 Task: Create new customer invoice with Date Opened: 25-May-23, Select Customer: Sorelle, Terms: Net 15. Make invoice entry for item-1 with Date: 25-May-23, Description: Eze Royale Majestic Shave Ingrown Hair & Razor Bumps Post Shave Toner Spray
, Income Account: Income:Sales, Quantity: 1, Unit Price: 9.29, Sales Tax: Y, Sales Tax Included: Y, Tax Table: Sales Tax. Make entry for item-2 with Date: 25-May-23, Description: Wet n Wild Perfect Pout So Pouty Lip Gloss Balm
, Income Account: Income:Sales, Quantity: 4, Unit Price: 15.99, Sales Tax: Y, Sales Tax Included: Y, Tax Table: Sales Tax. Post Invoice with Post Date: 25-May-23, Post to Accounts: Assets:Accounts Receivable. Pay / Process Payment with Transaction Date: 08-Jun-23, Amount: 73.25, Transfer Account: Checking Account. Go to 'Print Invoice'.
Action: Mouse moved to (178, 96)
Screenshot: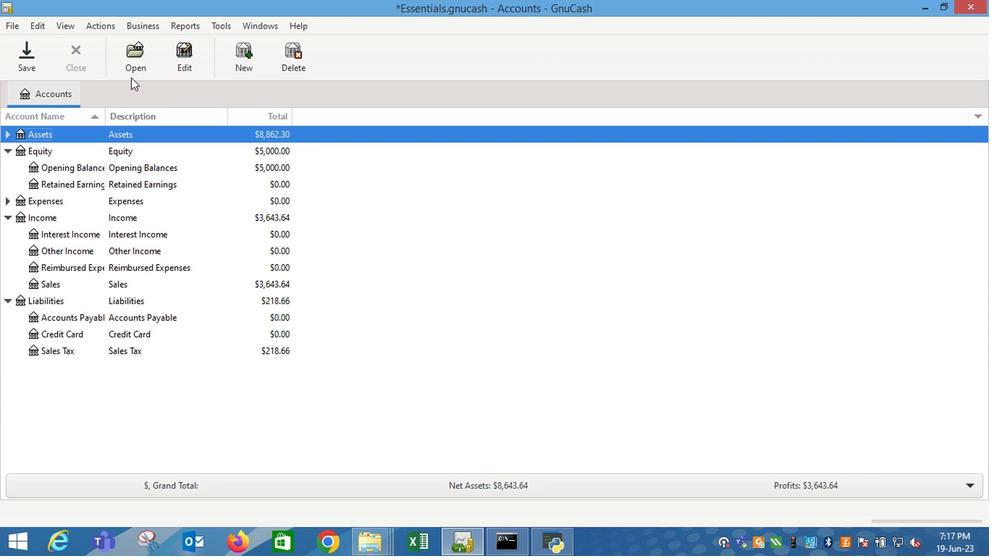 
Action: Mouse pressed left at (178, 96)
Screenshot: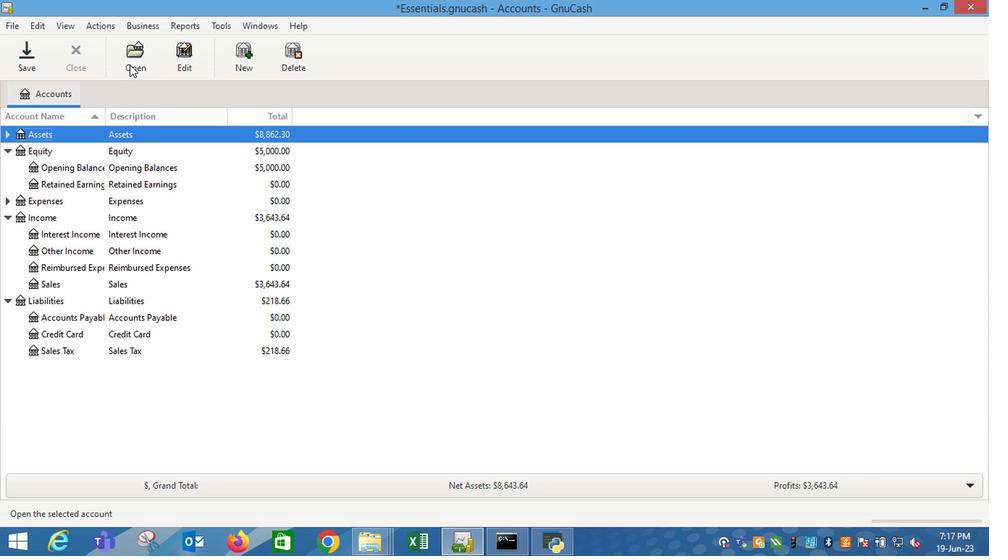 
Action: Mouse moved to (307, 145)
Screenshot: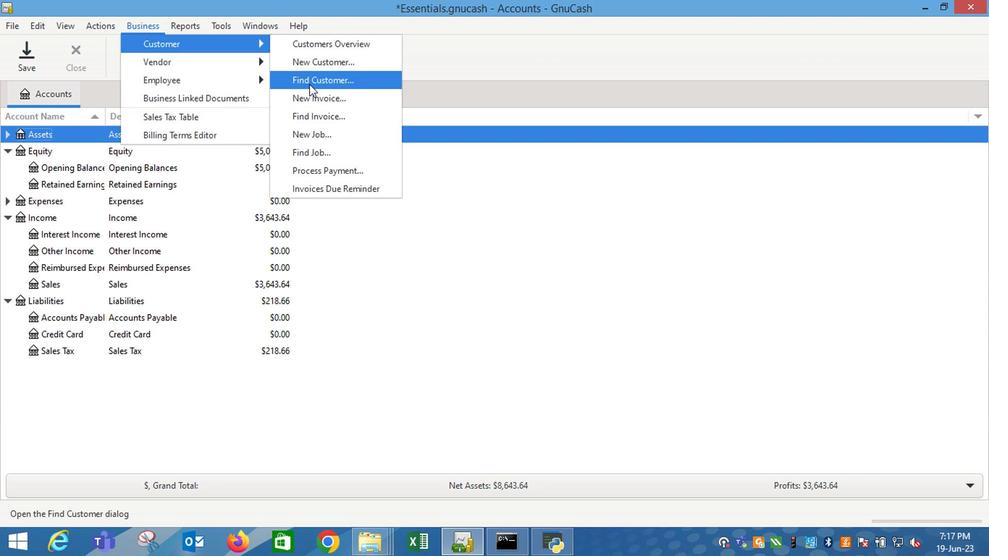 
Action: Mouse pressed left at (307, 145)
Screenshot: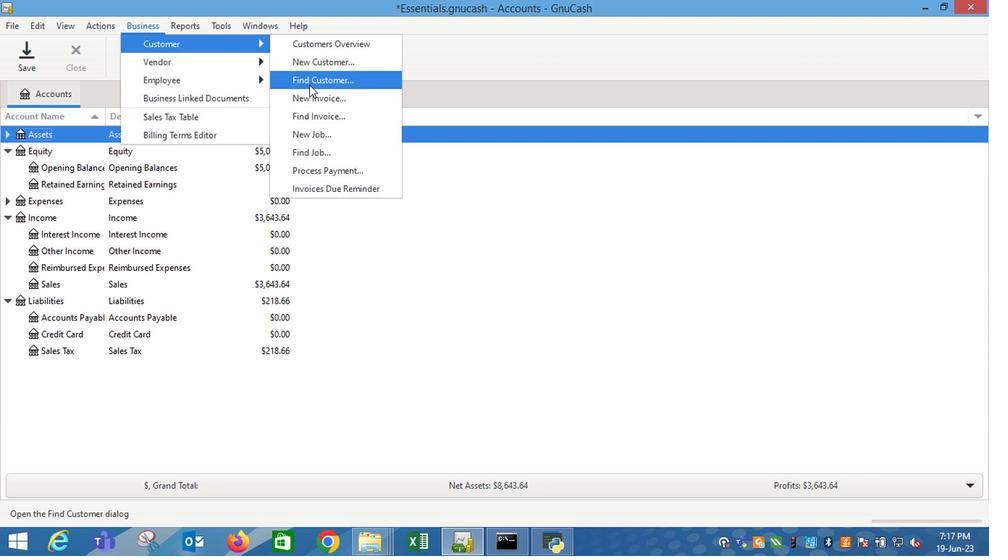 
Action: Mouse moved to (491, 227)
Screenshot: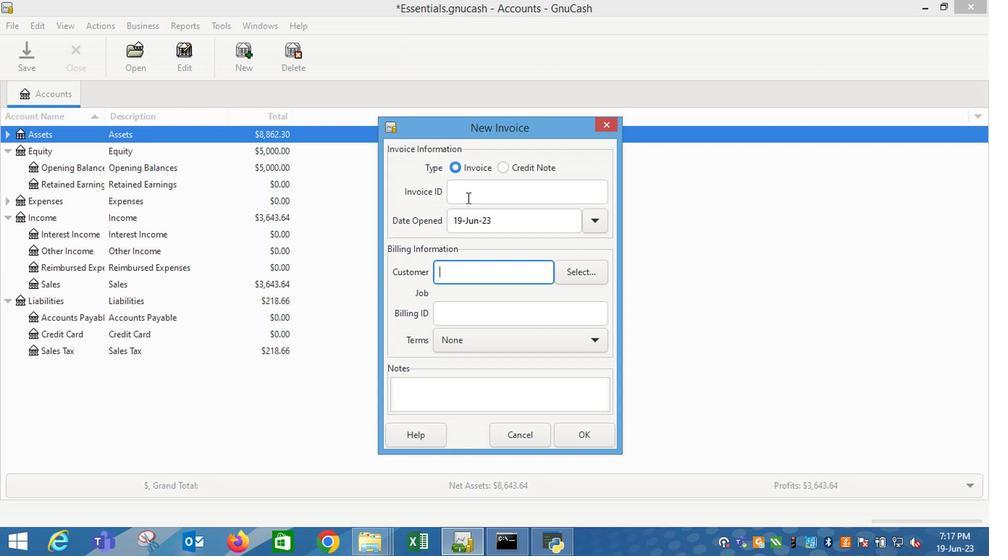 
Action: Mouse pressed left at (491, 227)
Screenshot: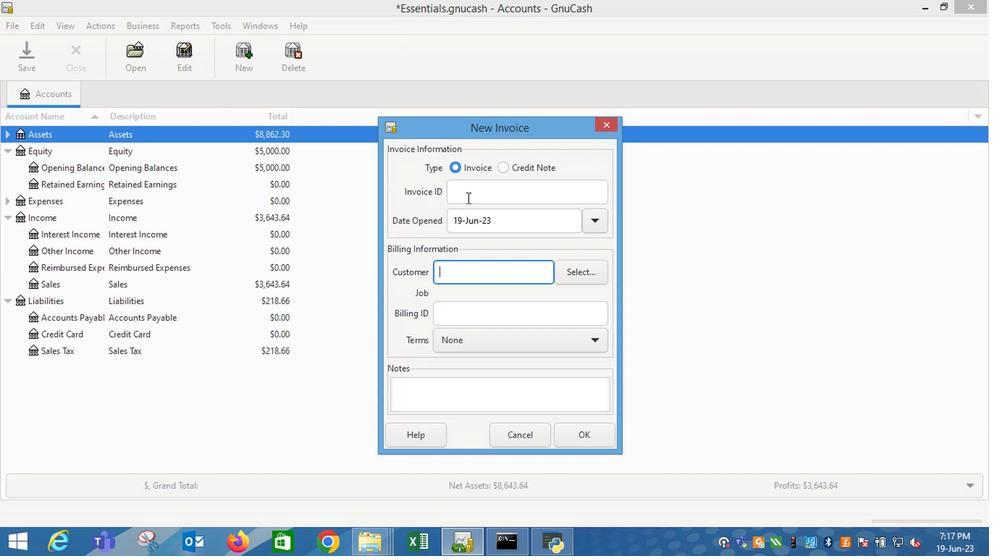 
Action: Mouse moved to (417, 244)
Screenshot: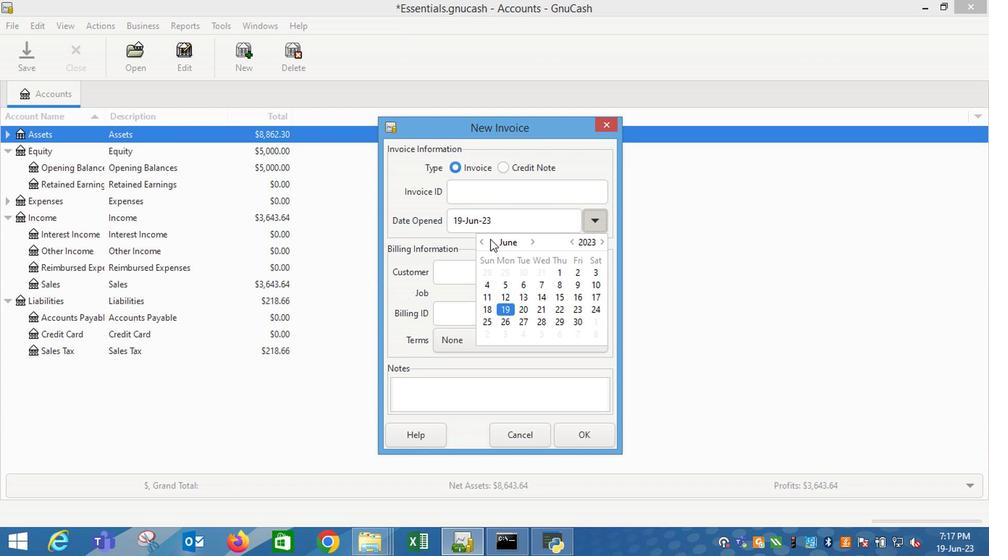 
Action: Mouse pressed left at (417, 244)
Screenshot: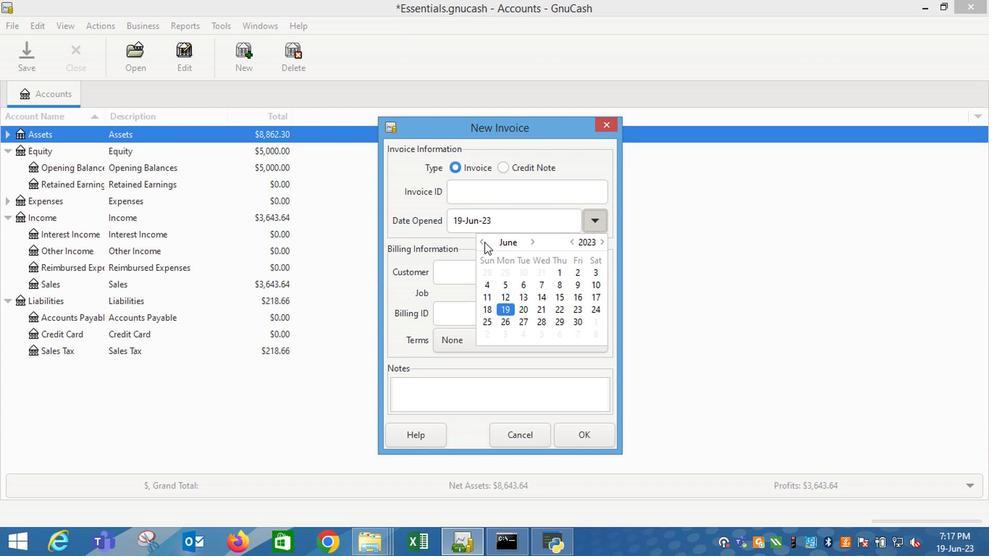 
Action: Mouse moved to (468, 292)
Screenshot: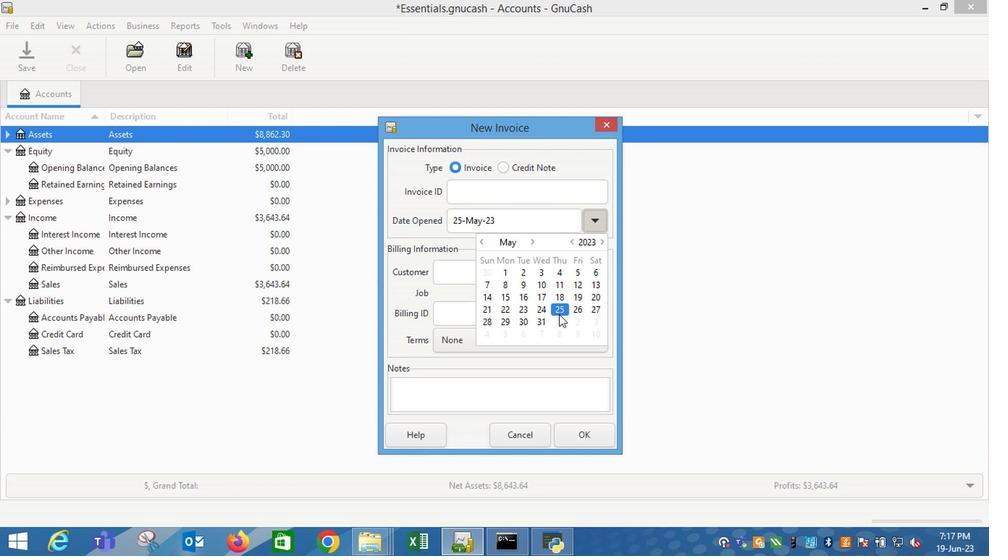 
Action: Mouse pressed left at (468, 292)
Screenshot: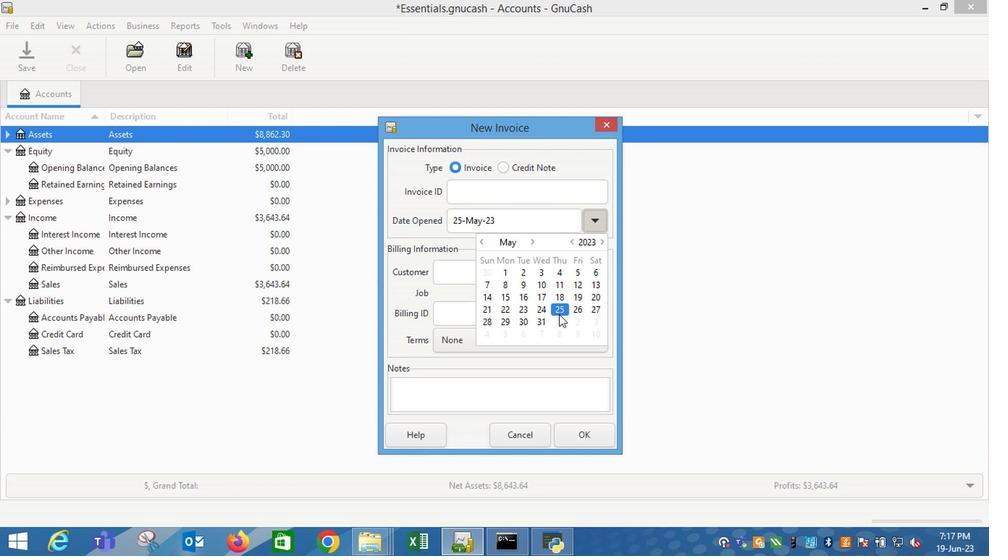 
Action: Mouse moved to (393, 267)
Screenshot: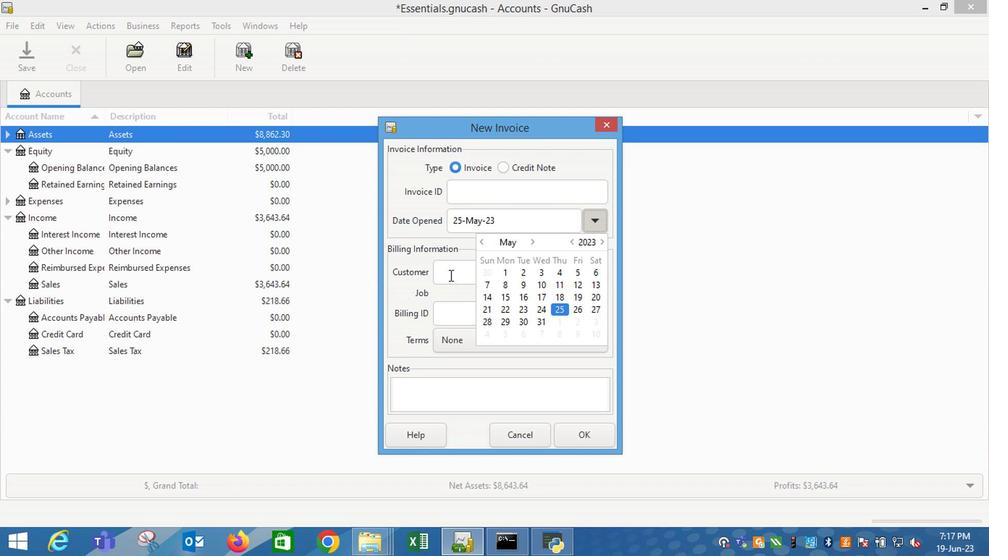 
Action: Mouse pressed left at (393, 267)
Screenshot: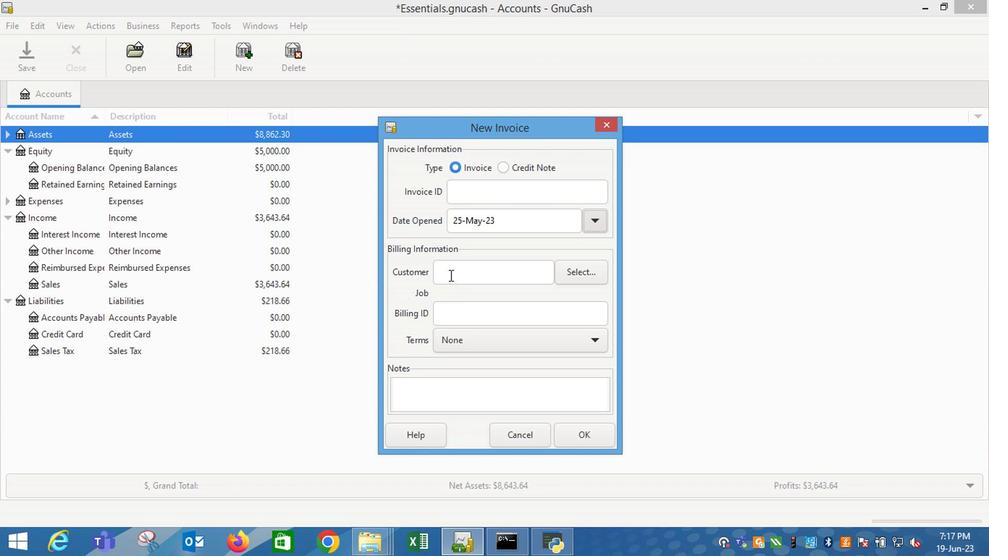 
Action: Mouse moved to (401, 269)
Screenshot: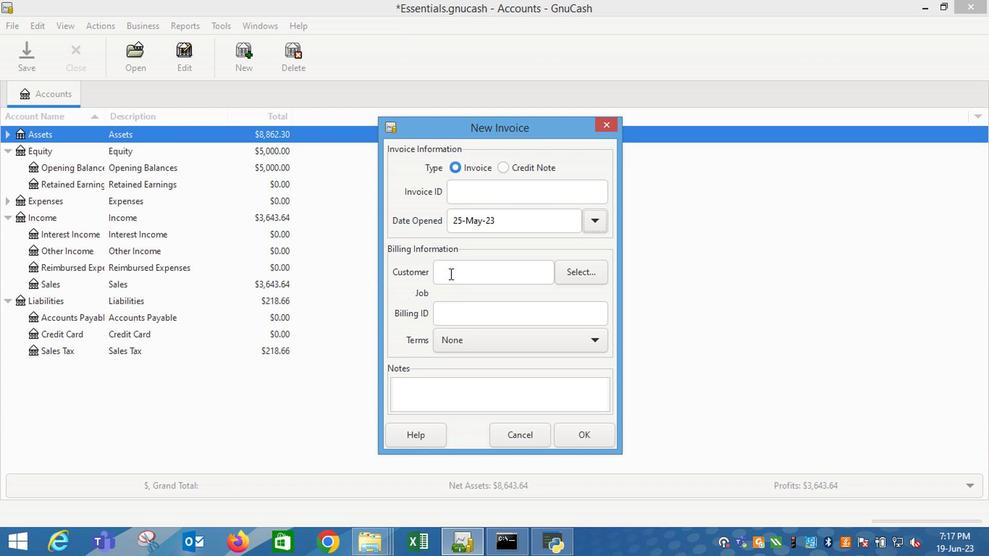 
Action: Mouse pressed left at (401, 269)
Screenshot: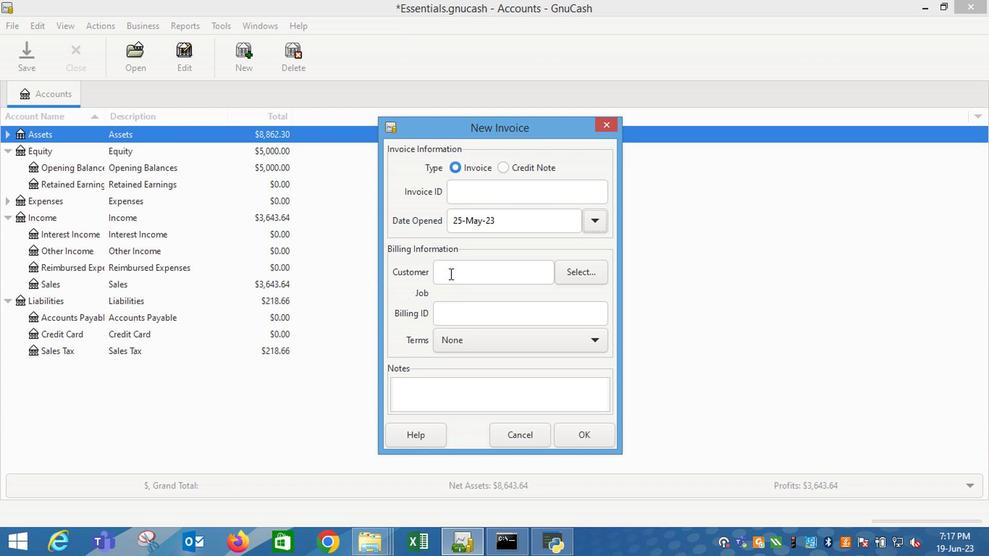 
Action: Mouse moved to (402, 257)
Screenshot: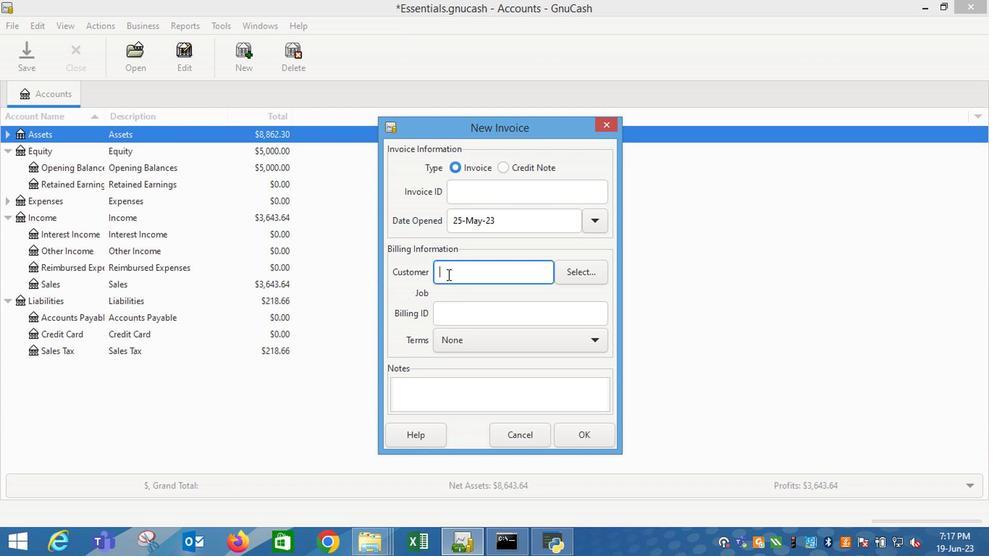 
Action: Key pressed <Key.shift_r>So
Screenshot: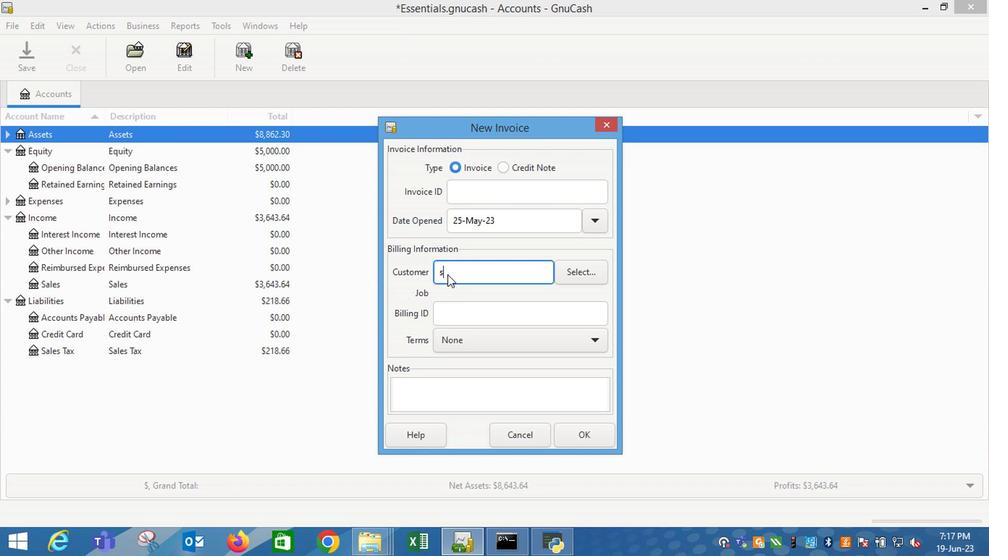
Action: Mouse moved to (402, 287)
Screenshot: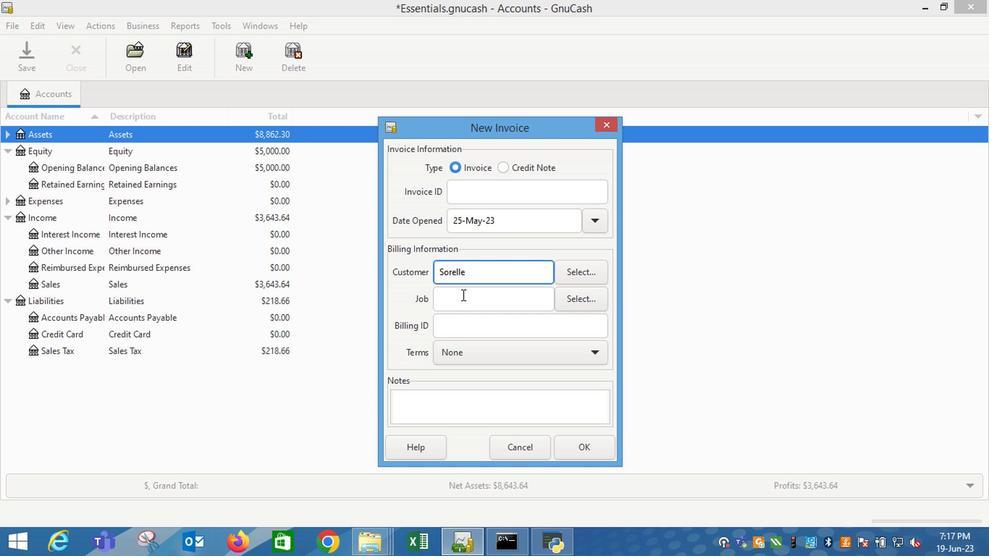 
Action: Mouse pressed left at (402, 287)
Screenshot: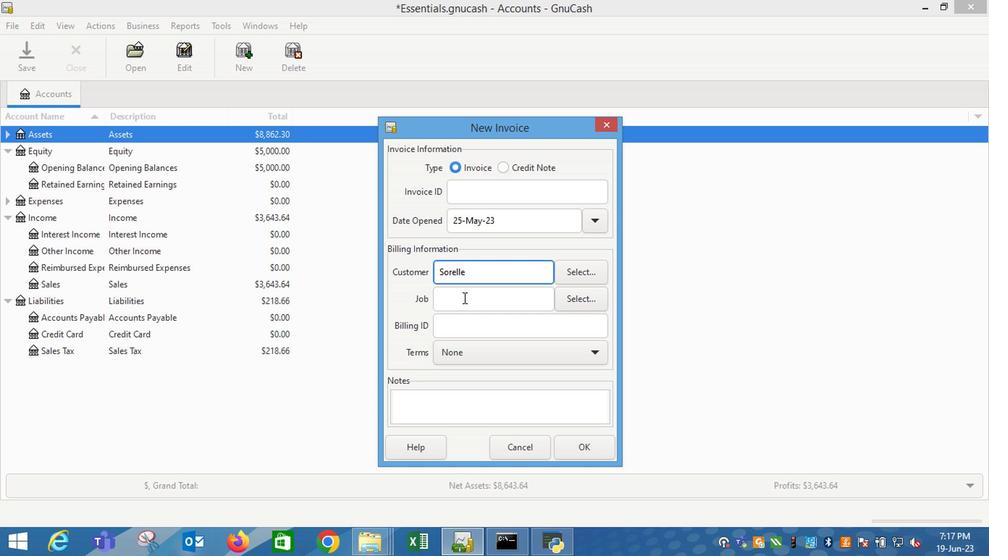 
Action: Mouse moved to (398, 330)
Screenshot: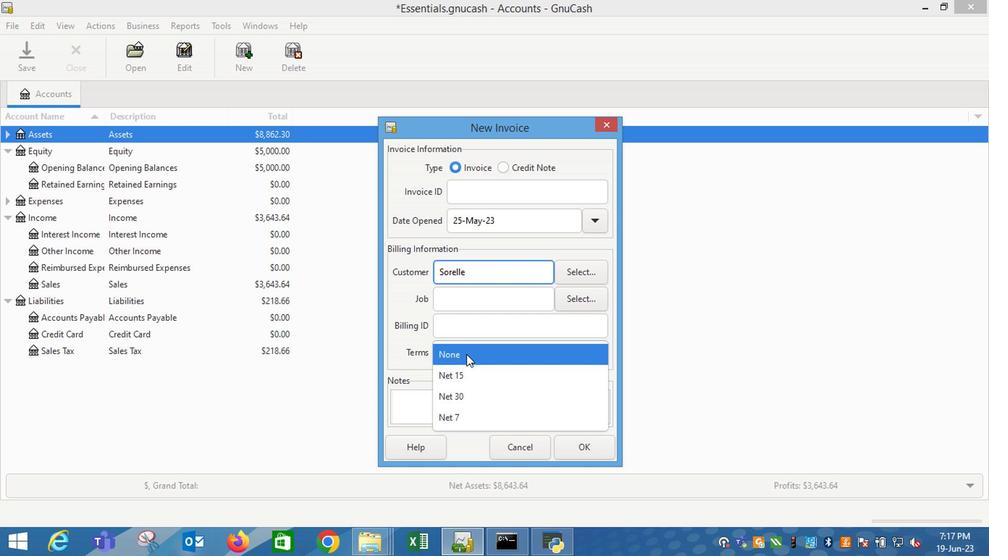 
Action: Mouse pressed left at (398, 330)
Screenshot: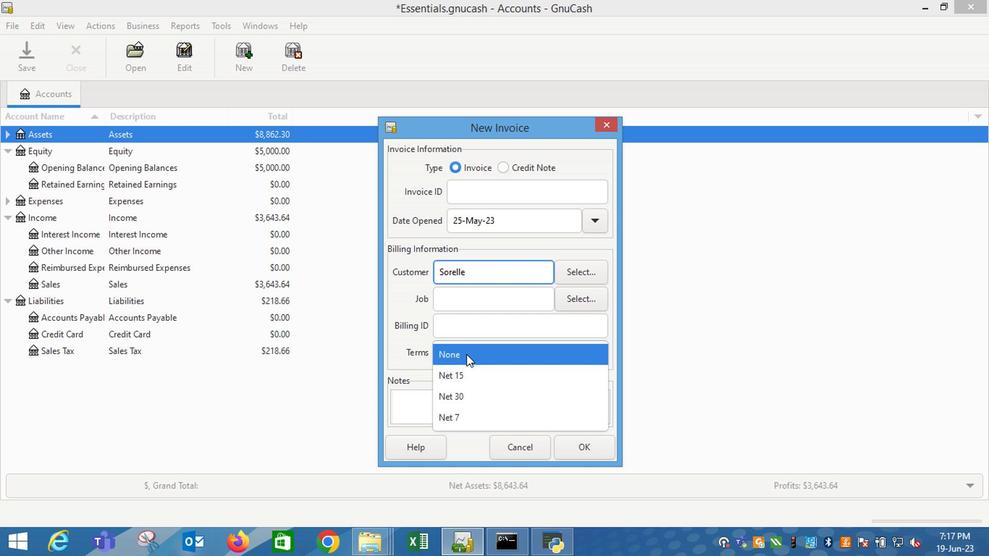
Action: Mouse moved to (405, 318)
Screenshot: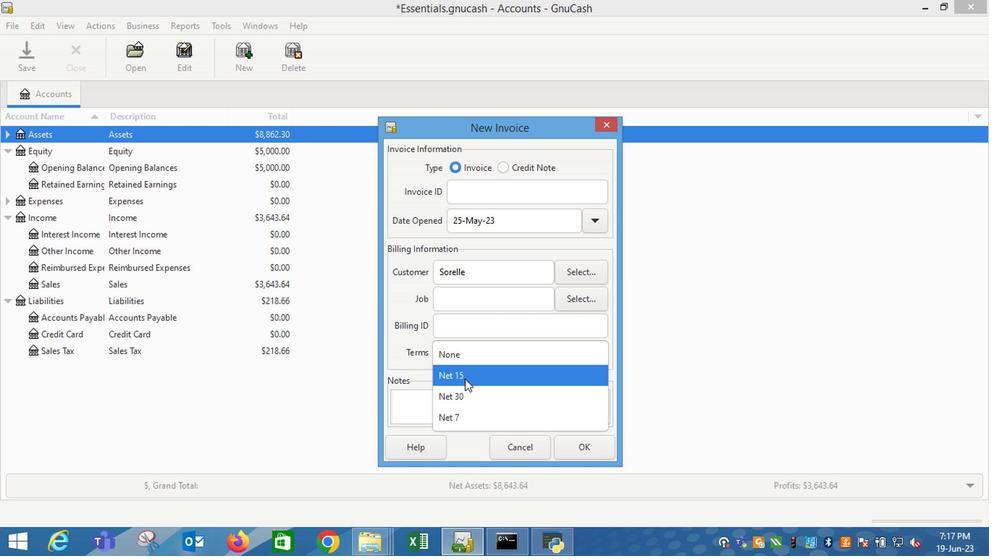 
Action: Mouse pressed left at (405, 318)
Screenshot: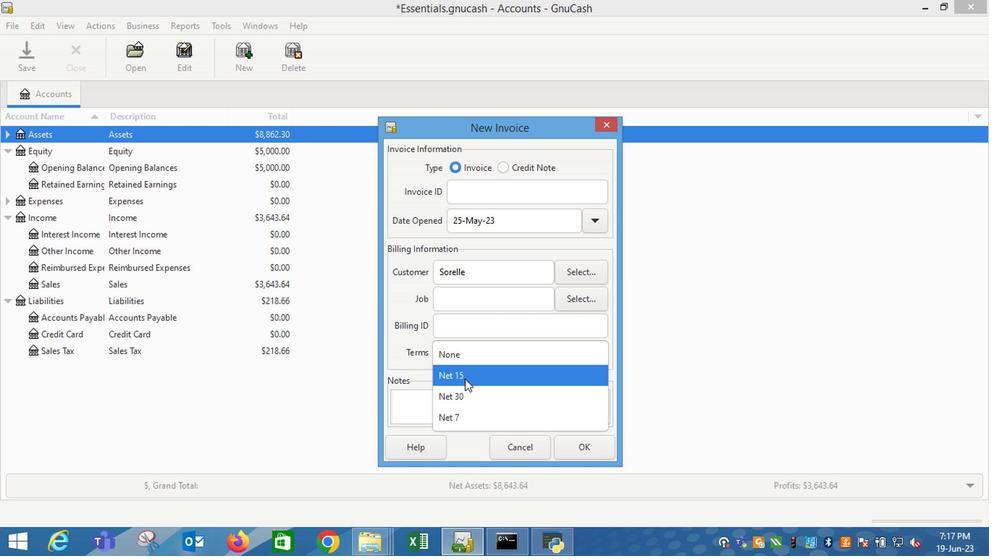 
Action: Mouse moved to (406, 322)
Screenshot: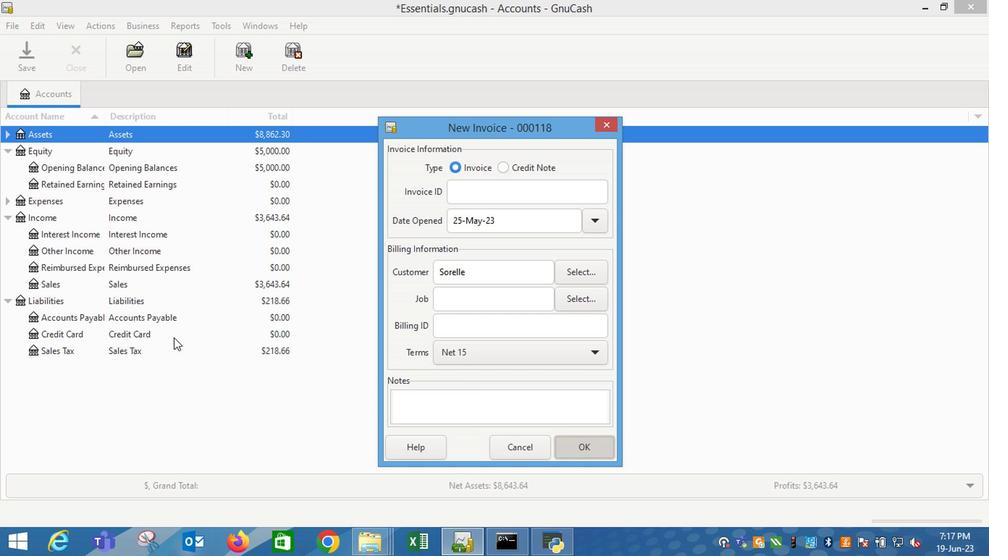 
Action: Mouse pressed left at (406, 322)
Screenshot: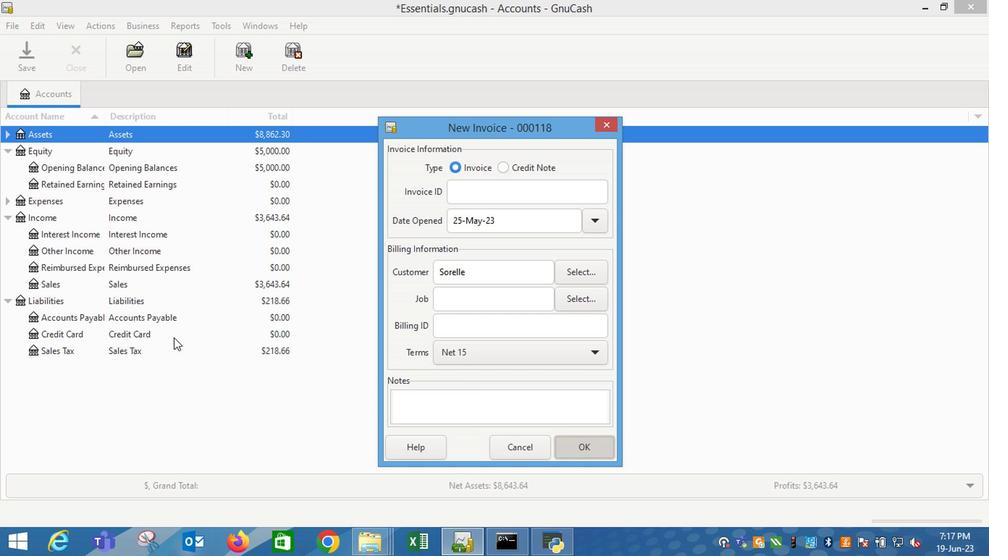 
Action: Mouse moved to (402, 342)
Screenshot: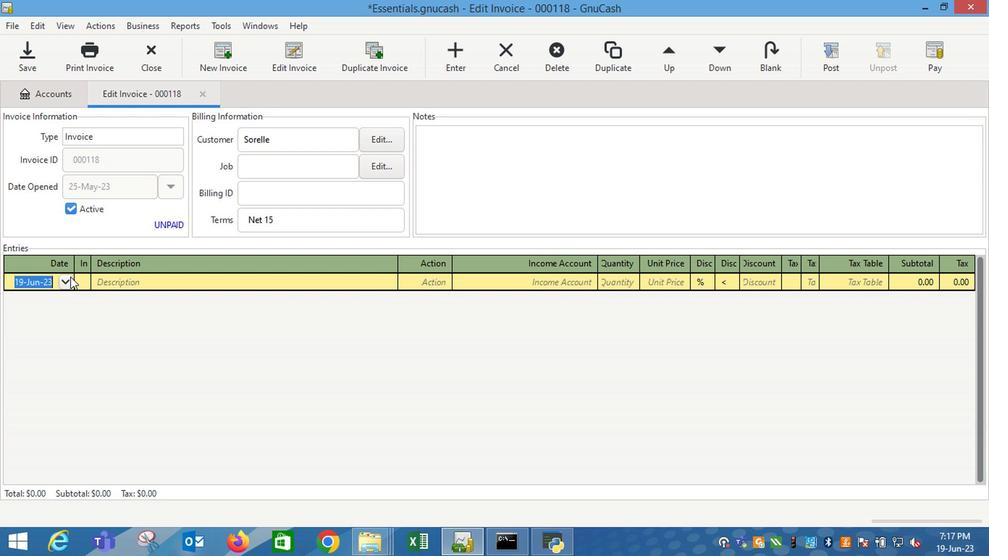 
Action: Mouse pressed left at (402, 342)
Screenshot: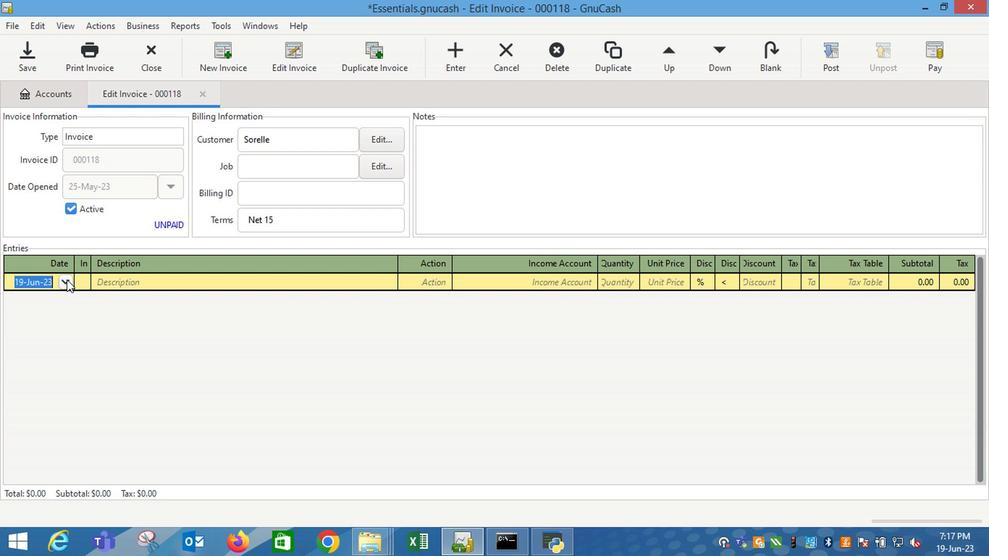 
Action: Mouse moved to (486, 390)
Screenshot: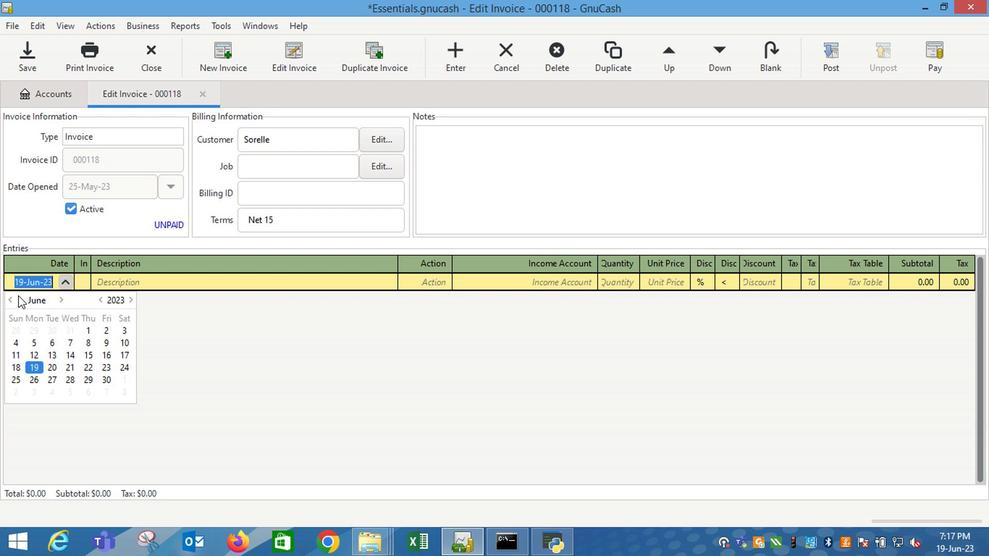 
Action: Mouse pressed left at (486, 390)
Screenshot: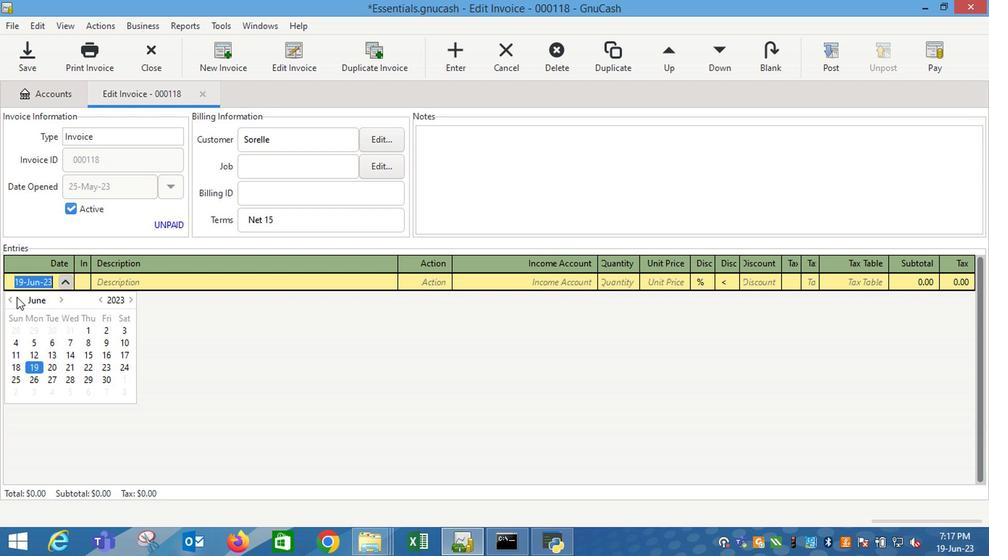 
Action: Mouse moved to (118, 275)
Screenshot: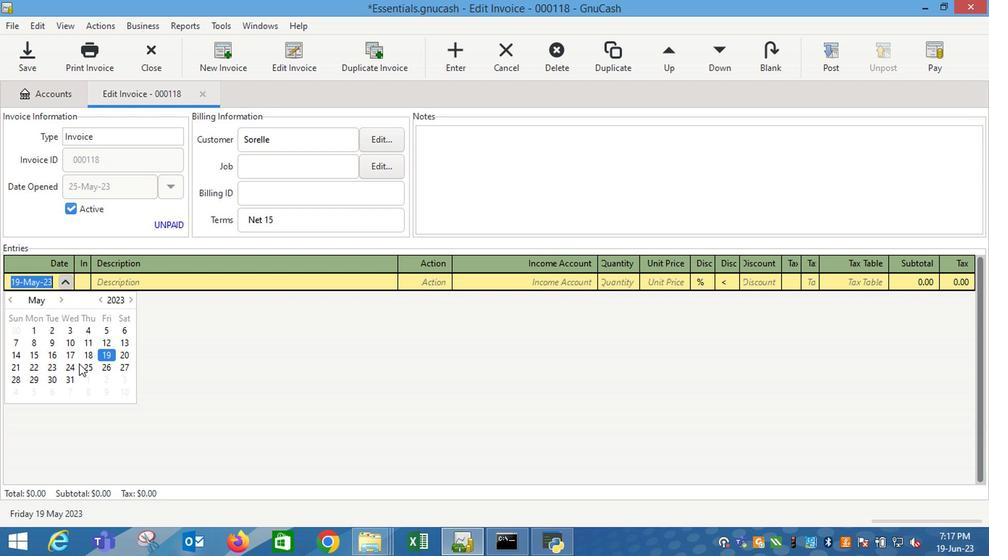 
Action: Mouse pressed left at (117, 274)
Screenshot: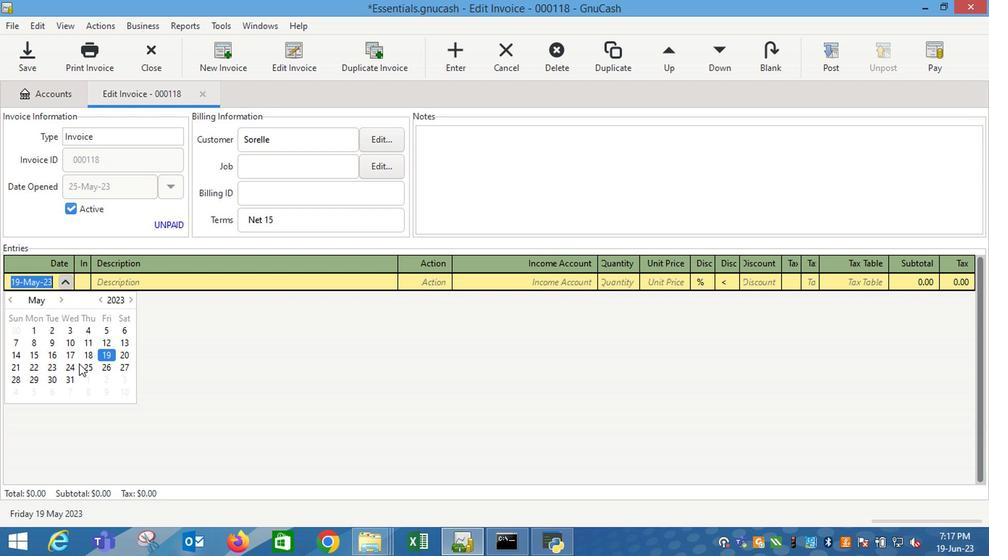 
Action: Mouse moved to (79, 287)
Screenshot: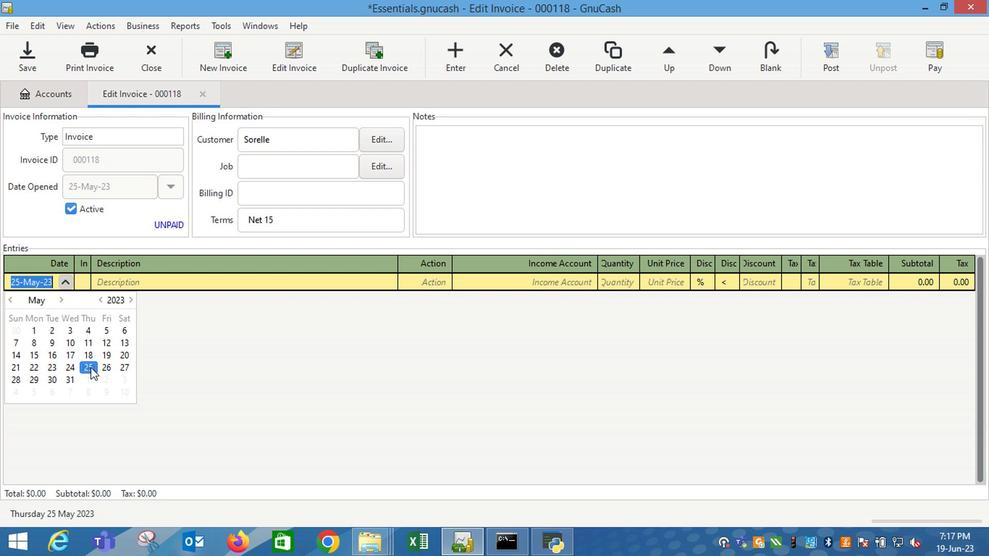 
Action: Mouse pressed left at (79, 287)
Screenshot: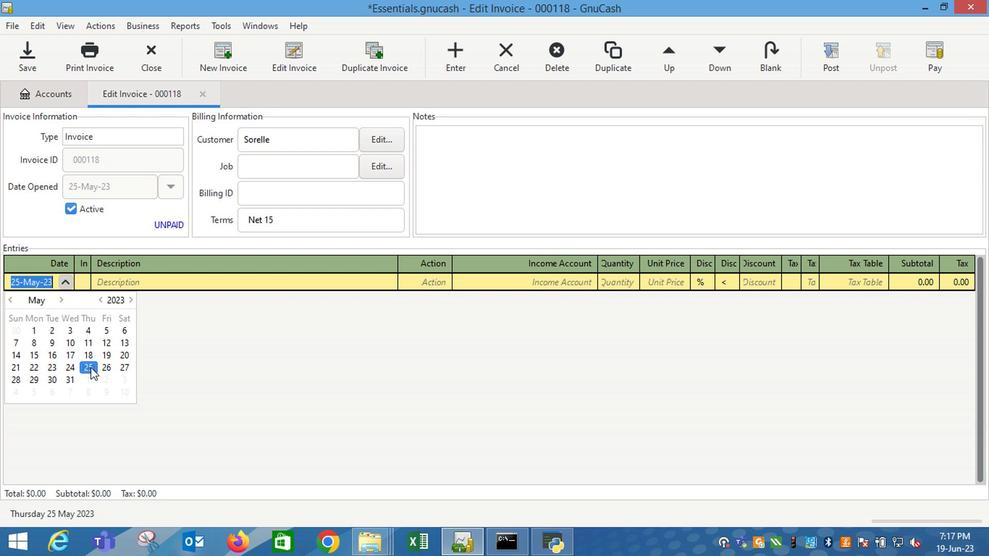 
Action: Mouse moved to (136, 335)
Screenshot: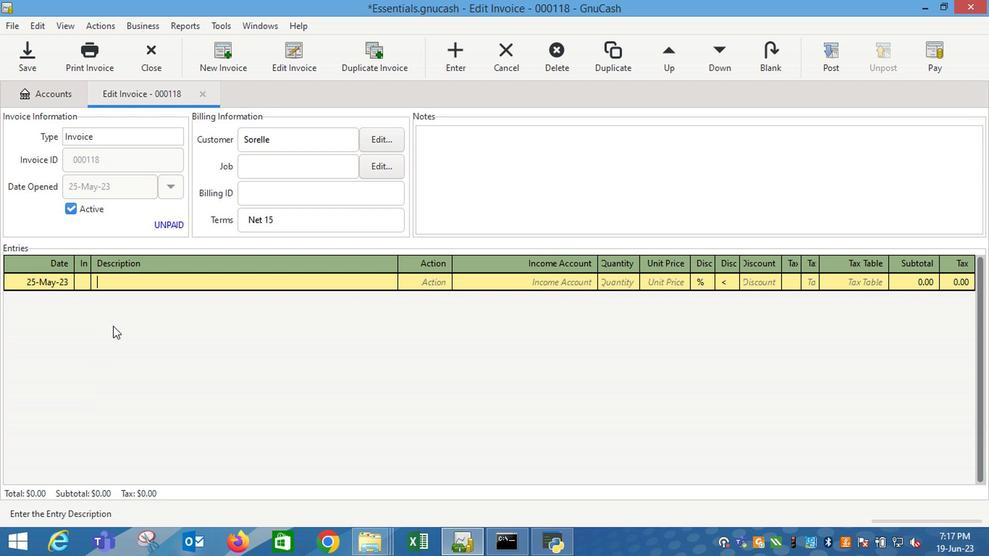 
Action: Mouse pressed left at (136, 335)
Screenshot: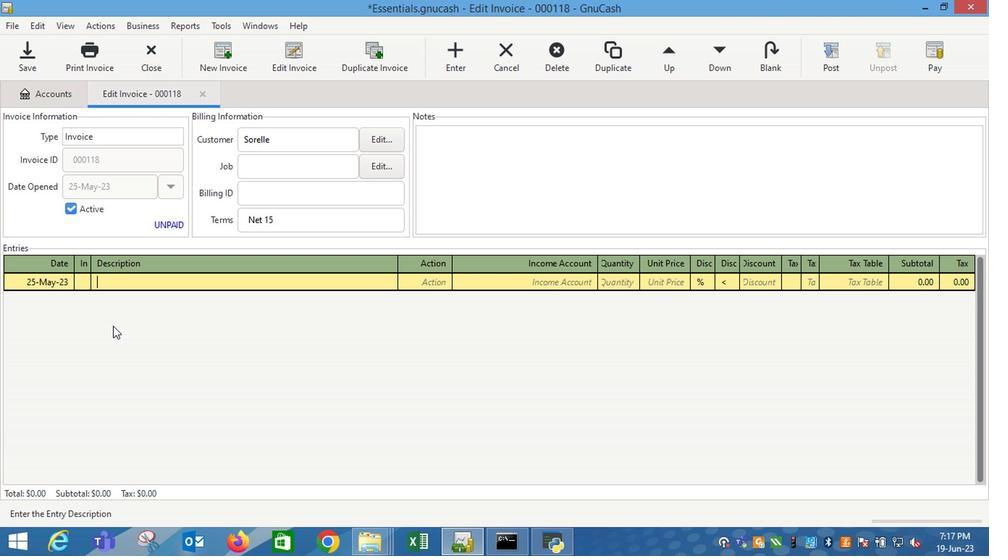 
Action: Mouse moved to (135, 334)
Screenshot: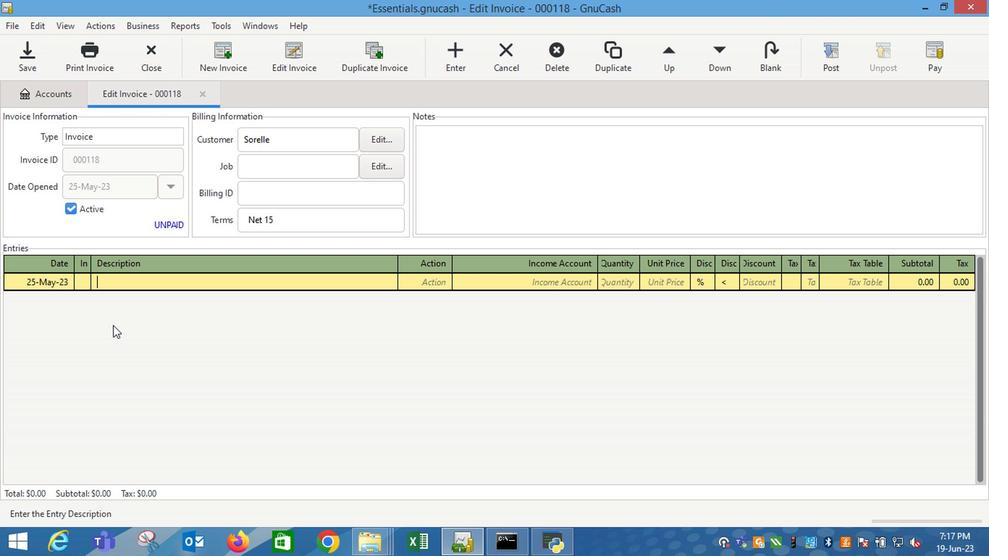 
Action: Key pressed <Key.tab>
Screenshot: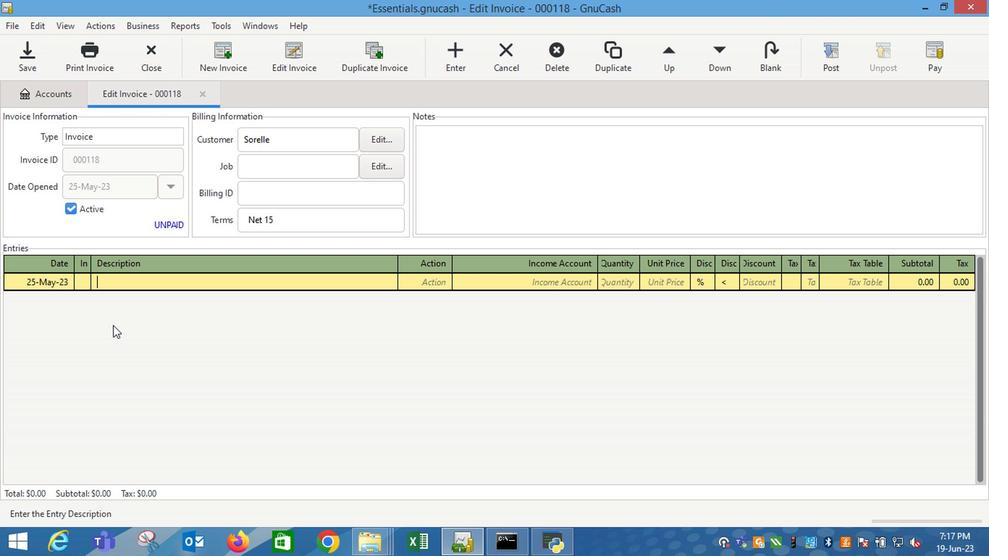 
Action: Mouse moved to (160, 308)
Screenshot: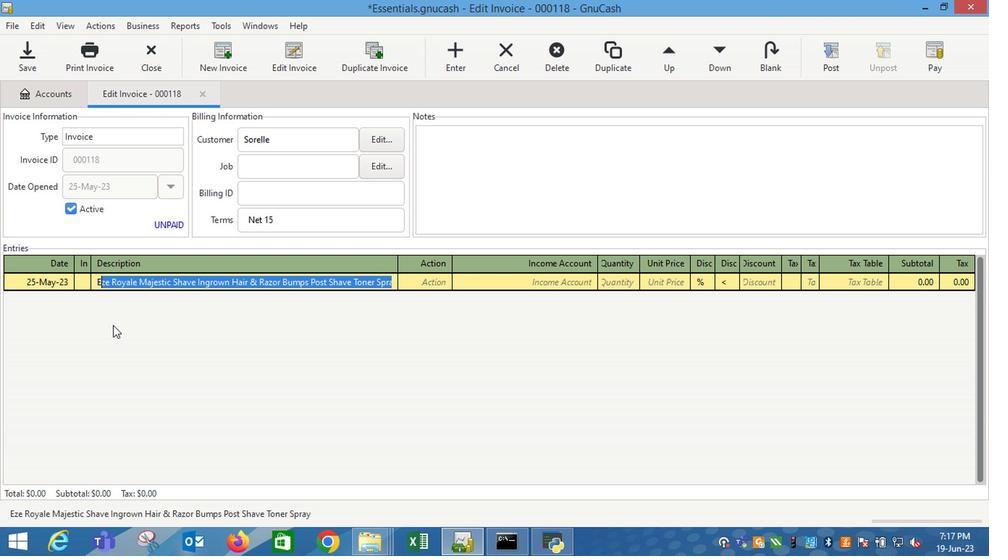 
Action: Key pressed <Key.shift_r>Eze<Key.space><Key.shift_r>Royale<Key.space><Key.shift_r>Majestic<Key.space><Key.shift_r>Shave<Key.space><Key.shift_r>Ingrown<Key.space><Key.shift_r>Hair<Key.space><Key.shift_r>&<Key.space><Key.shift_r>Razor<Key.space><Key.shift_r>Bumps<Key.space><Key.shift_r>Post<Key.space><Key.shift_r>Shave<Key.space><Key.shift_r>Toner<Key.space><Key.shift_r>Spray<Key.tab><Key.tab>i<Key.down><Key.down><Key.down><Key.tab>1<Key.tab>9.29<Key.tab>
Screenshot: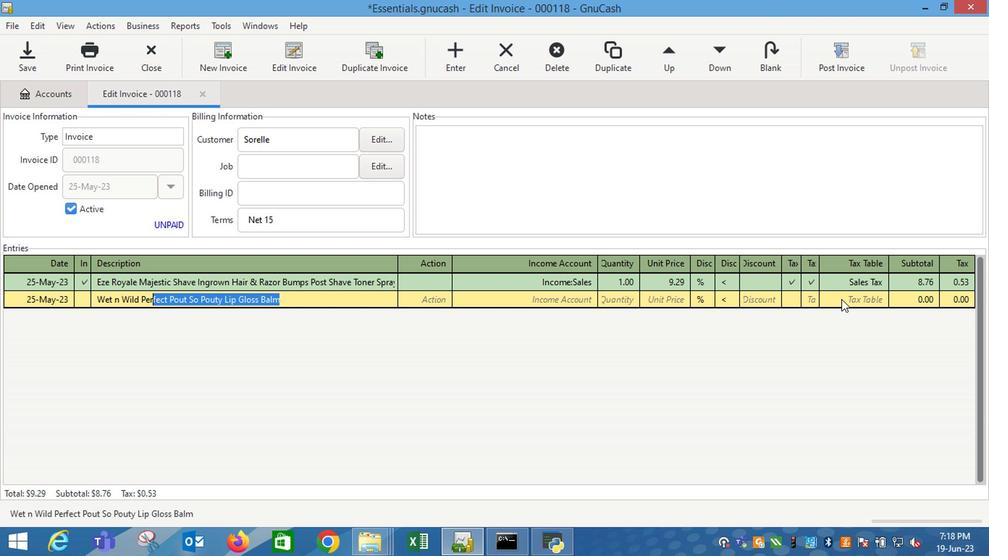 
Action: Mouse moved to (633, 269)
Screenshot: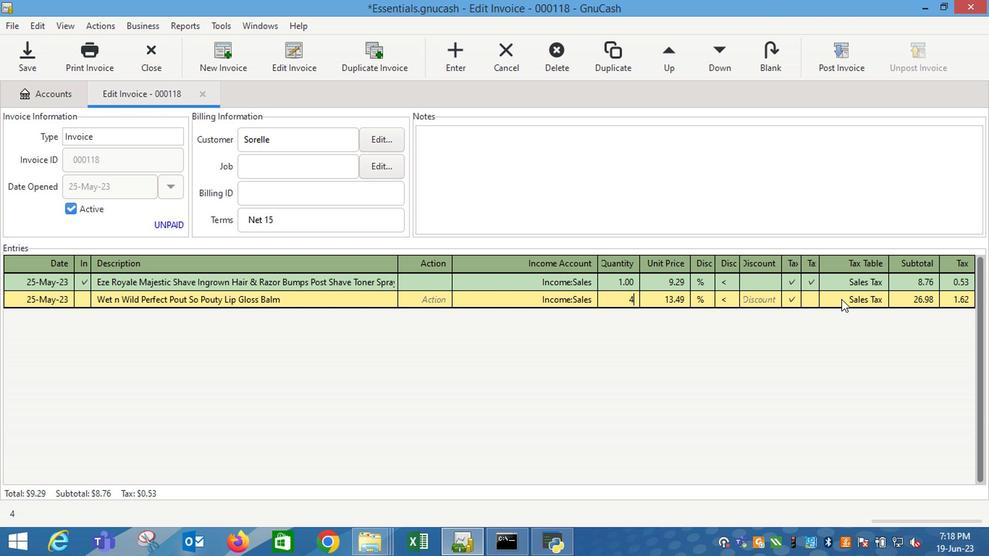 
Action: Mouse pressed left at (633, 269)
Screenshot: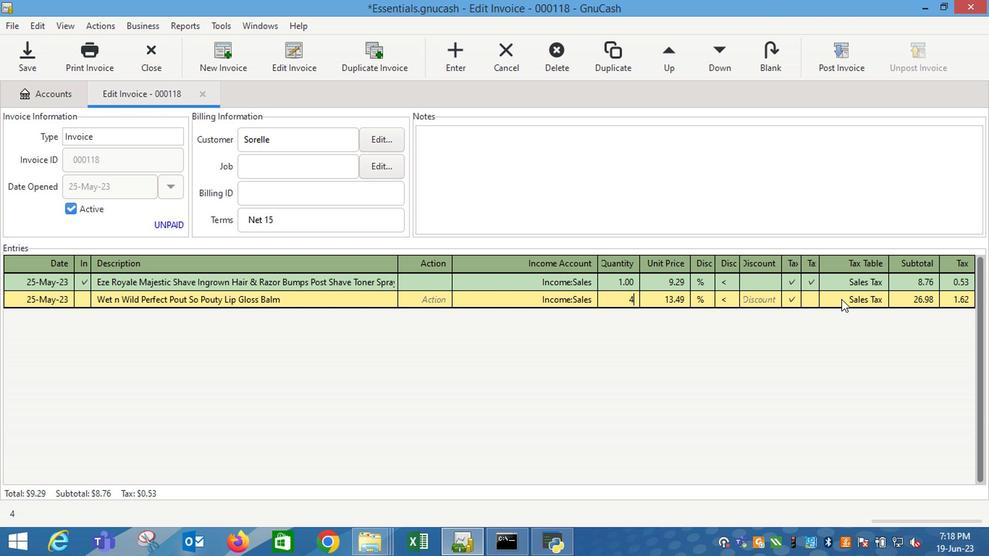 
Action: Mouse moved to (654, 272)
Screenshot: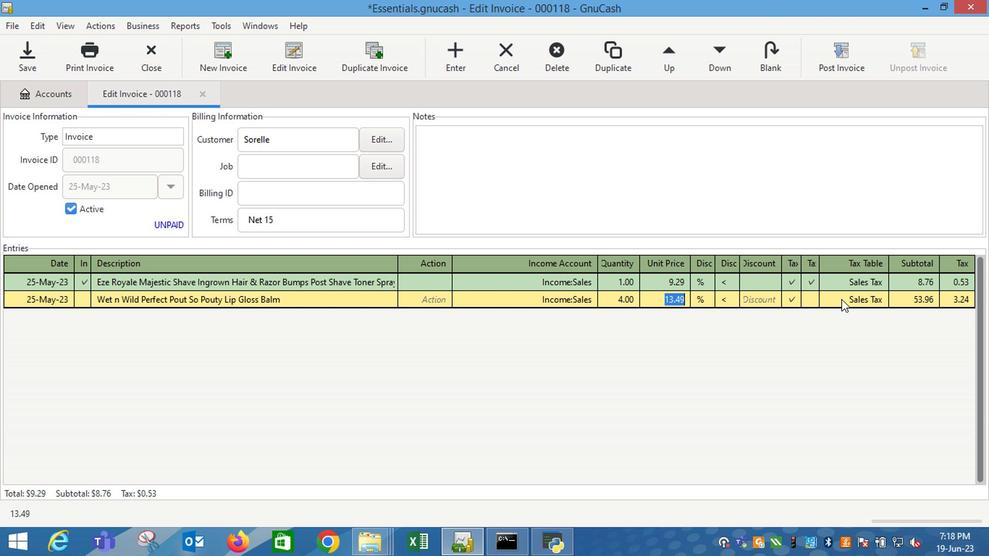 
Action: Mouse pressed left at (654, 272)
Screenshot: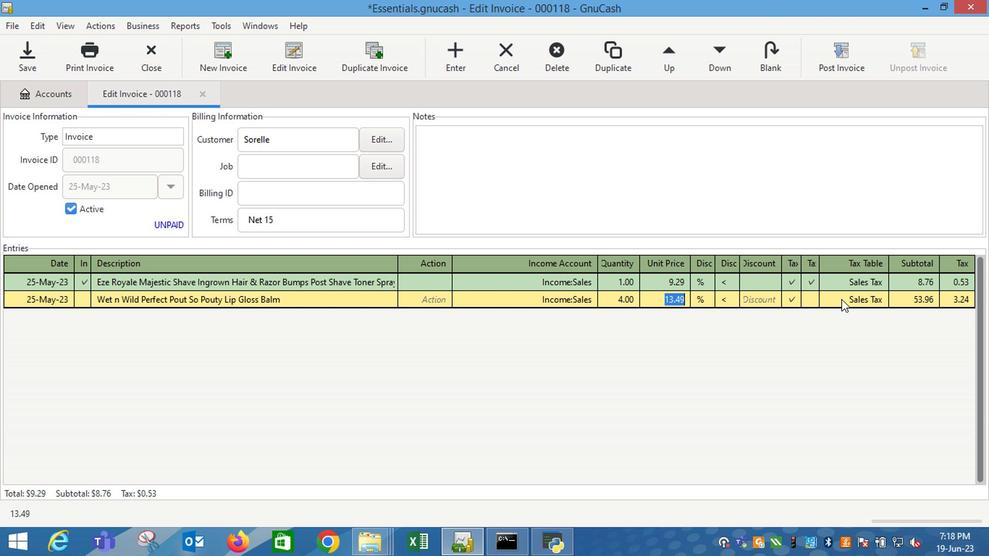 
Action: Mouse moved to (690, 273)
Screenshot: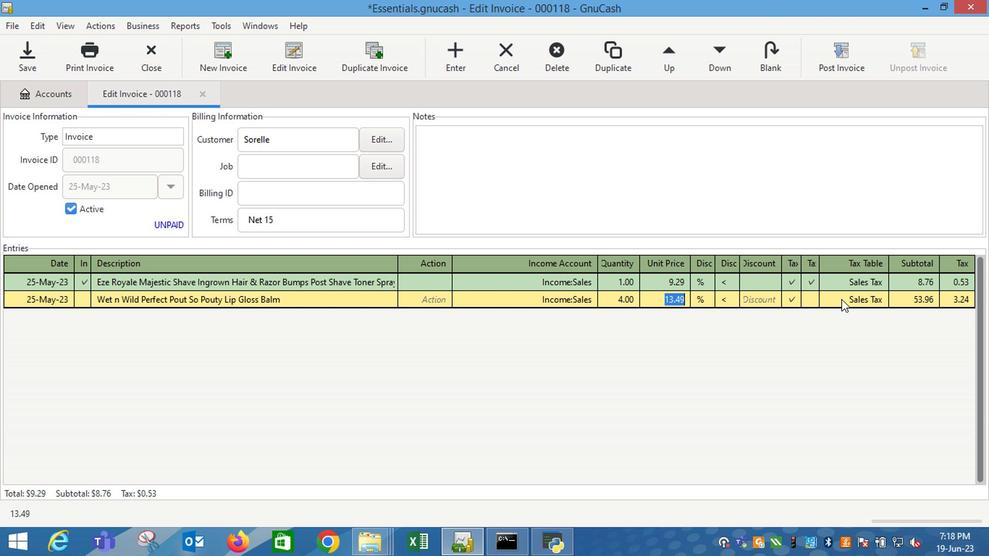 
Action: Mouse pressed left at (690, 273)
Screenshot: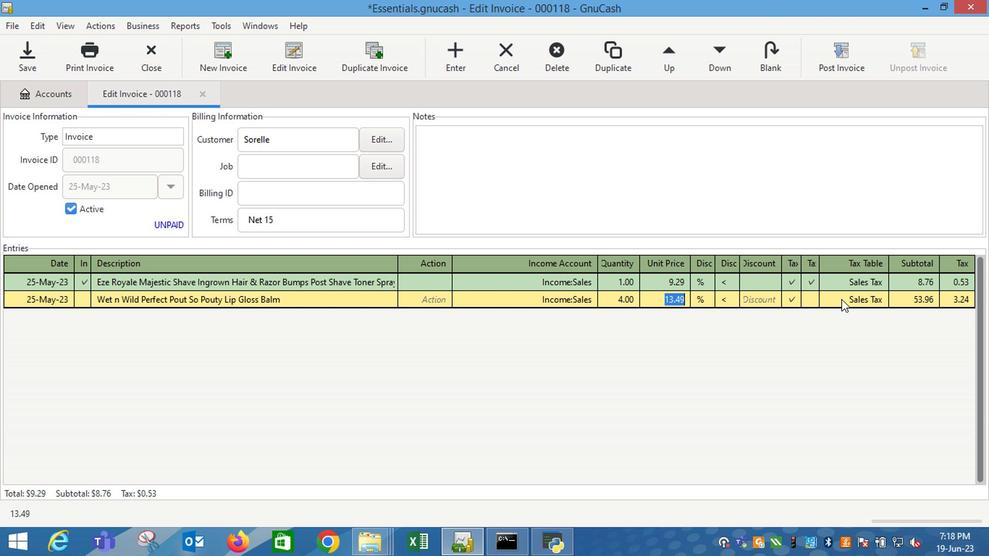 
Action: Mouse moved to (700, 274)
Screenshot: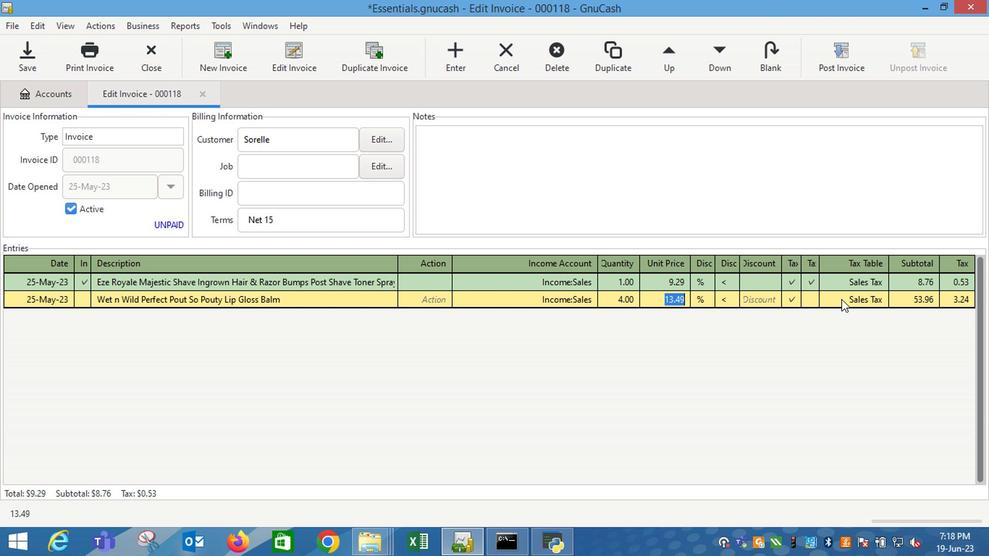 
Action: Mouse pressed left at (700, 274)
Screenshot: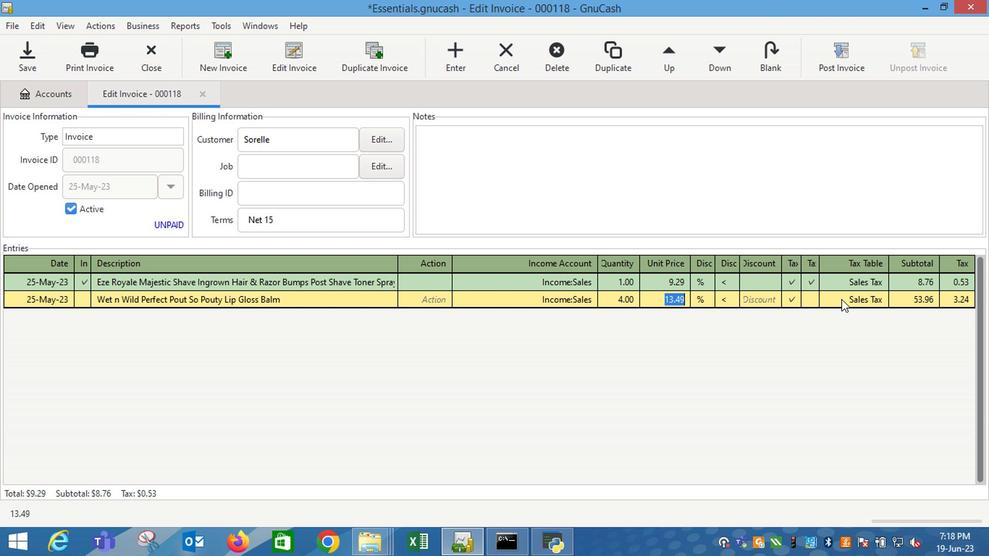 
Action: Mouse moved to (677, 288)
Screenshot: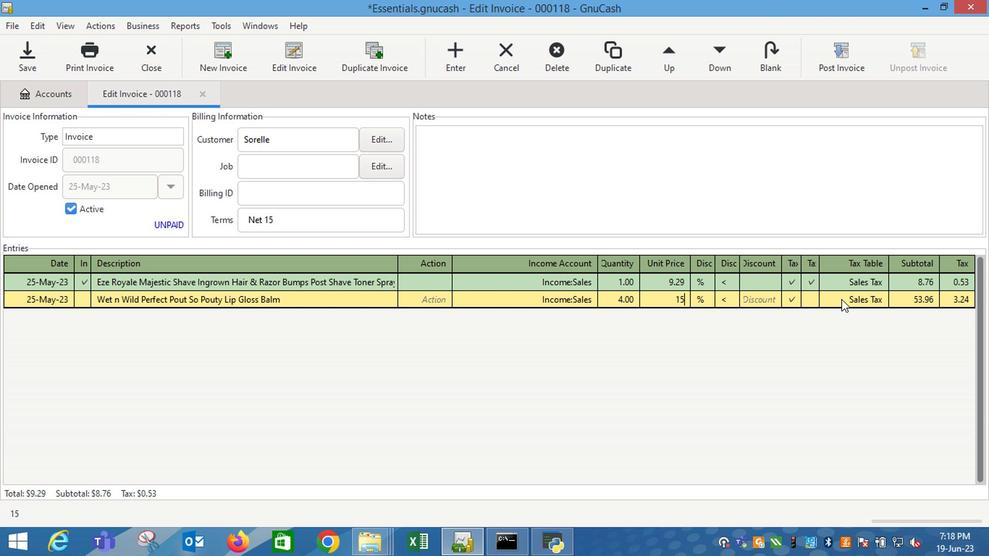 
Action: Mouse pressed left at (677, 288)
Screenshot: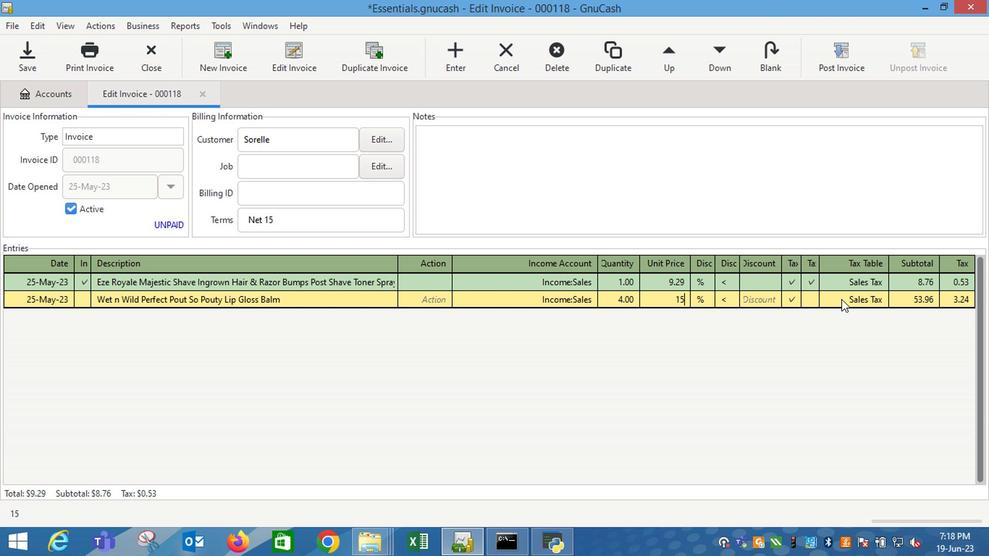 
Action: Mouse moved to (675, 288)
Screenshot: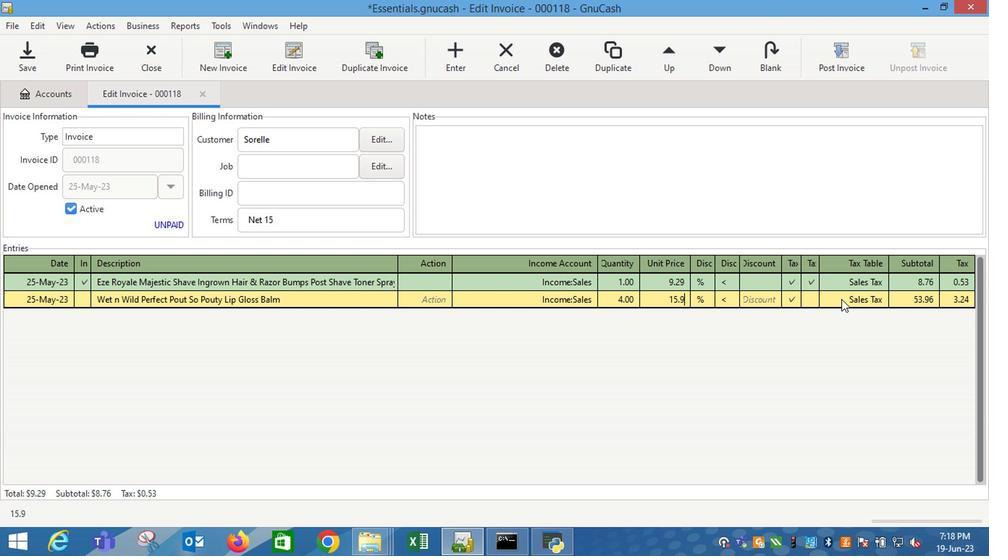 
Action: Key pressed <Key.enter>
Screenshot: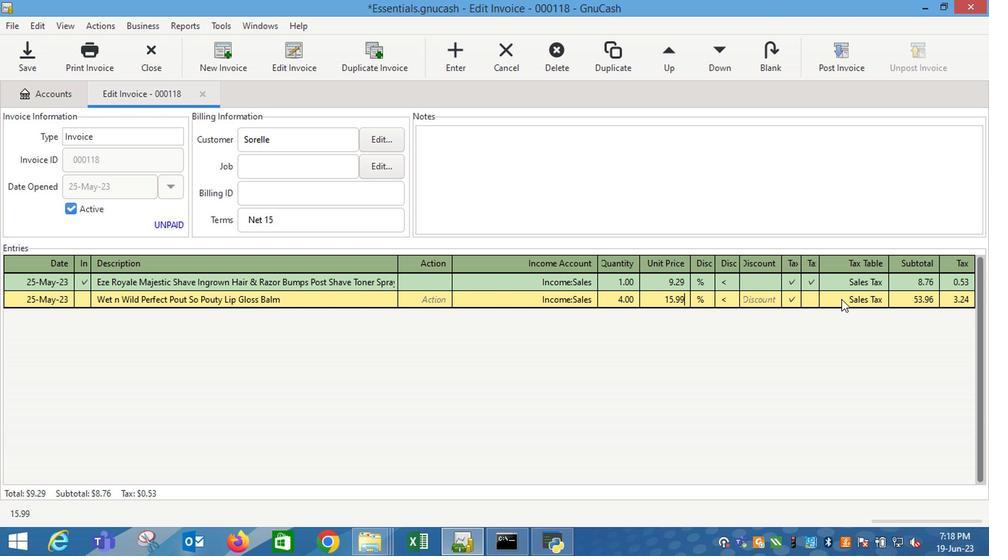 
Action: Mouse moved to (669, 115)
Screenshot: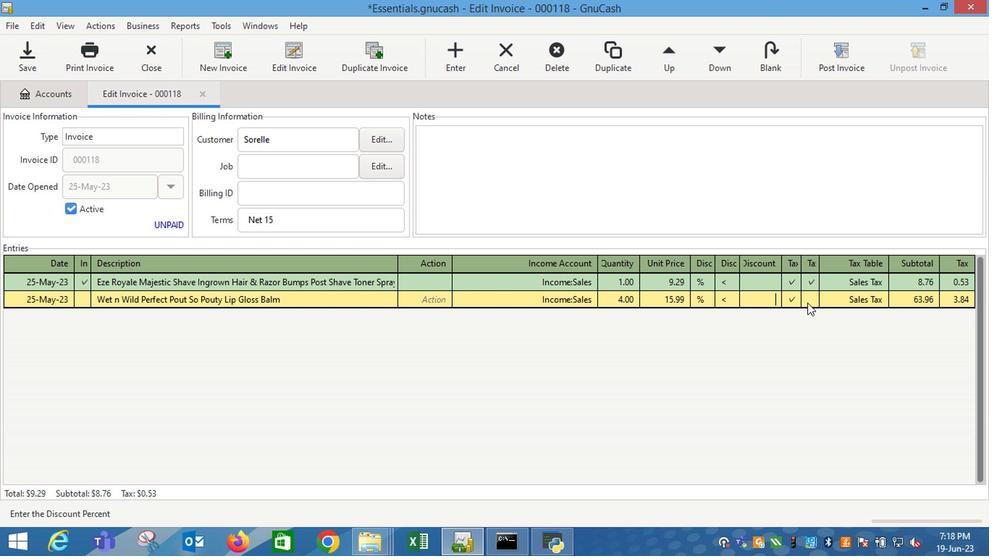 
Action: Mouse pressed left at (669, 115)
Screenshot: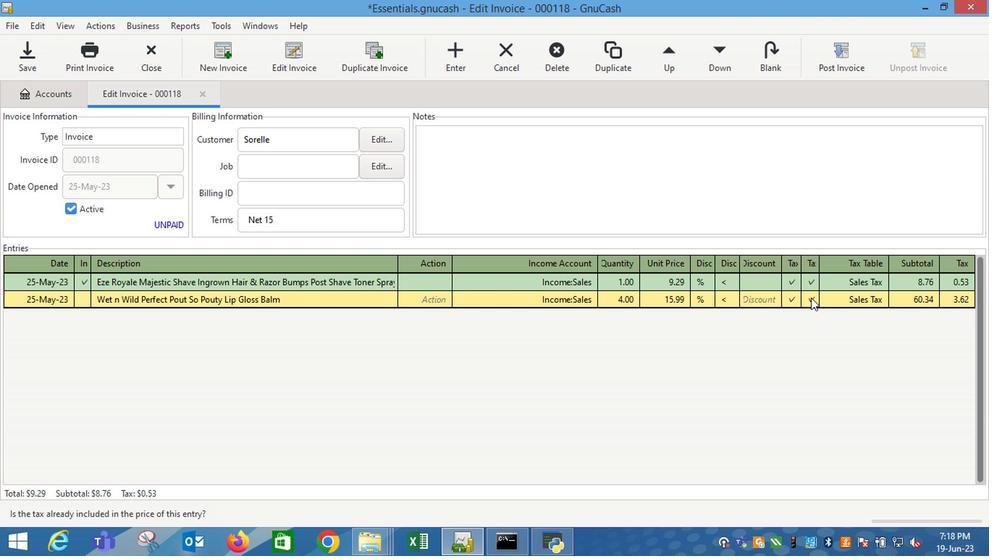 
Action: Mouse moved to (461, 337)
Screenshot: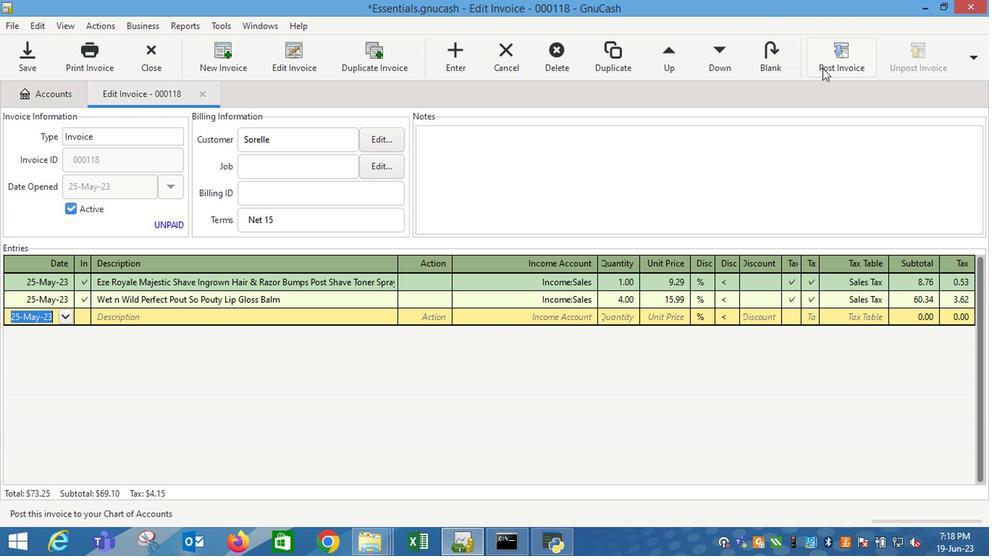 
Action: Mouse pressed left at (461, 337)
Screenshot: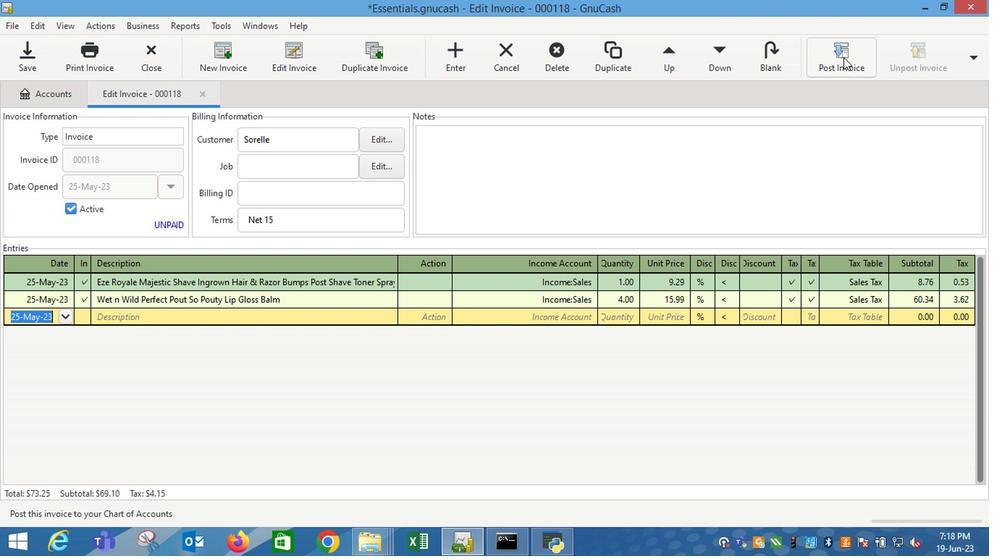 
Action: Mouse moved to (160, 288)
Screenshot: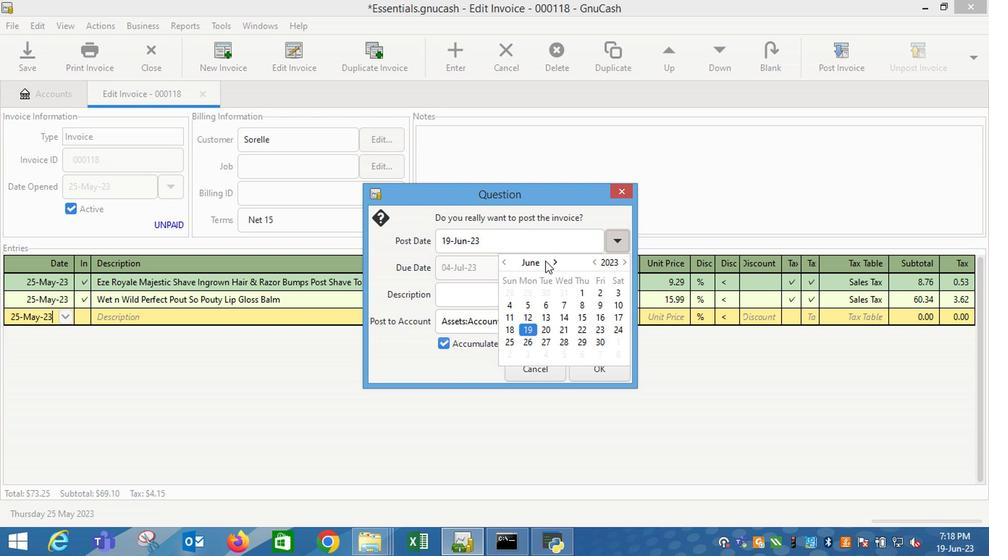 
Action: Key pressed <Key.tab>
Screenshot: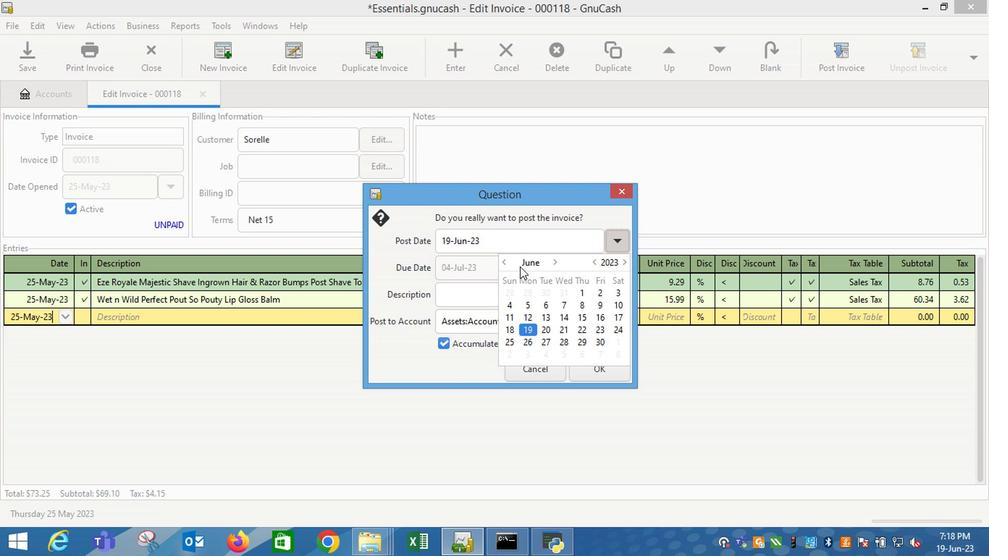 
Action: Mouse moved to (176, 92)
Screenshot: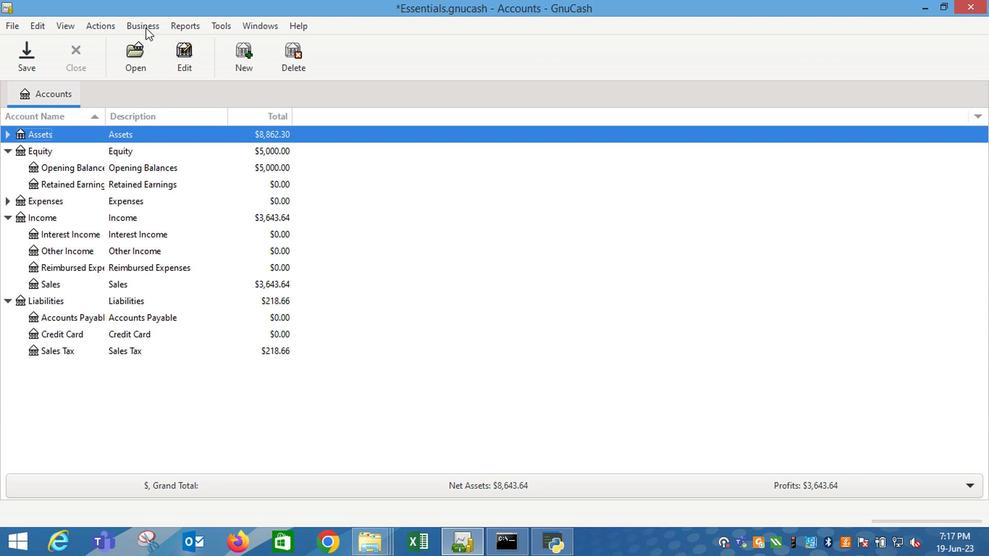 
Action: Mouse pressed left at (176, 92)
Screenshot: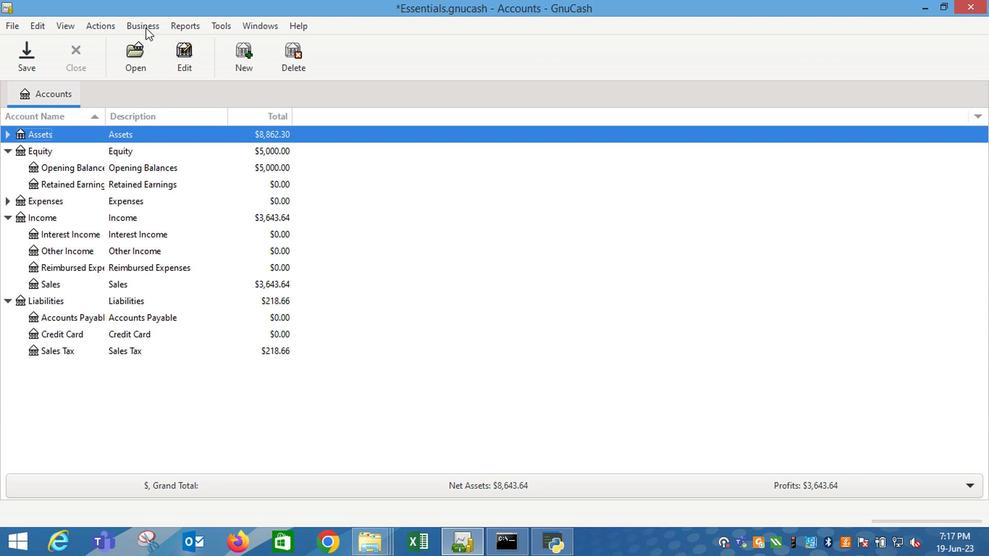 
Action: Mouse moved to (293, 143)
Screenshot: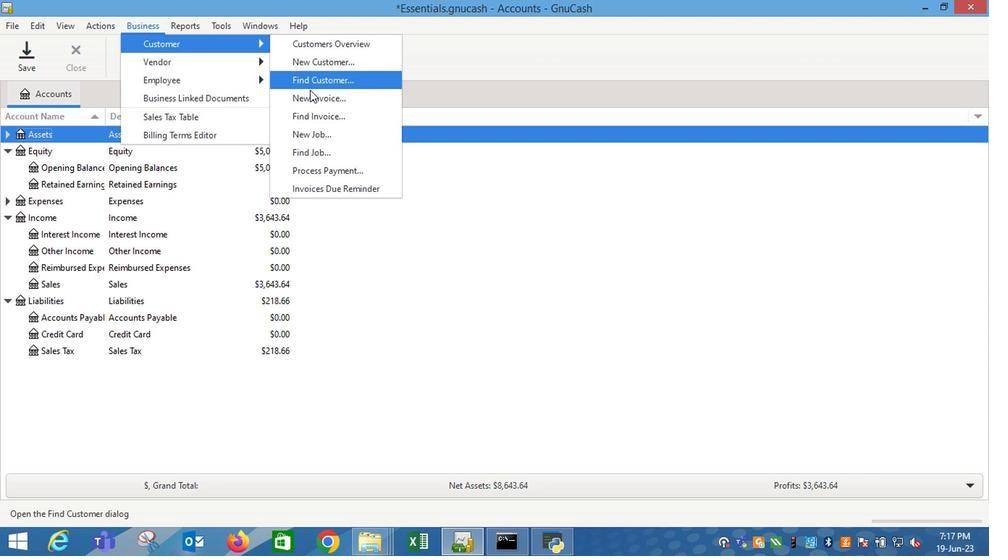 
Action: Mouse pressed left at (293, 143)
Screenshot: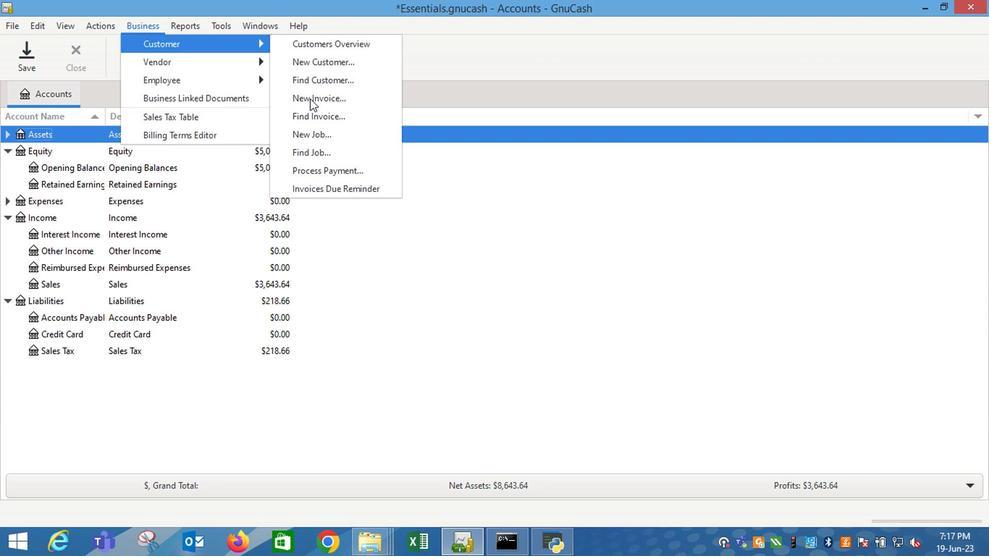 
Action: Mouse moved to (501, 229)
Screenshot: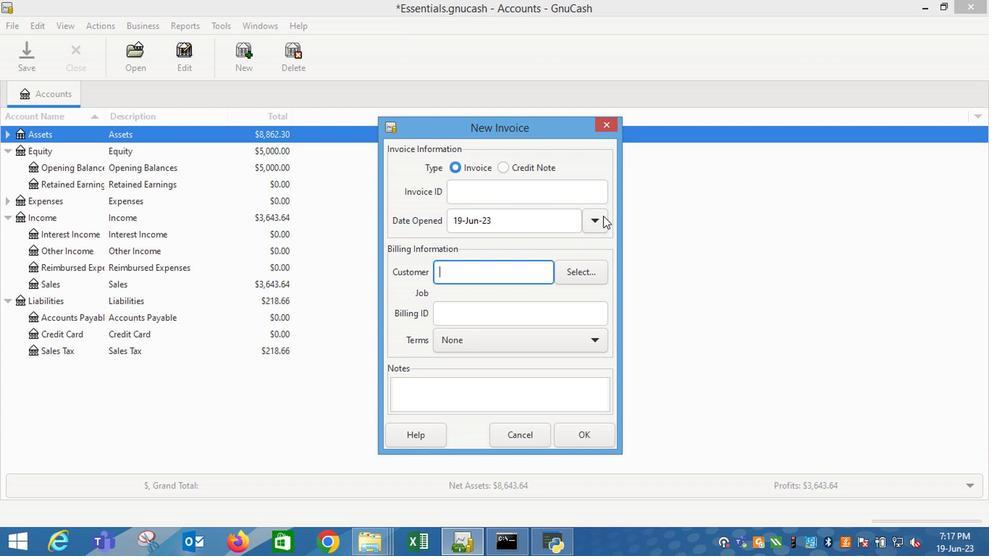 
Action: Mouse pressed left at (501, 229)
Screenshot: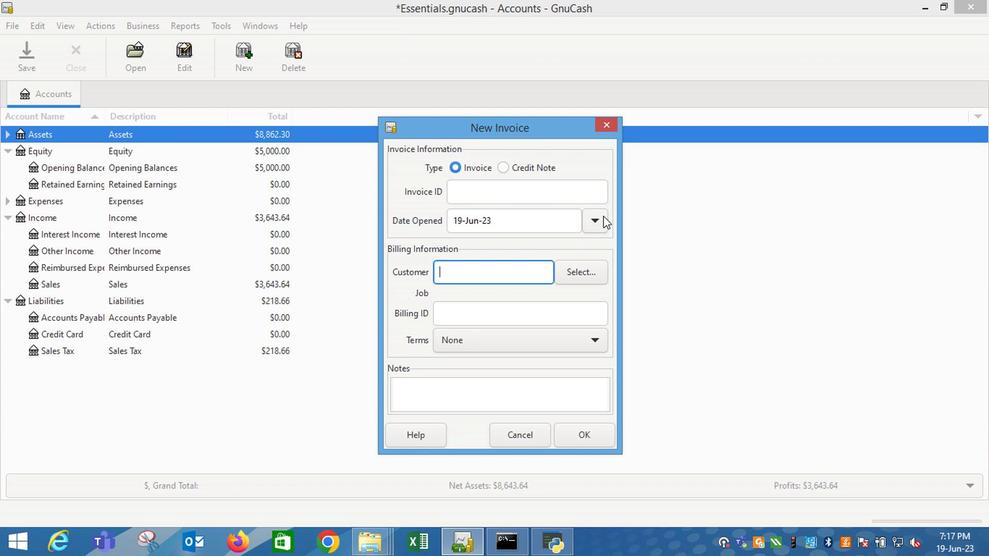 
Action: Mouse moved to (414, 244)
Screenshot: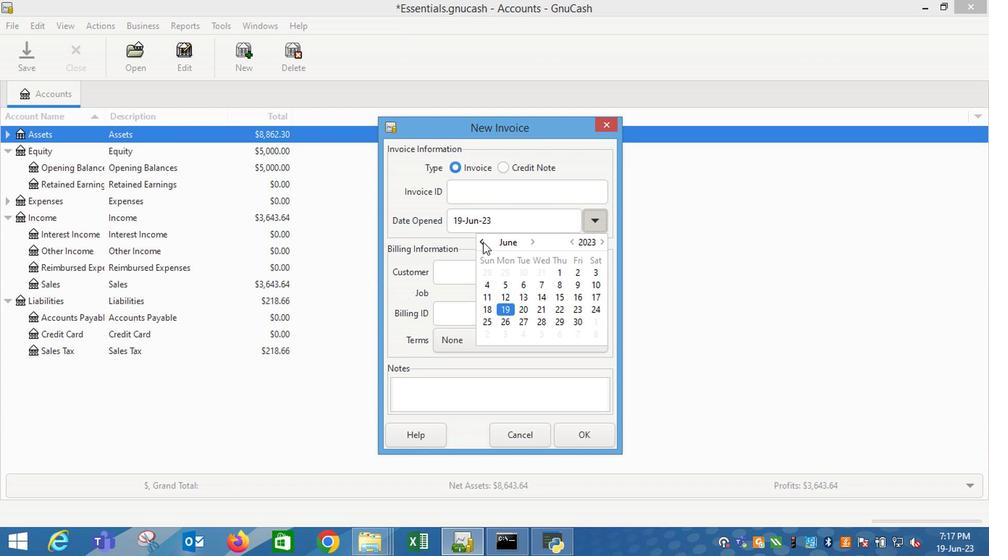 
Action: Mouse pressed left at (414, 244)
Screenshot: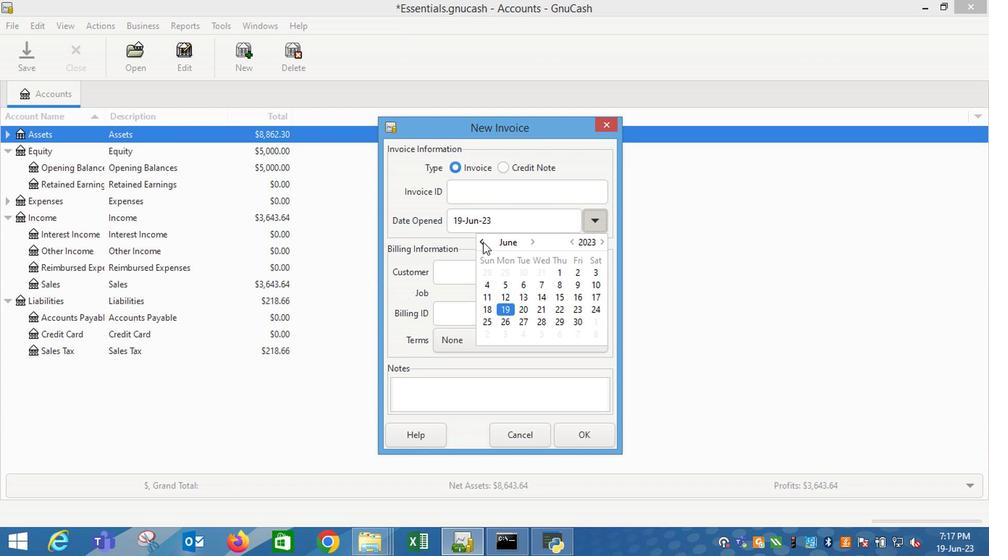 
Action: Mouse moved to (470, 296)
Screenshot: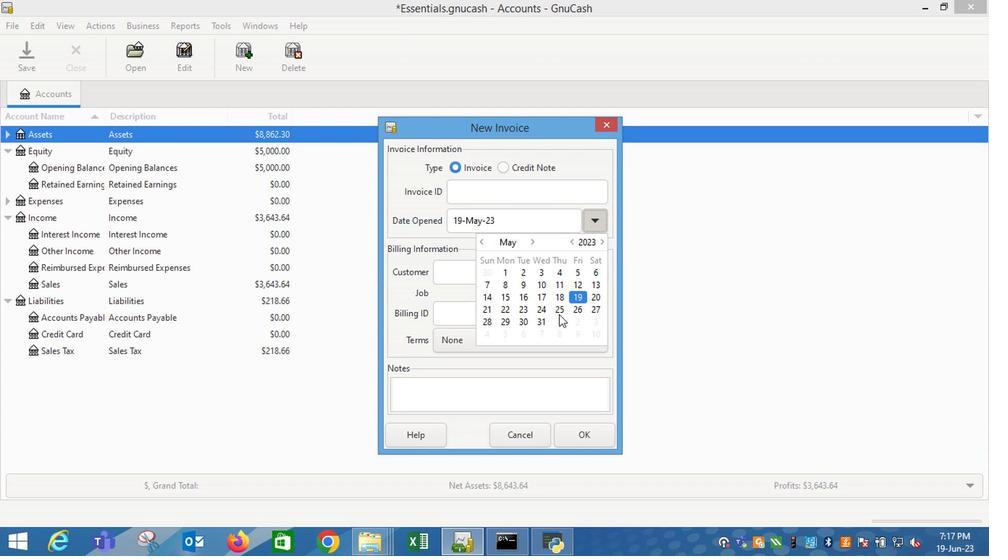 
Action: Mouse pressed left at (470, 296)
Screenshot: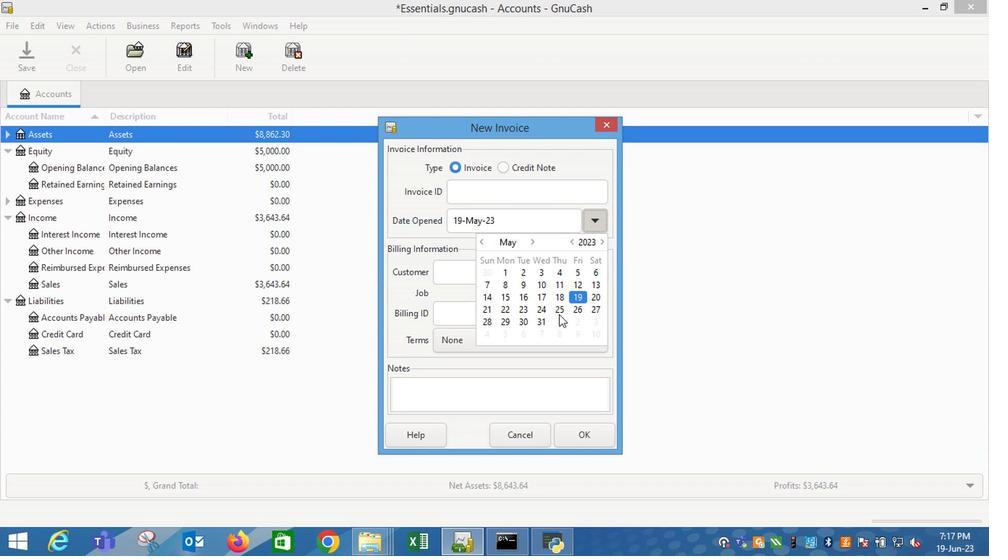 
Action: Mouse moved to (393, 268)
Screenshot: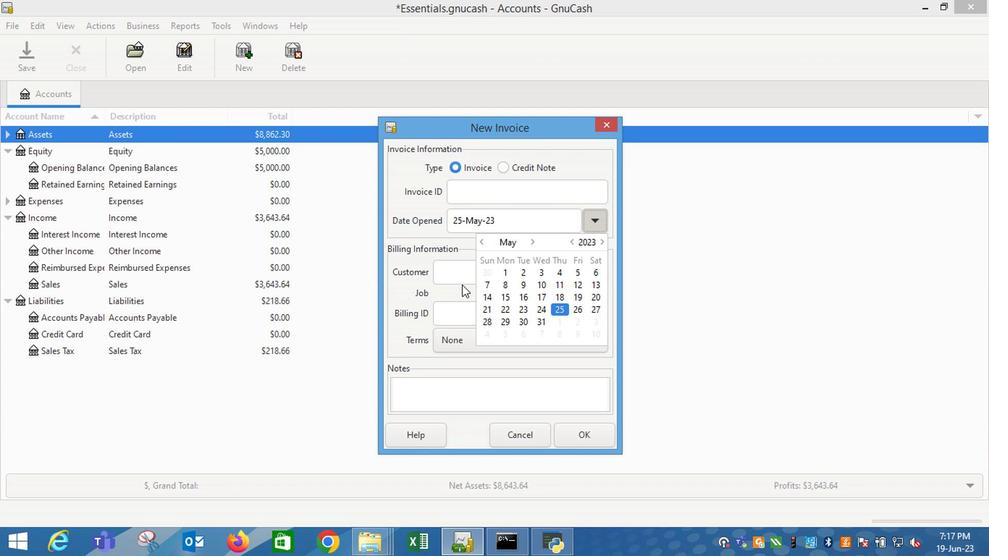 
Action: Mouse pressed left at (393, 268)
Screenshot: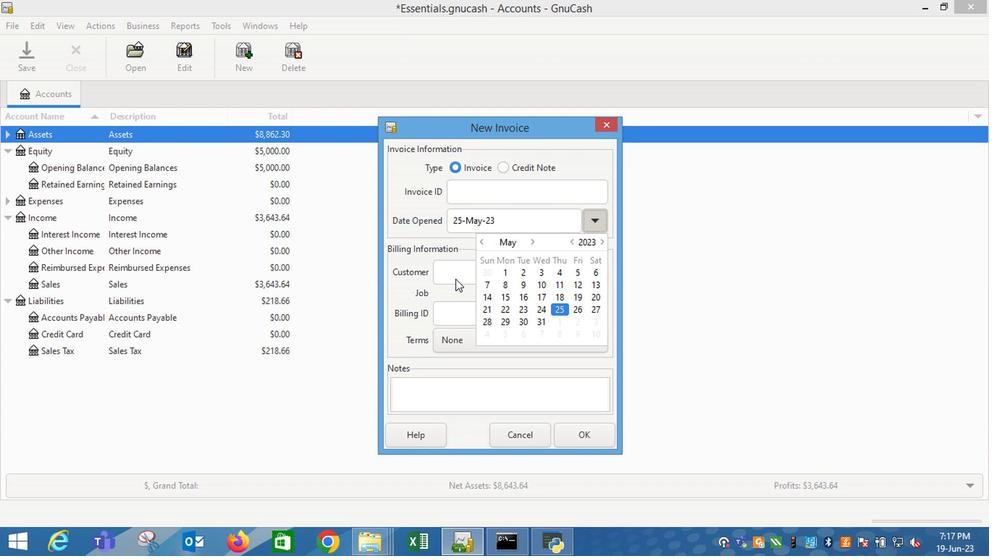 
Action: Mouse moved to (391, 268)
Screenshot: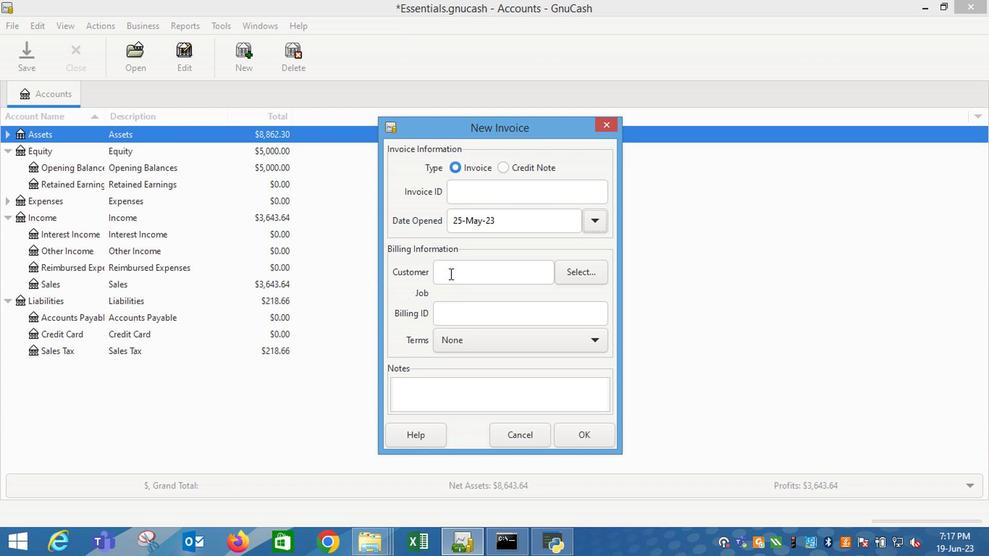 
Action: Mouse pressed left at (393, 267)
Screenshot: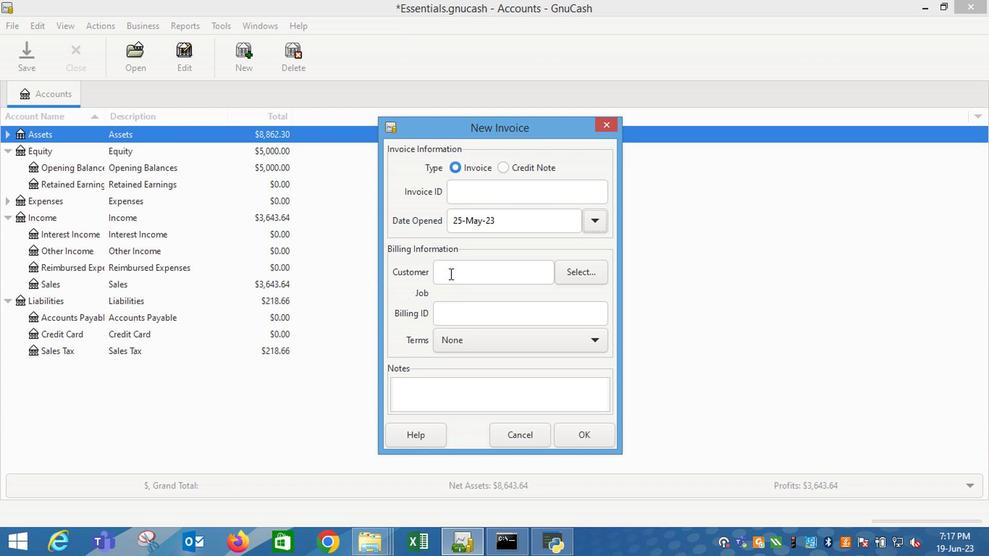 
Action: Key pressed so
Screenshot: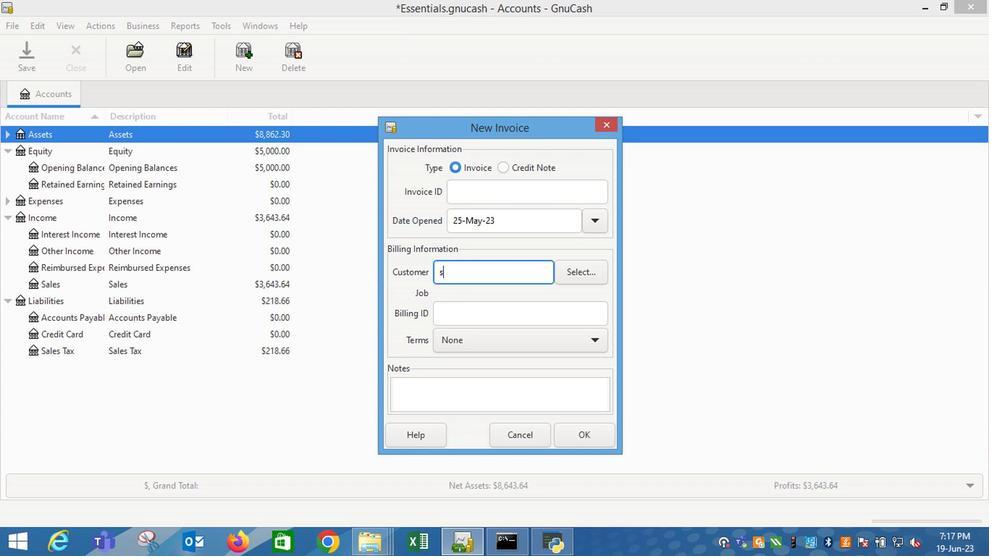 
Action: Mouse moved to (401, 282)
Screenshot: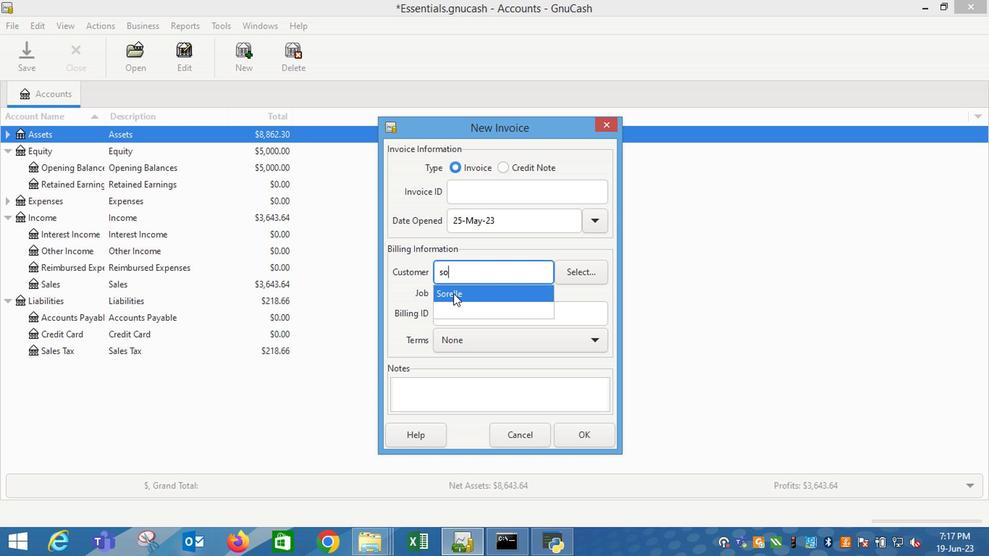 
Action: Mouse pressed left at (401, 282)
Screenshot: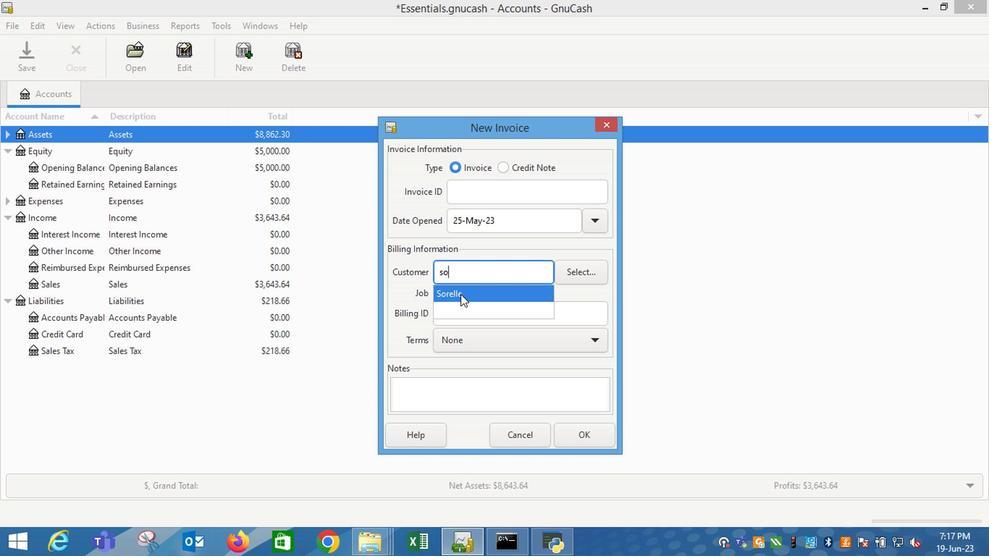 
Action: Mouse moved to (404, 325)
Screenshot: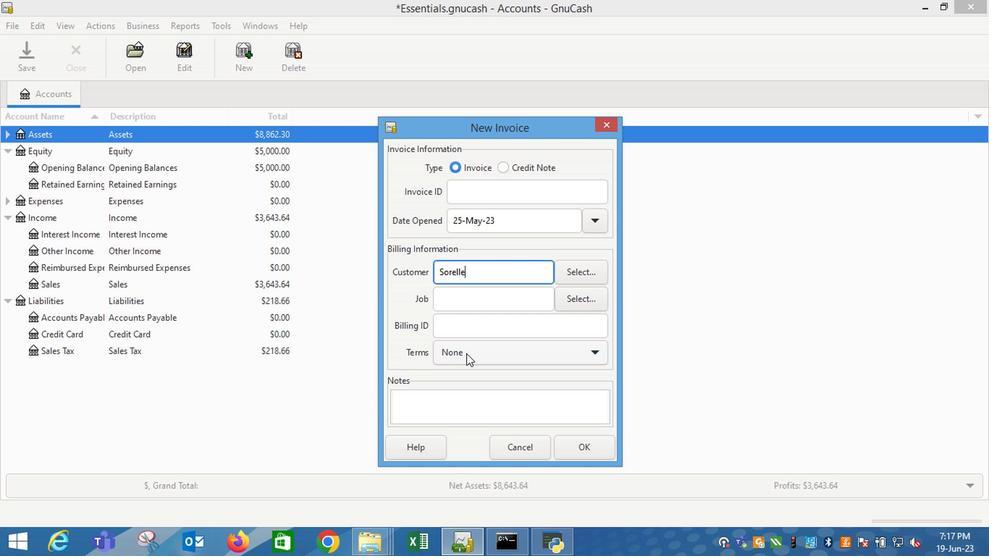 
Action: Mouse pressed left at (404, 325)
Screenshot: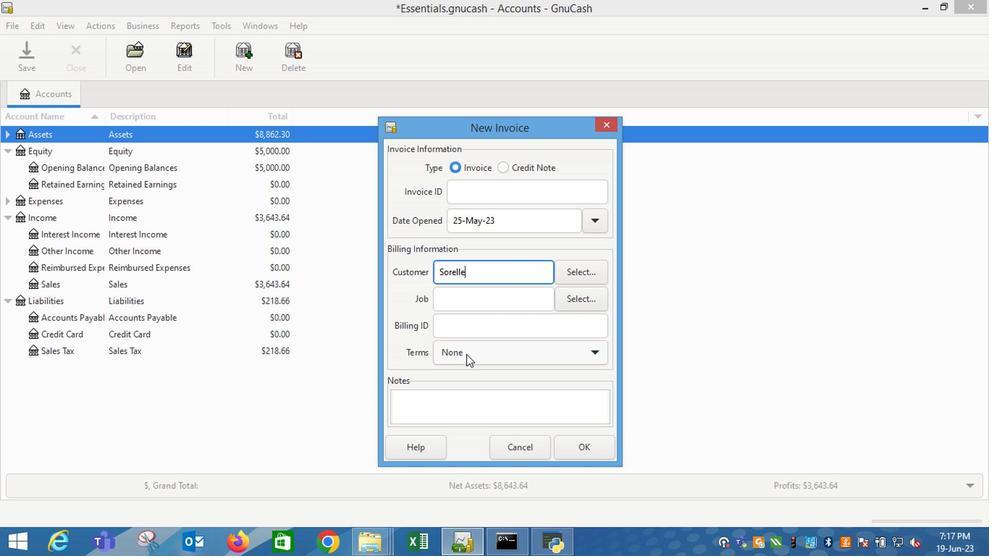 
Action: Mouse moved to (403, 342)
Screenshot: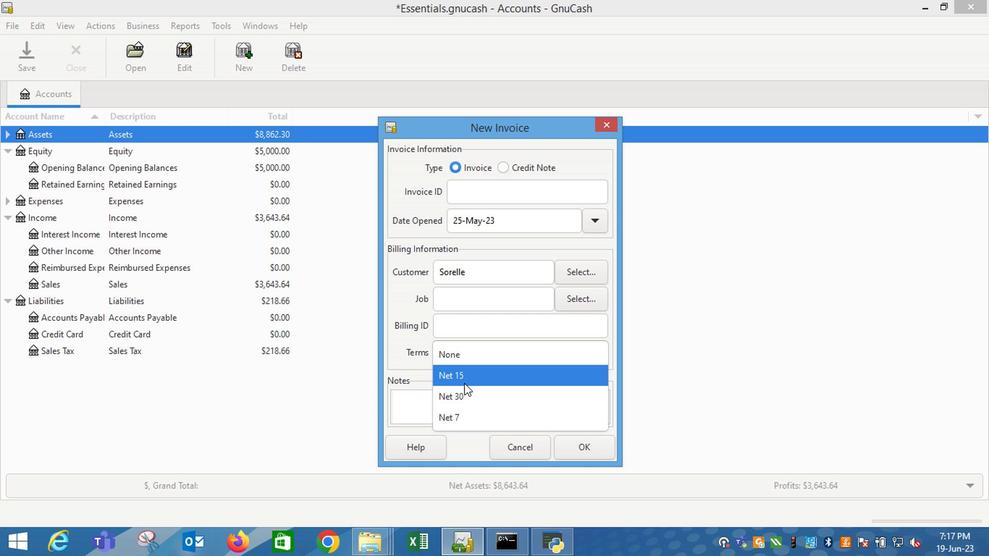 
Action: Mouse pressed left at (403, 342)
Screenshot: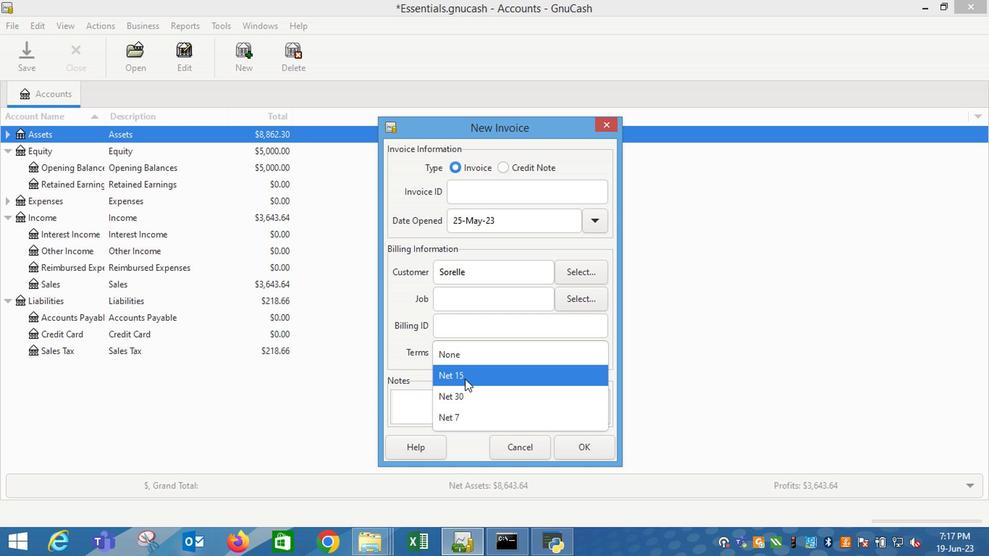 
Action: Mouse moved to (481, 392)
Screenshot: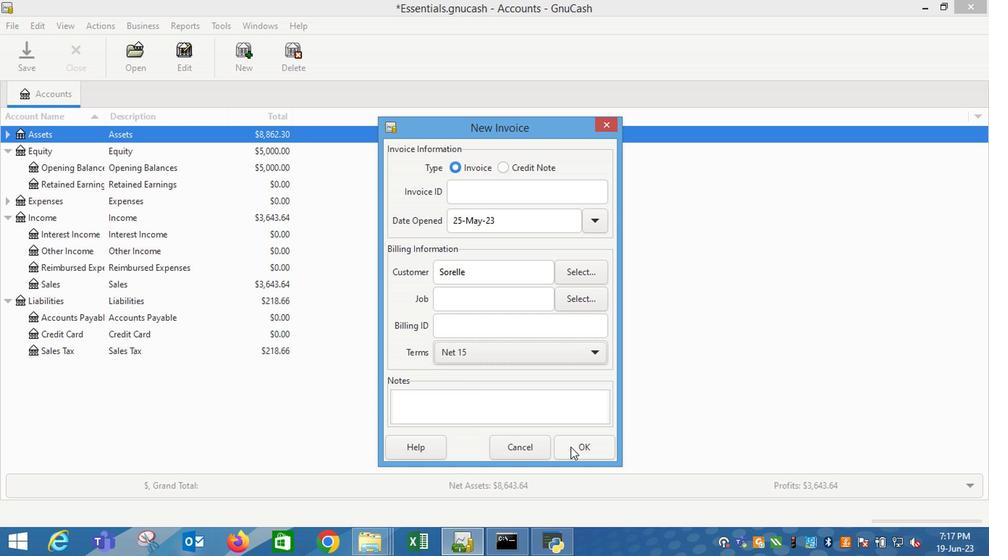 
Action: Mouse pressed left at (481, 392)
Screenshot: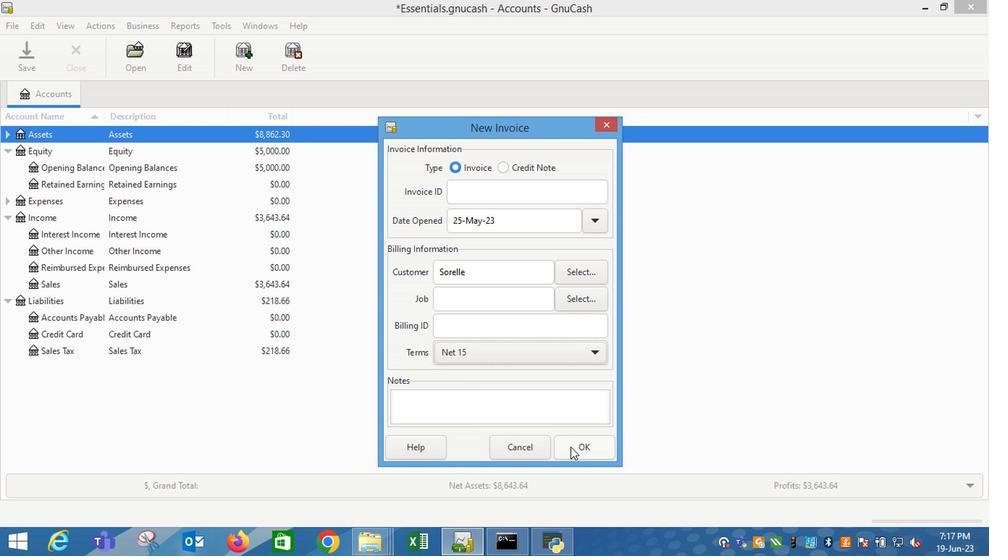 
Action: Mouse moved to (119, 272)
Screenshot: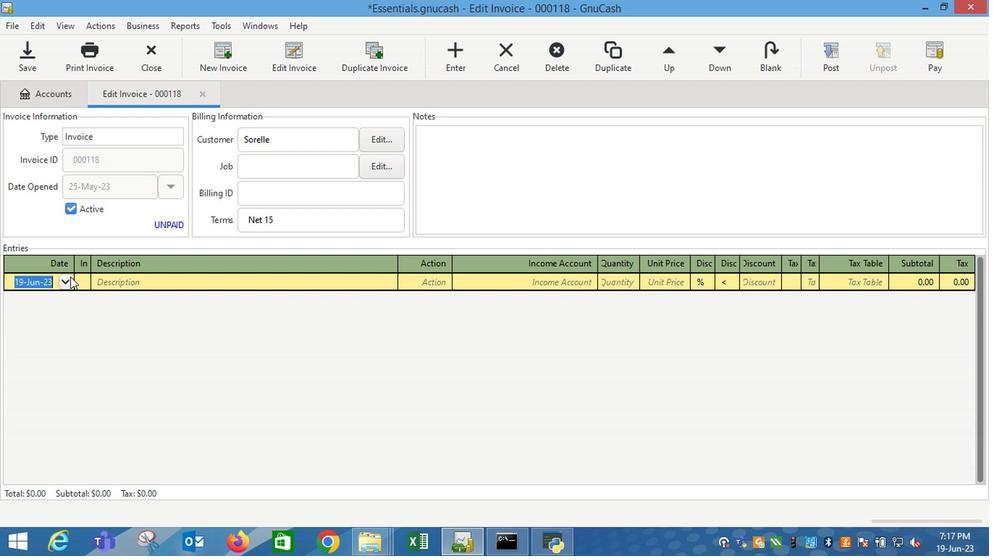
Action: Mouse pressed left at (119, 272)
Screenshot: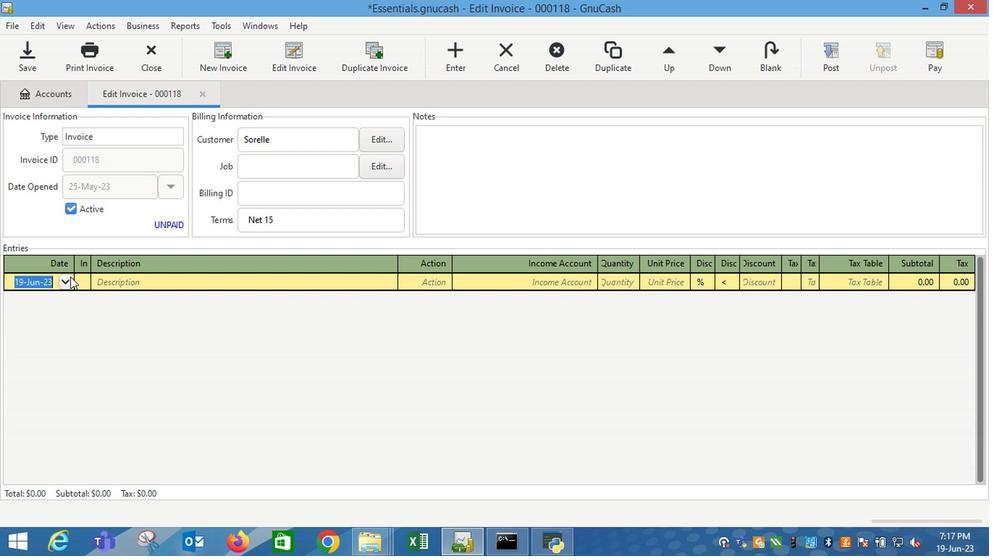 
Action: Mouse moved to (80, 288)
Screenshot: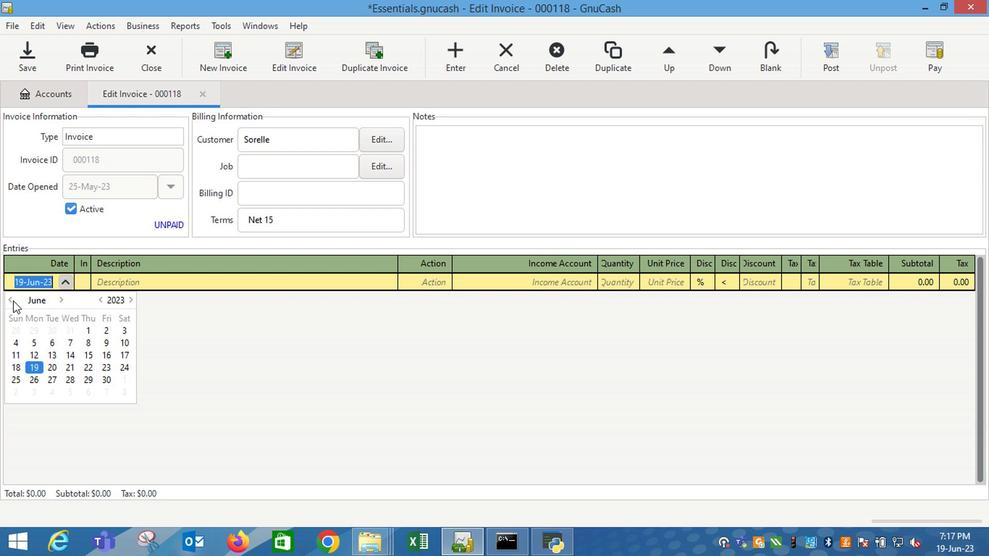 
Action: Mouse pressed left at (80, 288)
Screenshot: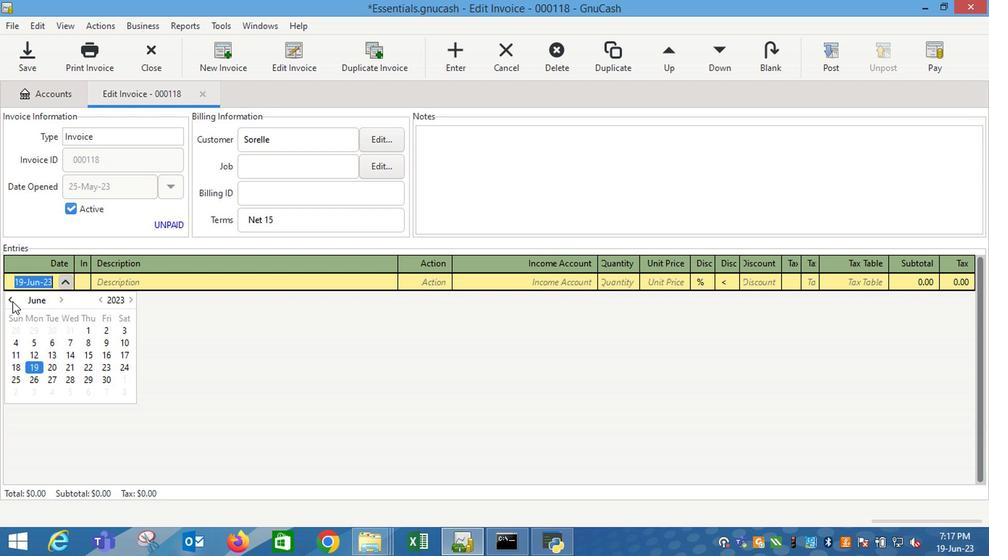 
Action: Mouse moved to (137, 334)
Screenshot: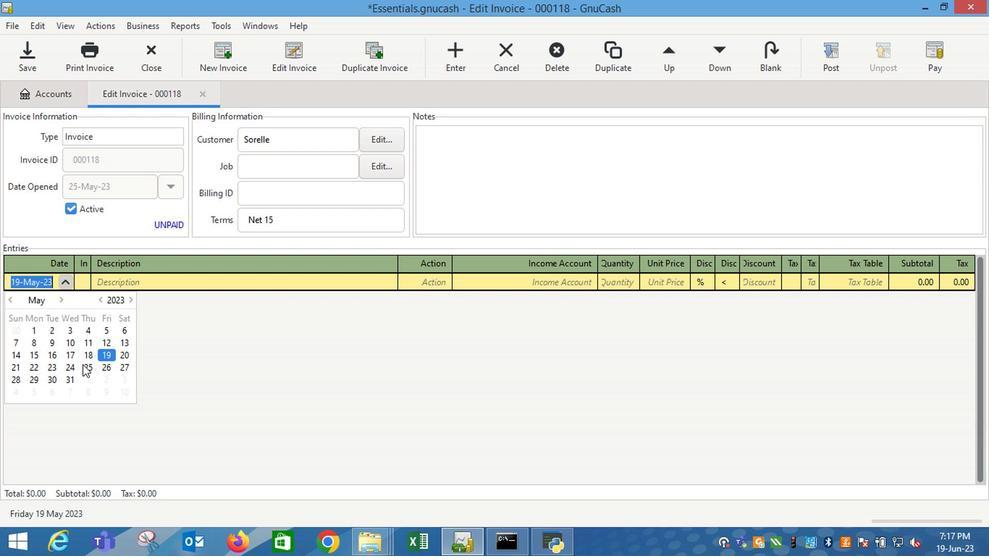 
Action: Mouse pressed left at (137, 334)
Screenshot: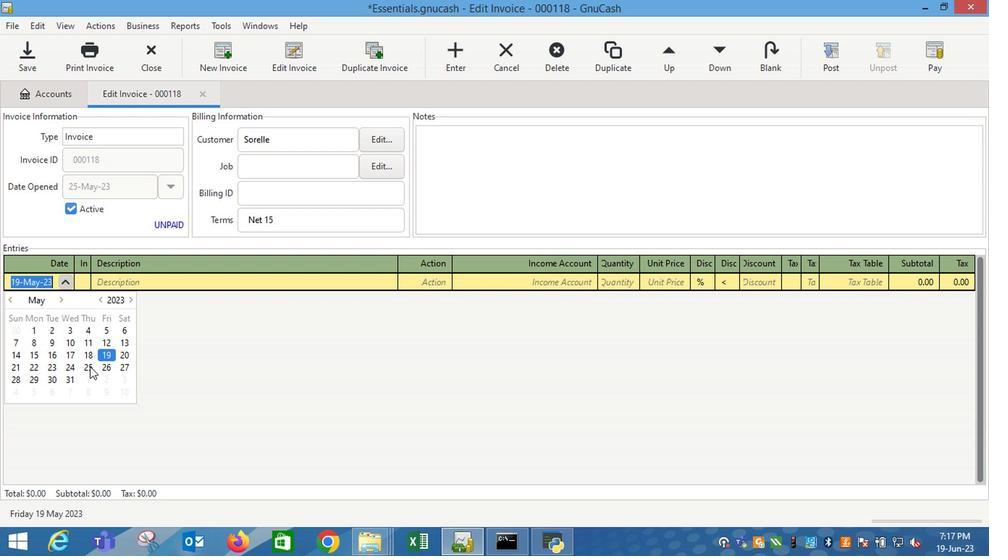 
Action: Key pressed <Key.tab>
Screenshot: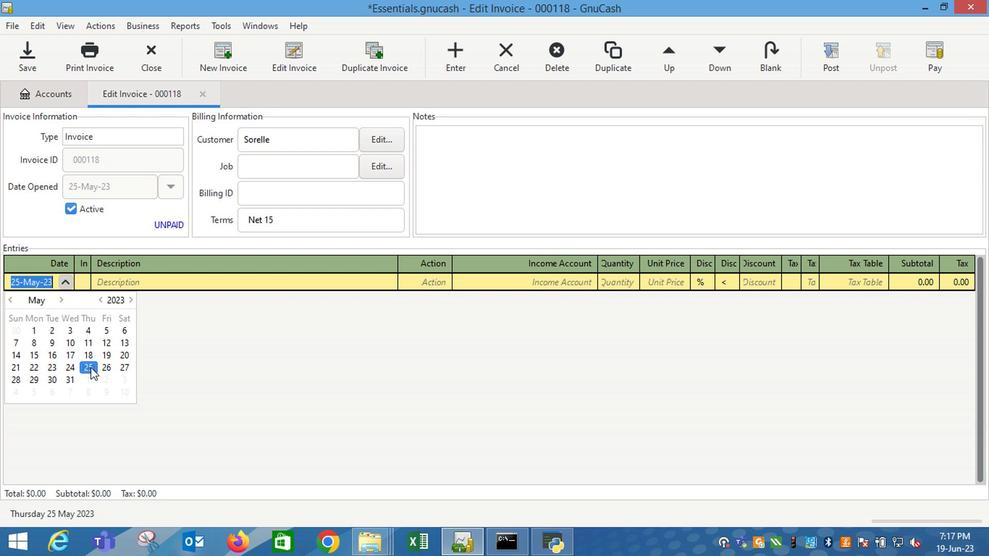 
Action: Mouse moved to (153, 304)
Screenshot: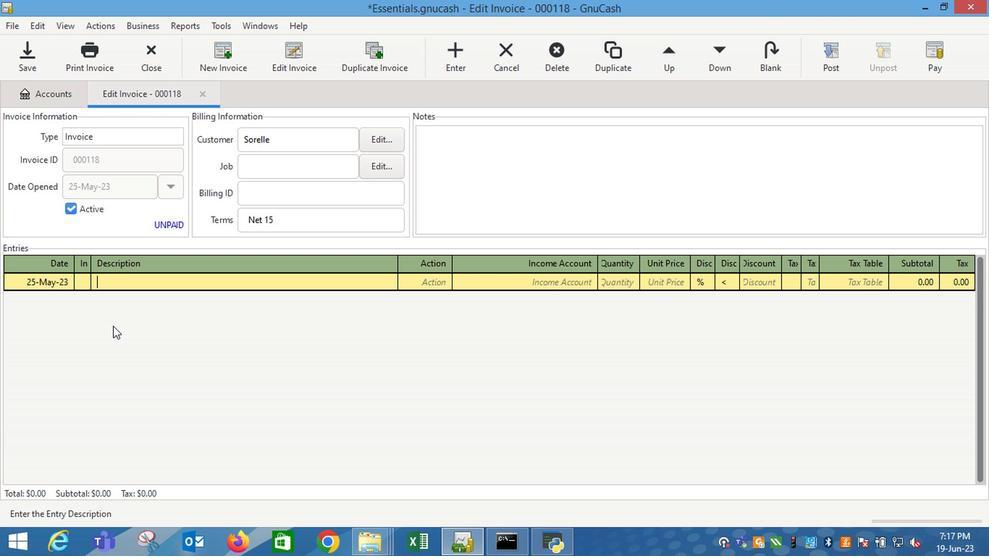 
Action: Key pressed <Key.shift_r>Eze<Key.space><Key.shift_r>Royale<Key.tab><Key.tab>i<Key.down><Key.down><Key.down><Key.tab>1<Key.tab>9.29
Screenshot: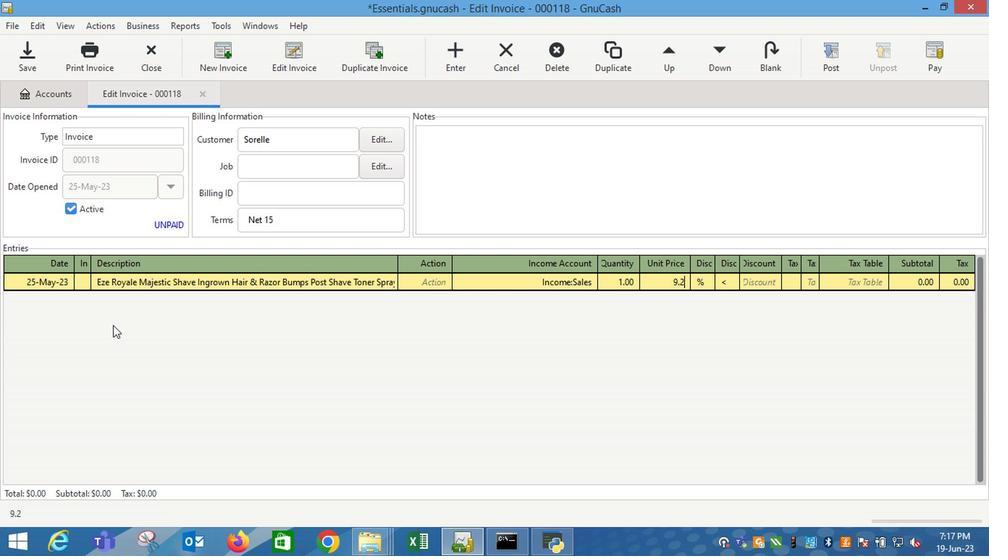 
Action: Mouse moved to (776, 250)
Screenshot: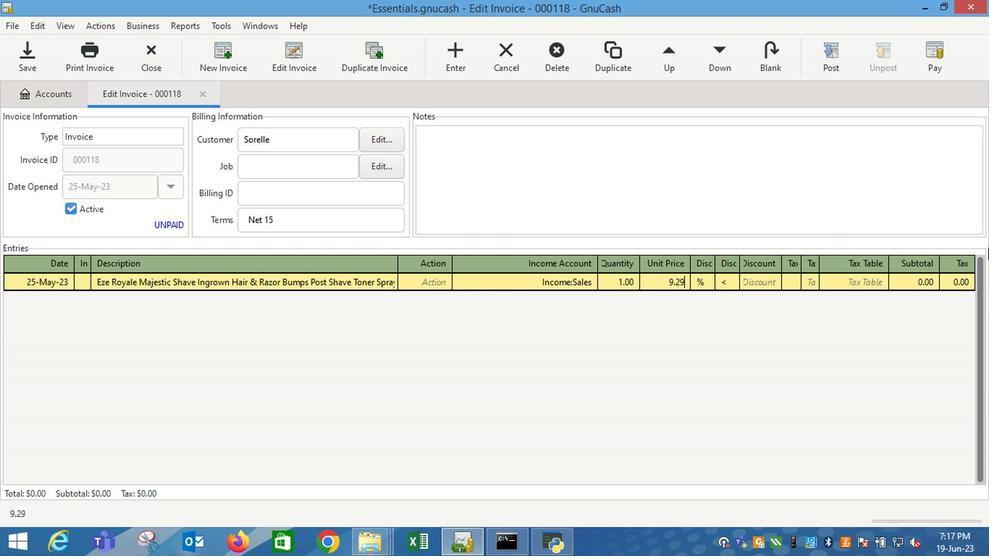 
Action: Key pressed <Key.tab>
Screenshot: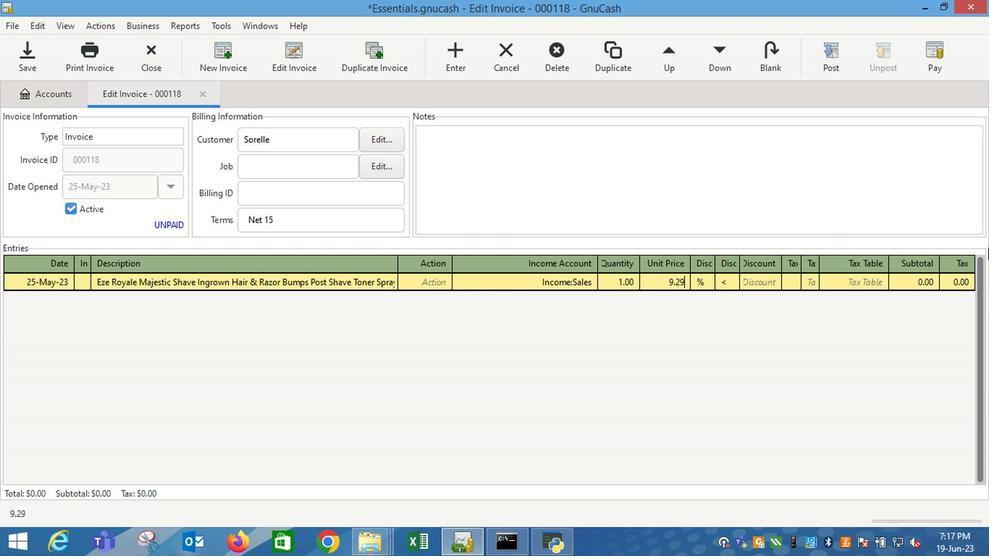 
Action: Mouse moved to (637, 271)
Screenshot: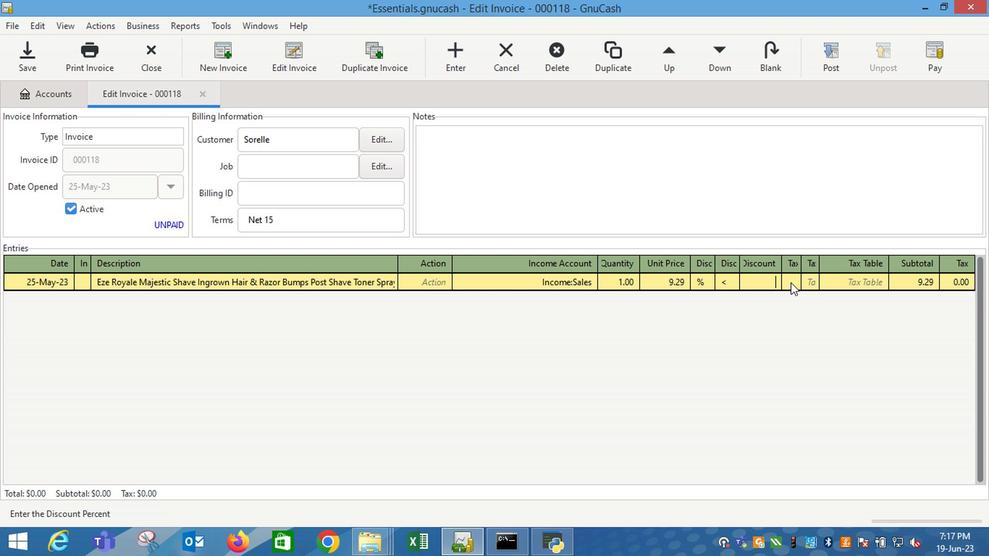 
Action: Mouse pressed left at (637, 271)
Screenshot: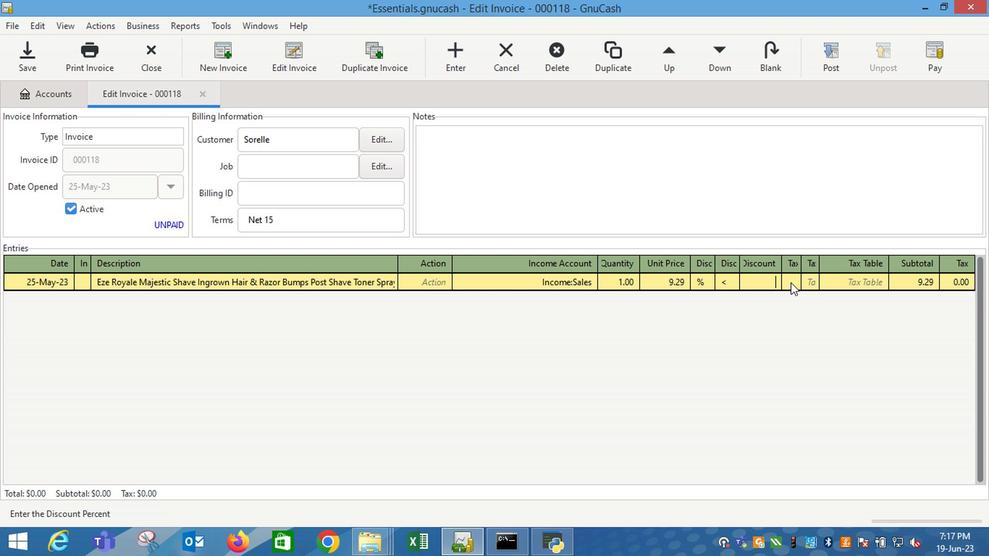 
Action: Mouse moved to (649, 271)
Screenshot: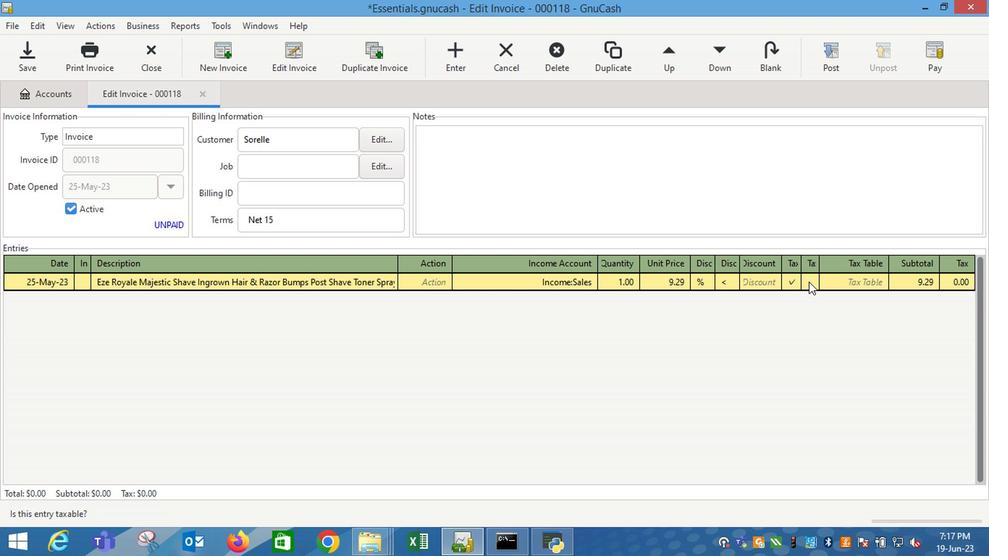 
Action: Mouse pressed left at (649, 271)
Screenshot: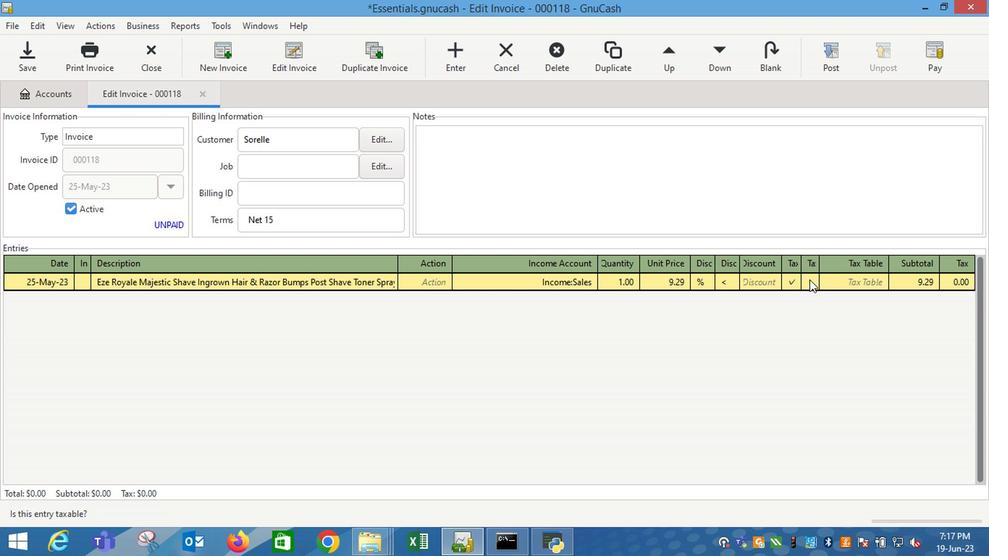 
Action: Mouse moved to (673, 272)
Screenshot: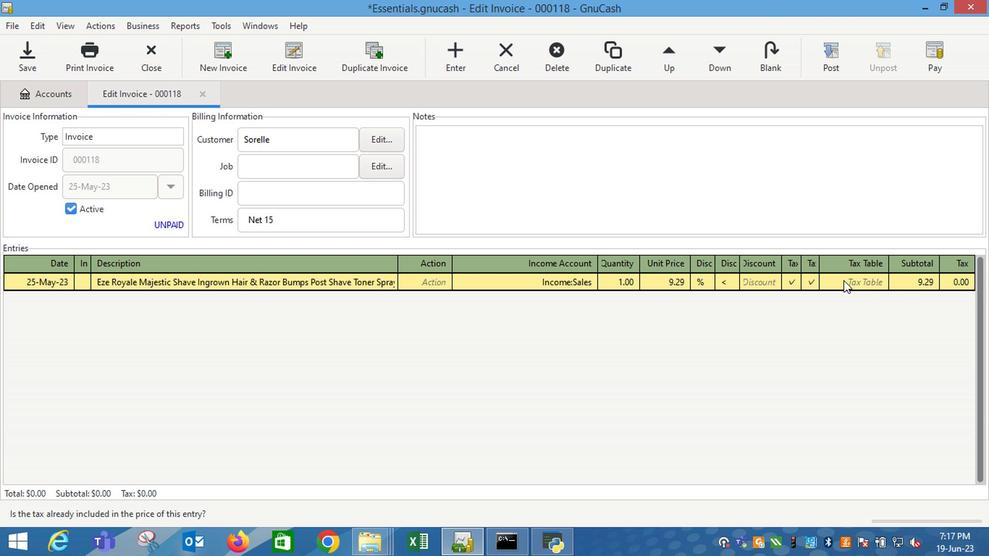 
Action: Mouse pressed left at (673, 272)
Screenshot: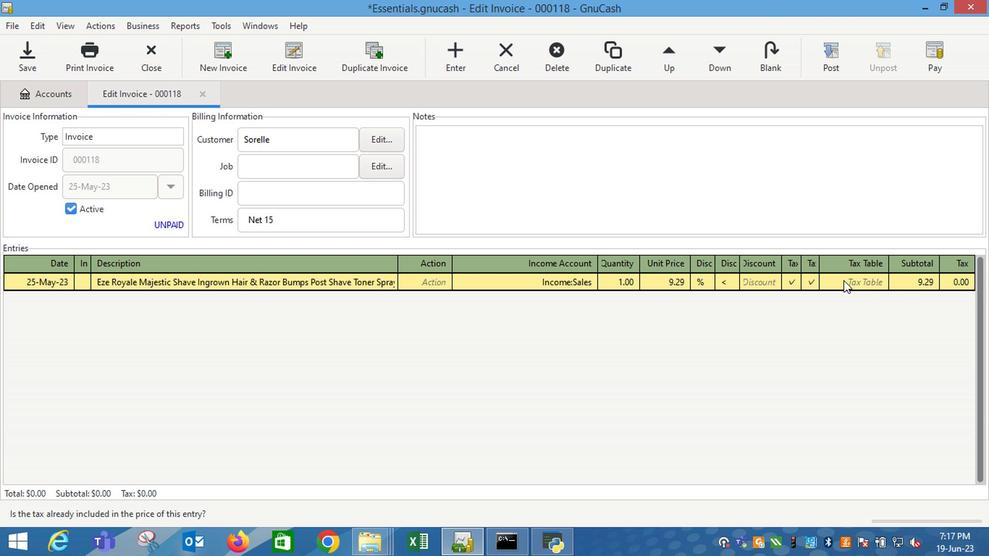 
Action: Mouse moved to (695, 271)
Screenshot: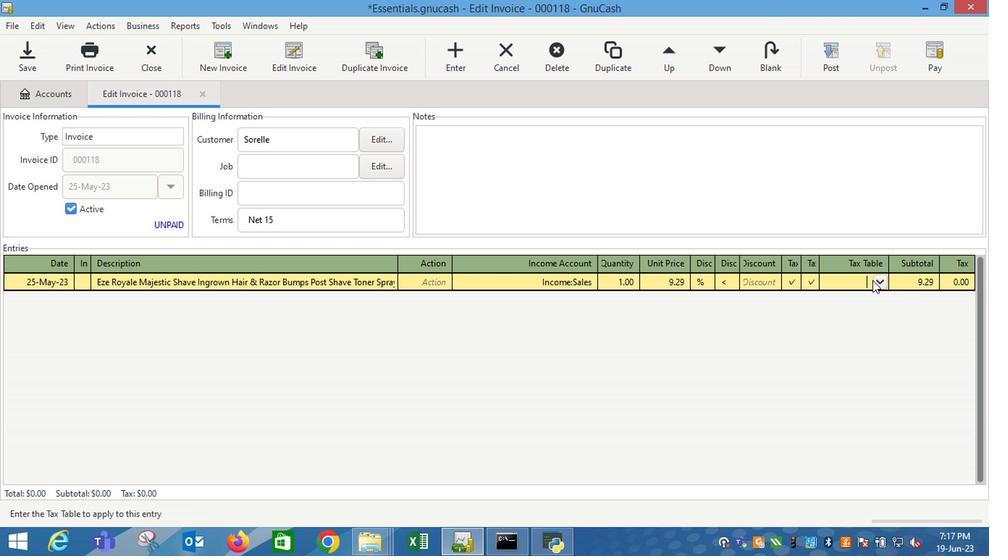 
Action: Mouse pressed left at (695, 271)
Screenshot: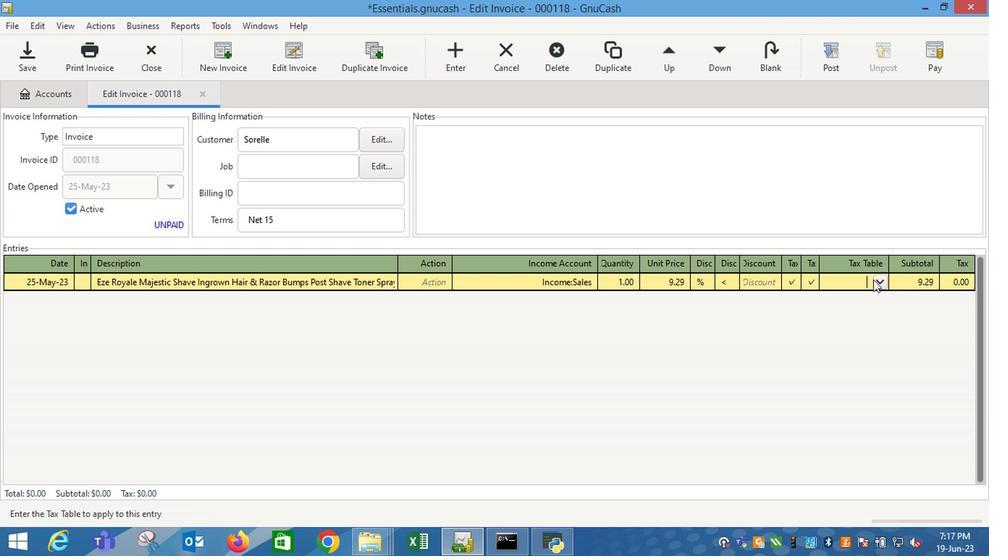 
Action: Mouse moved to (677, 286)
Screenshot: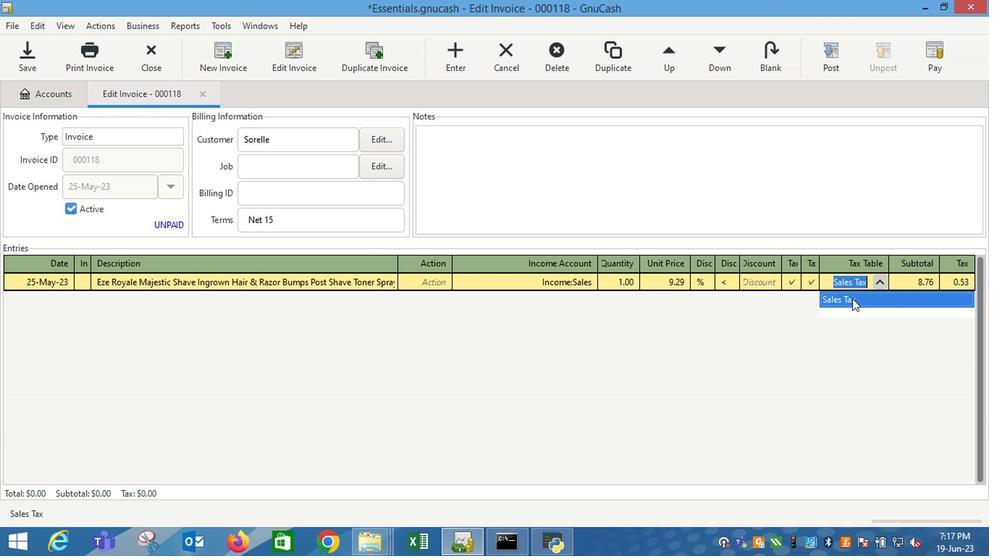 
Action: Mouse pressed left at (677, 286)
Screenshot: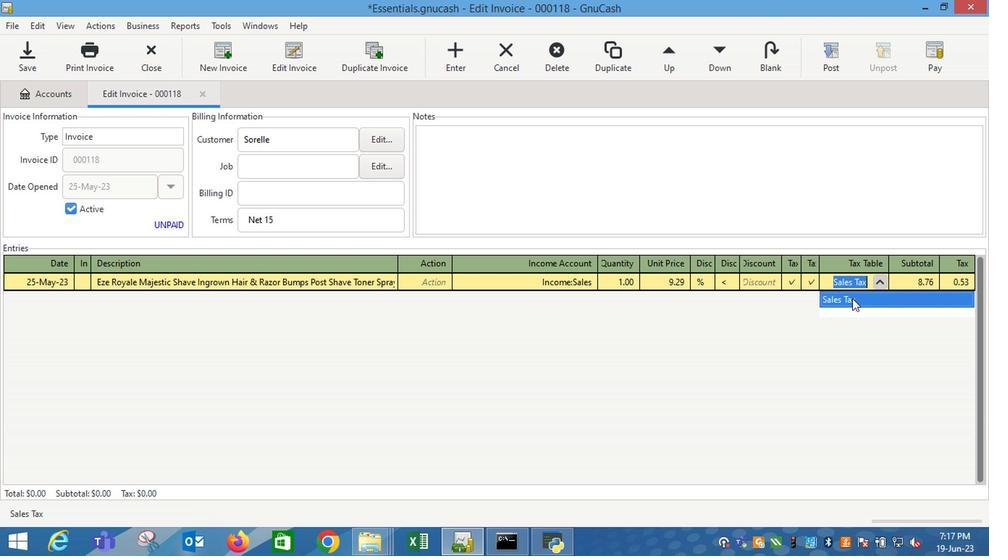 
Action: Mouse moved to (671, 285)
Screenshot: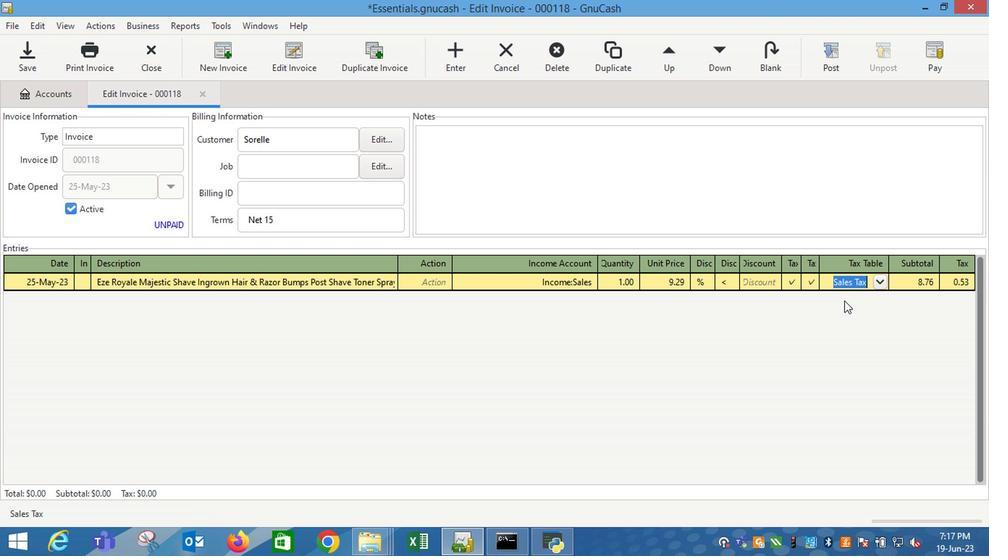
Action: Key pressed <Key.enter><Key.tab><Key.shift_r>Wet<Key.space><Key.shift_r>N<Key.space><Key.shift_r>Wils<Key.space><Key.backspace><Key.backspace>d<Key.space><Key.shift_r>Per<Key.tab>4<Key.tab>15.99<Key.tab>
Screenshot: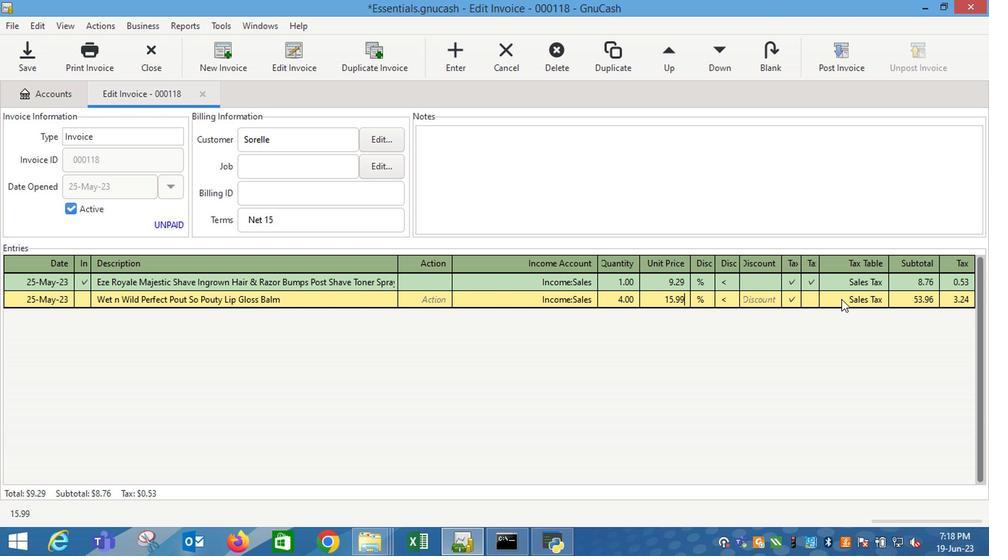 
Action: Mouse moved to (650, 284)
Screenshot: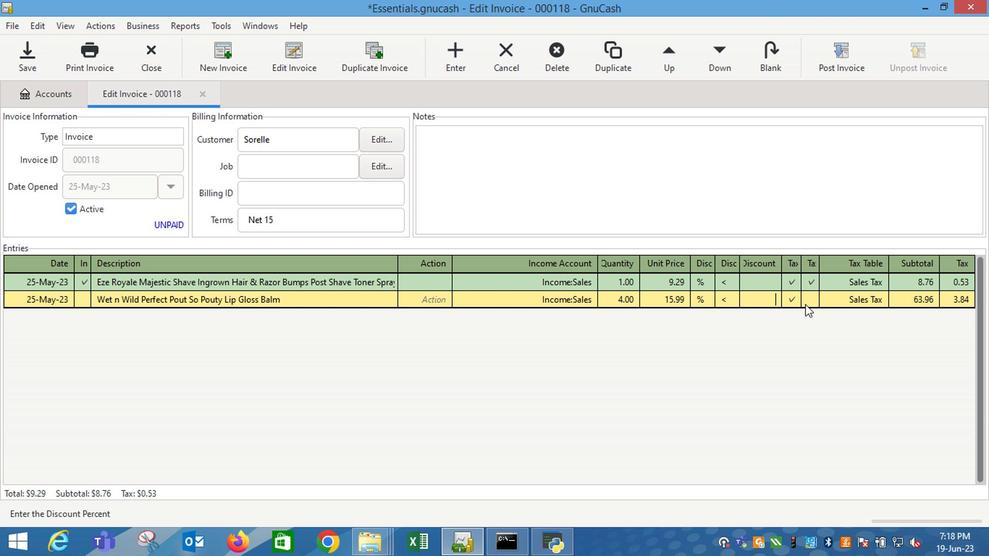 
Action: Mouse pressed left at (650, 284)
Screenshot: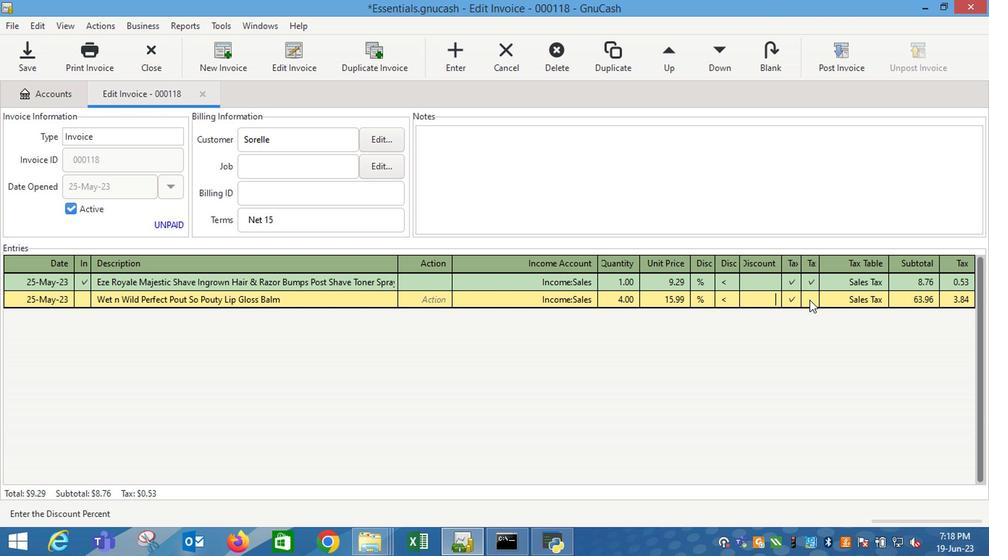 
Action: Mouse moved to (682, 286)
Screenshot: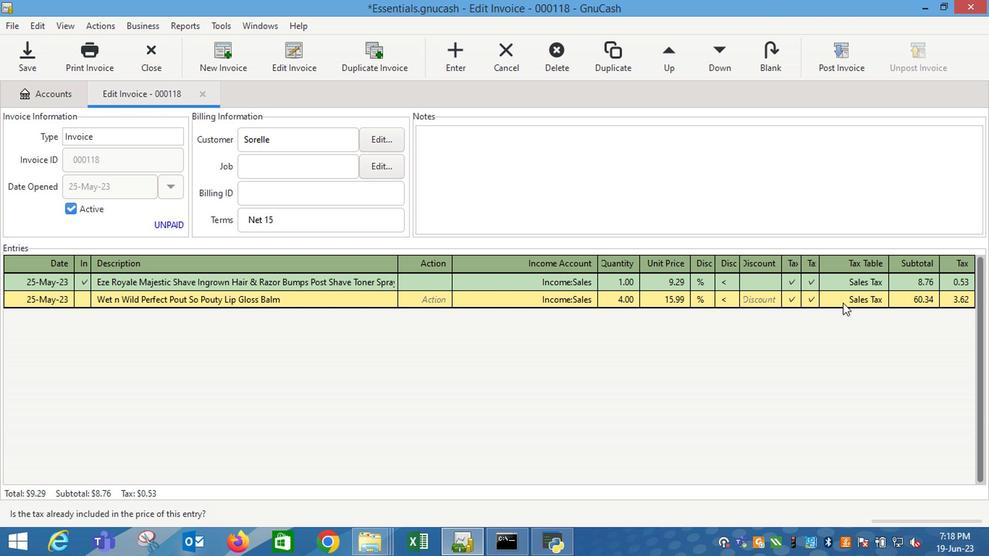 
Action: Mouse pressed left at (682, 286)
Screenshot: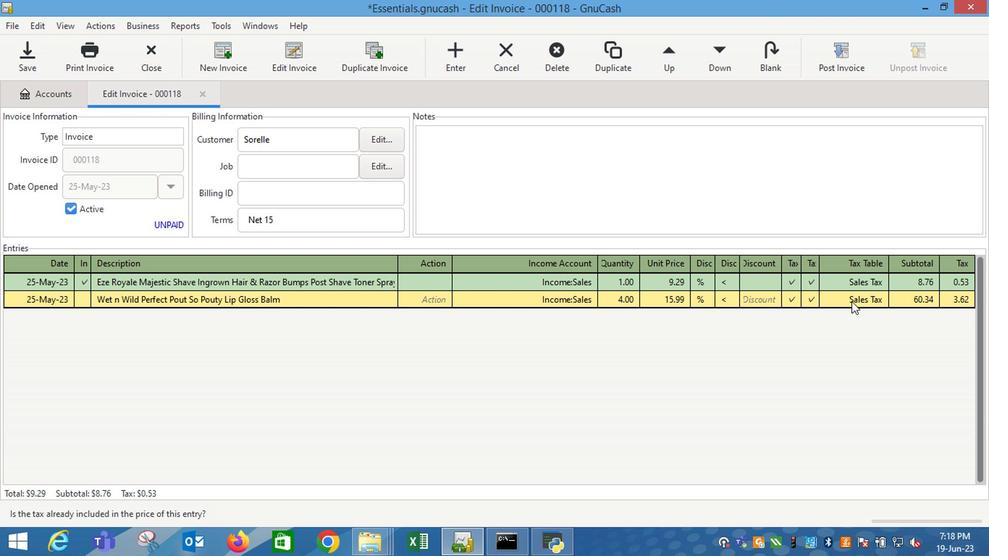 
Action: Mouse moved to (684, 285)
Screenshot: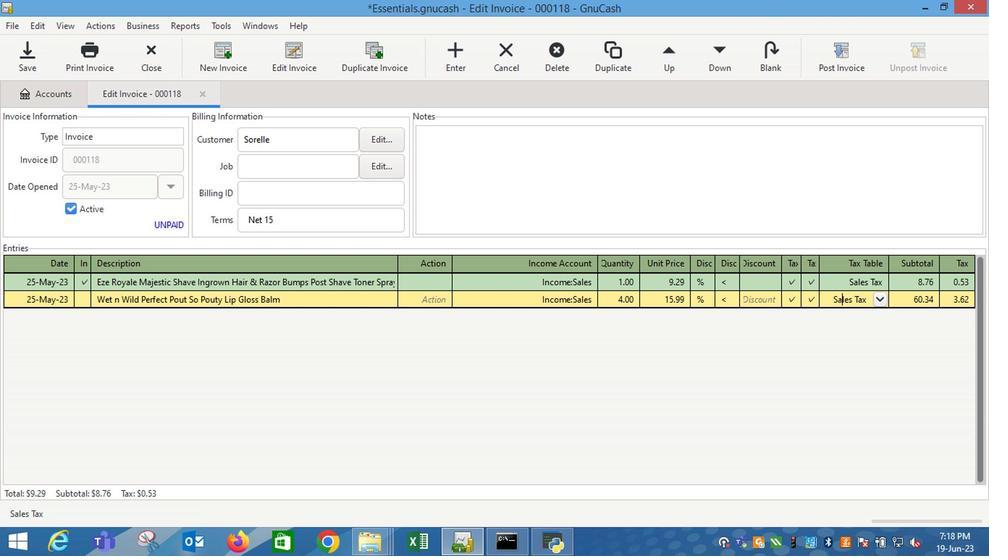 
Action: Key pressed <Key.enter>
Screenshot: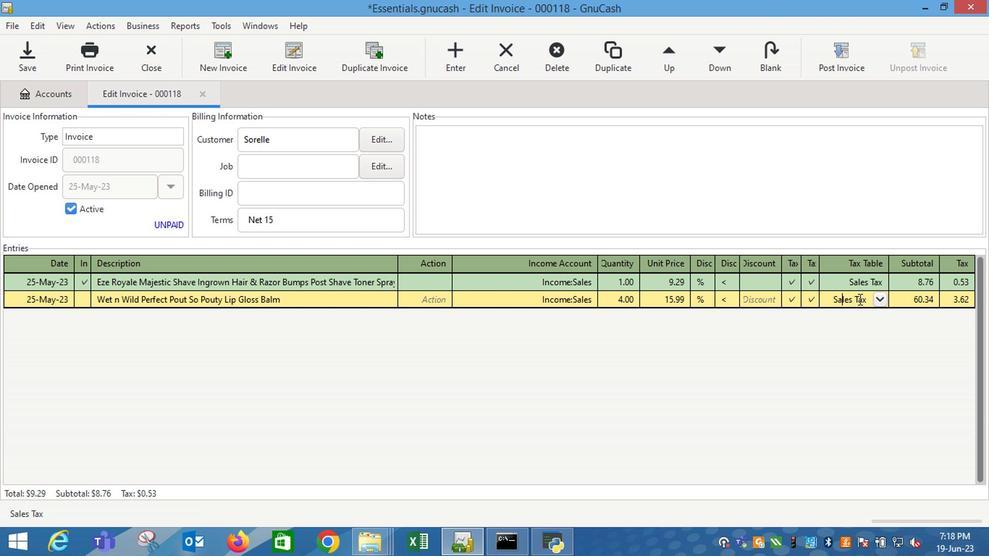 
Action: Mouse moved to (673, 113)
Screenshot: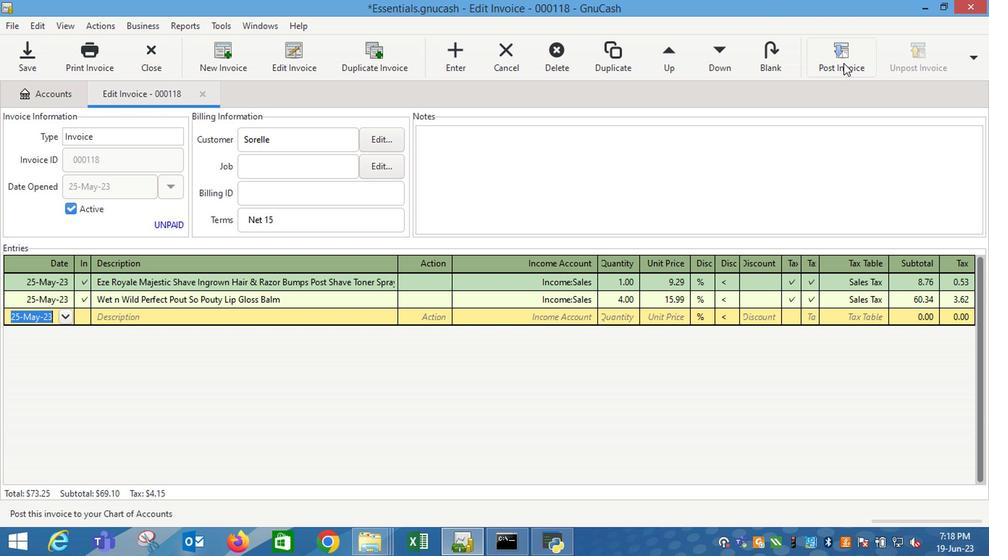 
Action: Mouse pressed left at (673, 113)
Screenshot: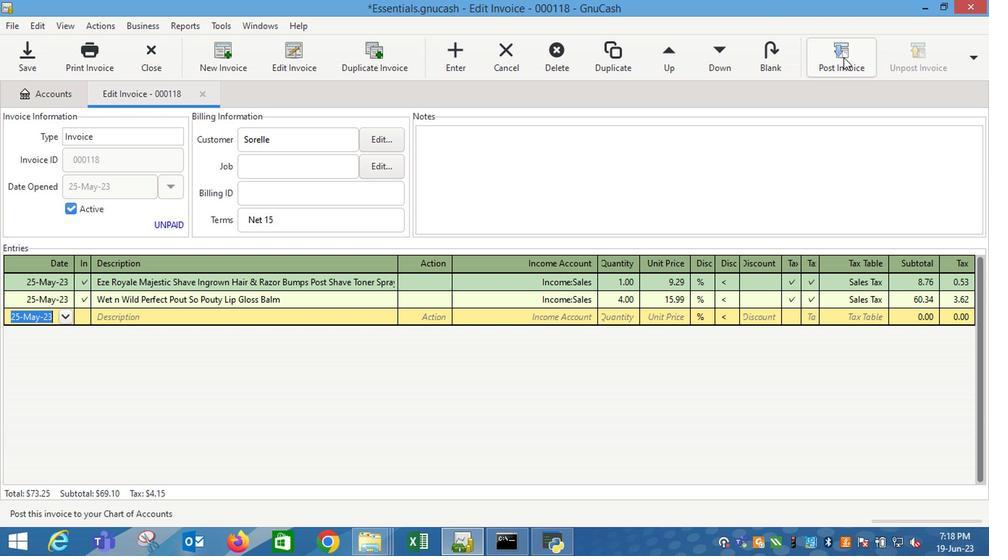 
Action: Mouse moved to (513, 243)
Screenshot: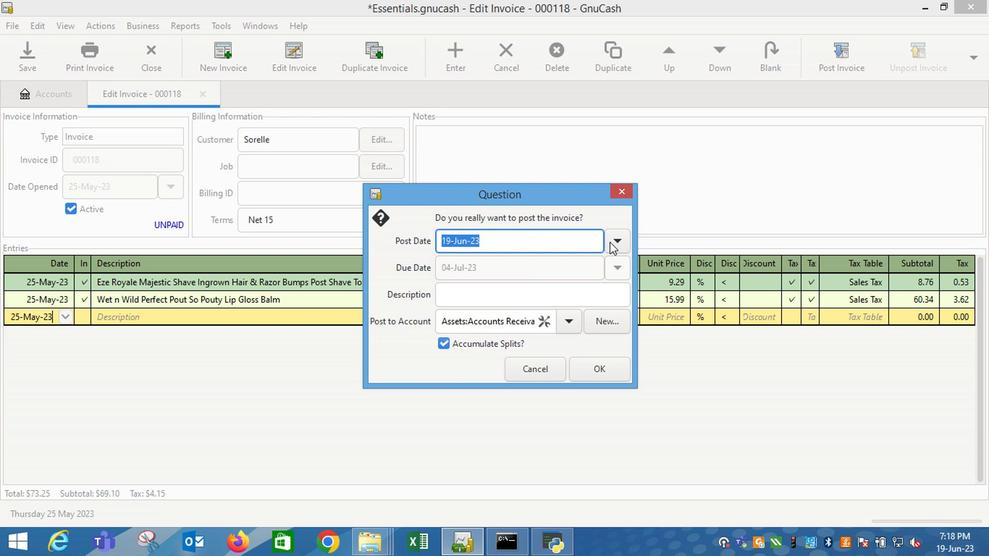 
Action: Mouse pressed left at (513, 243)
Screenshot: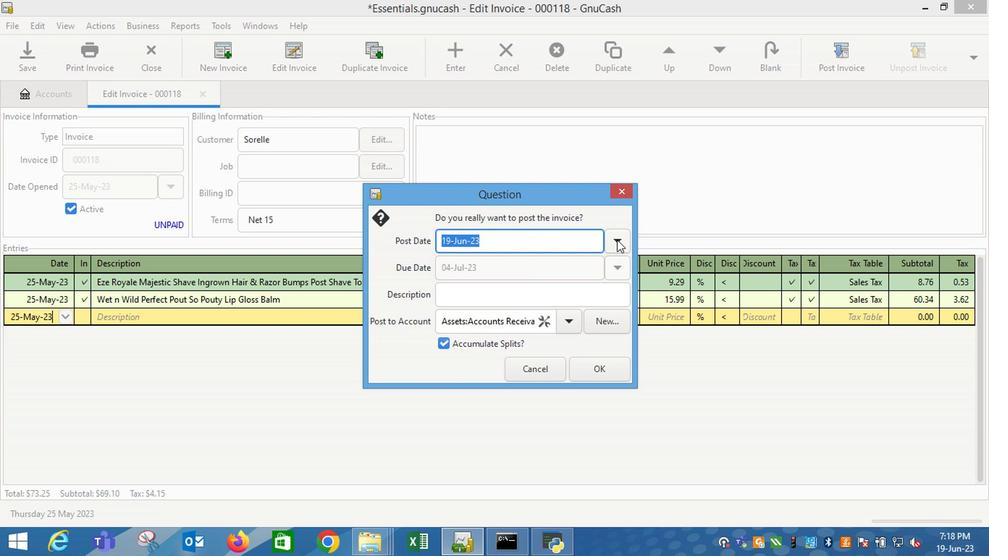
Action: Mouse moved to (432, 259)
Screenshot: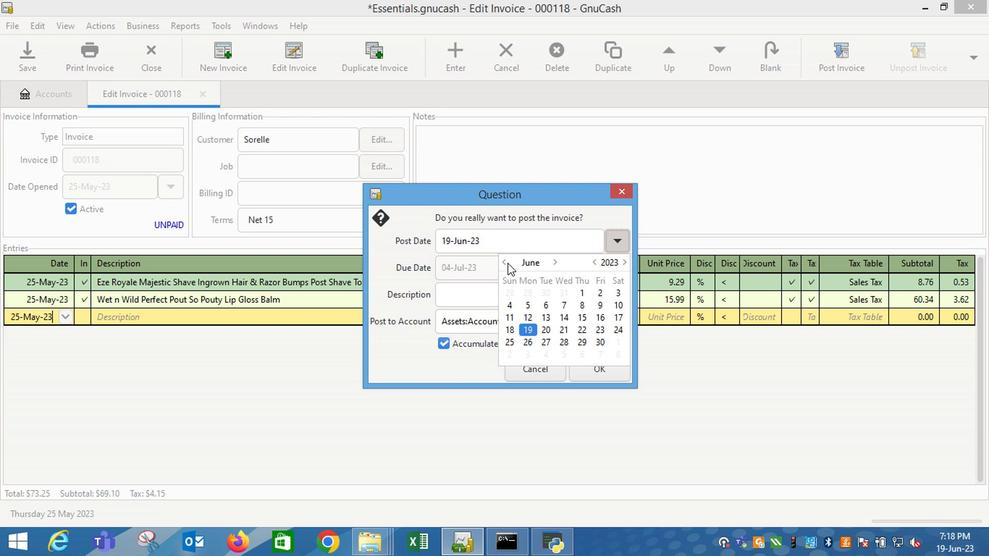 
Action: Mouse pressed left at (432, 259)
Screenshot: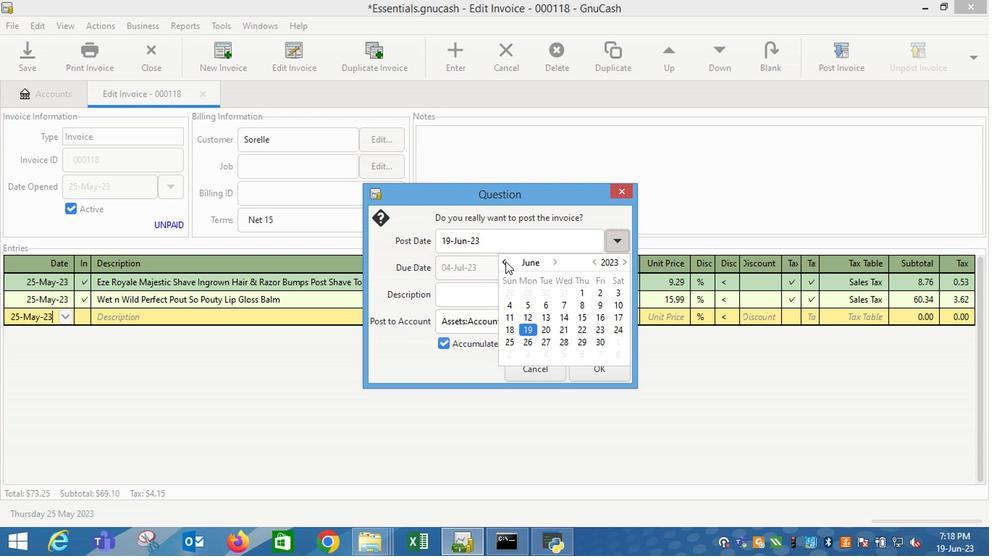 
Action: Mouse moved to (491, 305)
Screenshot: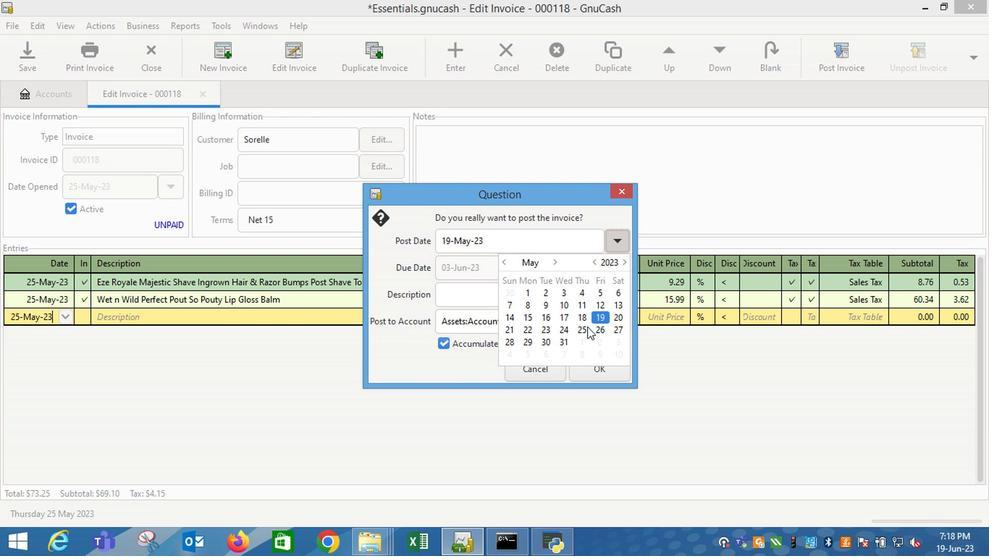 
Action: Mouse pressed left at (491, 305)
Screenshot: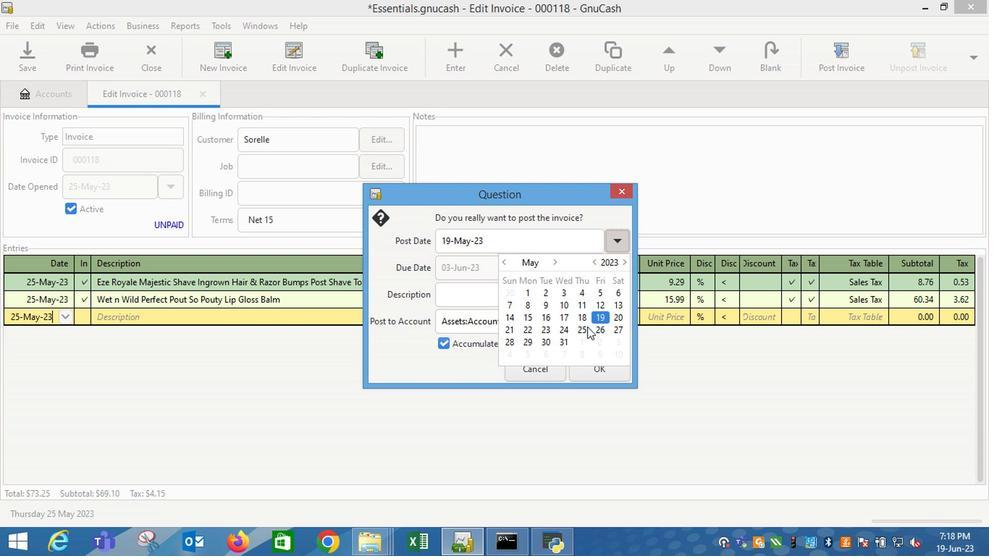 
Action: Mouse moved to (394, 290)
Screenshot: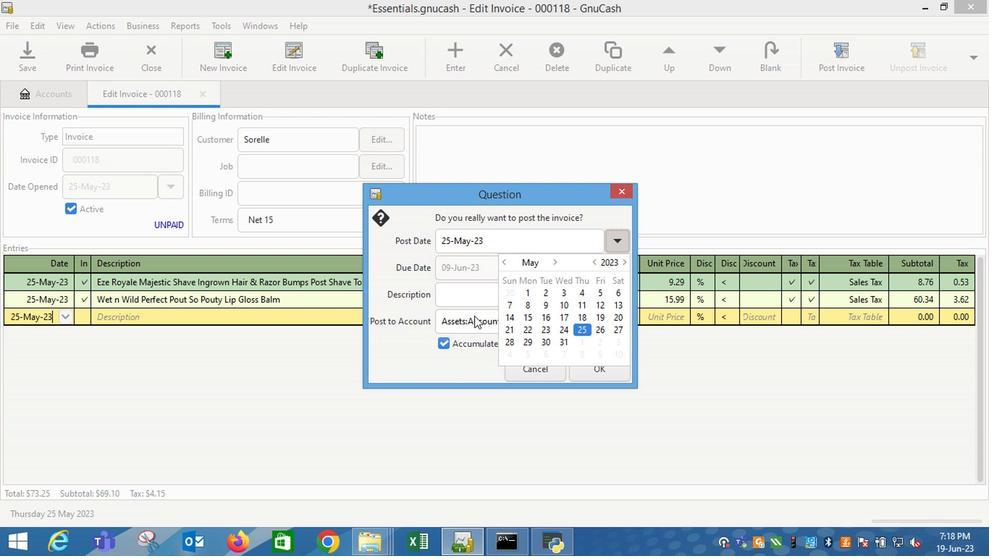 
Action: Mouse pressed left at (394, 290)
Screenshot: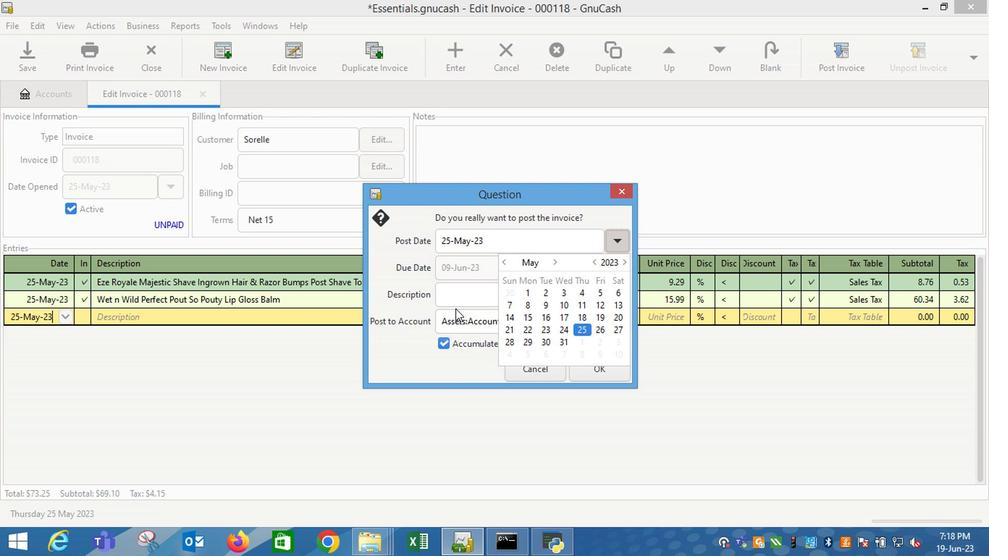 
Action: Mouse moved to (503, 333)
Screenshot: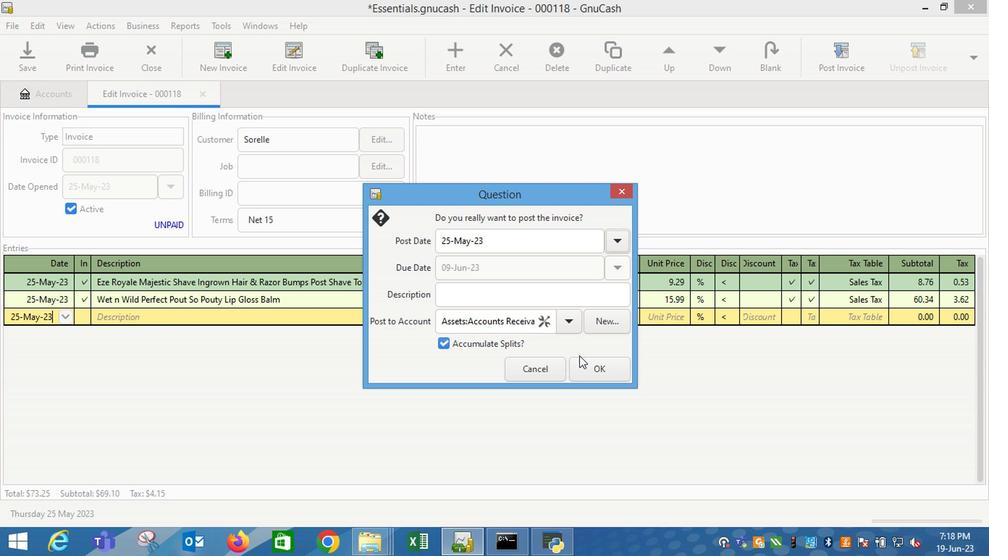 
Action: Mouse pressed left at (503, 333)
Screenshot: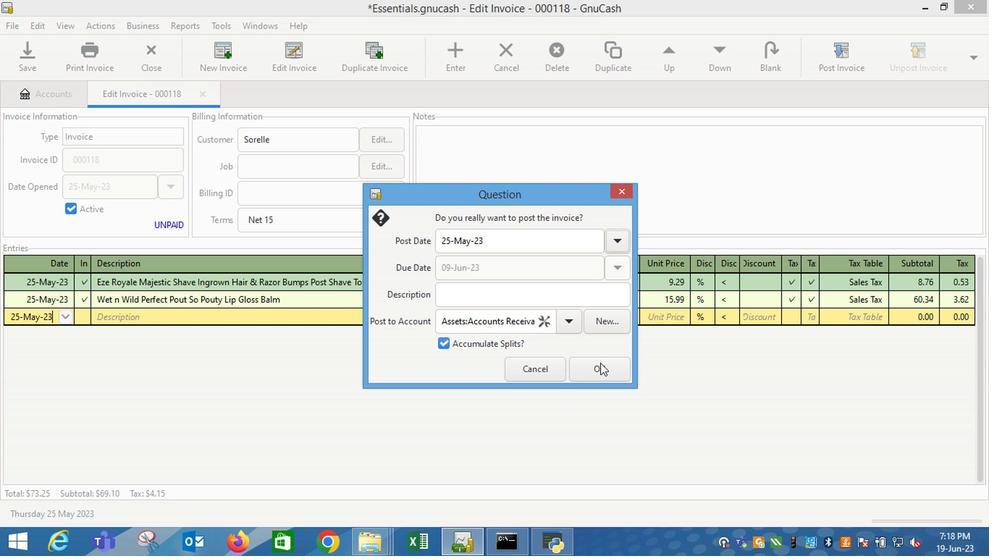 
Action: Mouse moved to (740, 110)
Screenshot: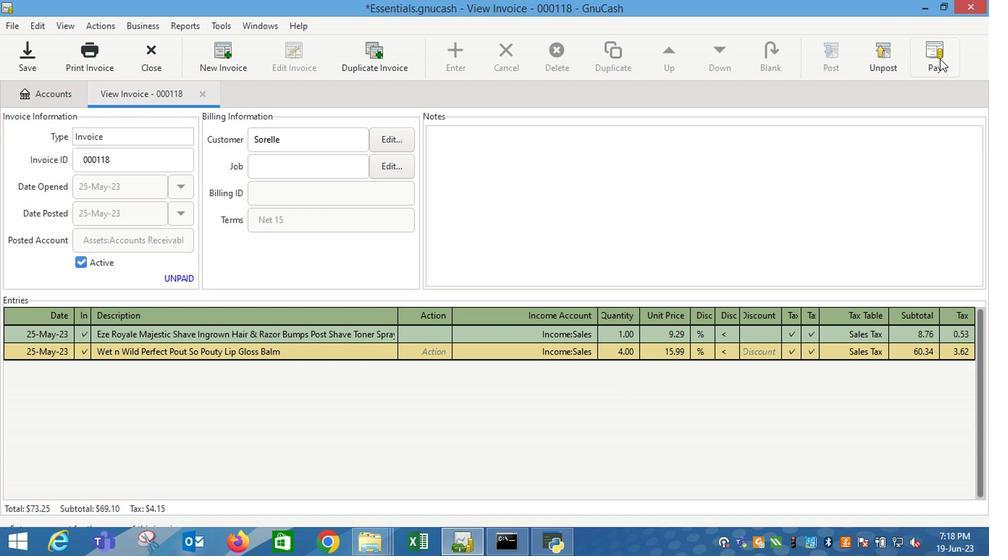
Action: Mouse pressed left at (740, 110)
Screenshot: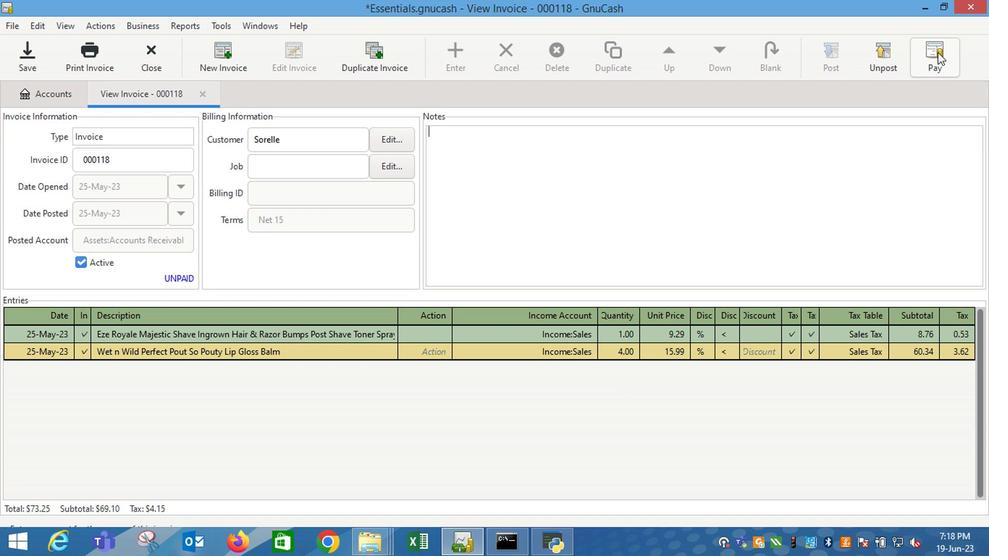 
Action: Mouse moved to (392, 278)
Screenshot: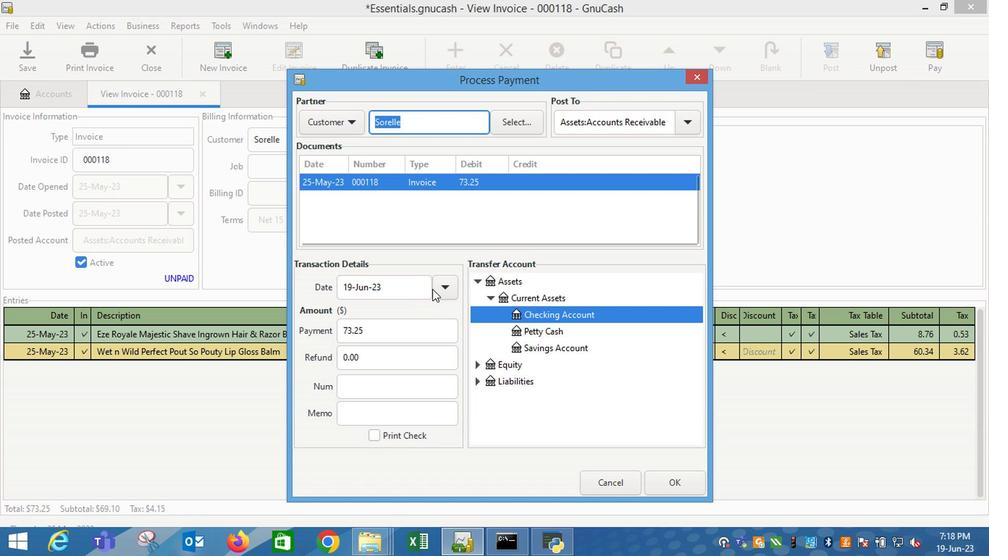 
Action: Mouse pressed left at (392, 278)
Screenshot: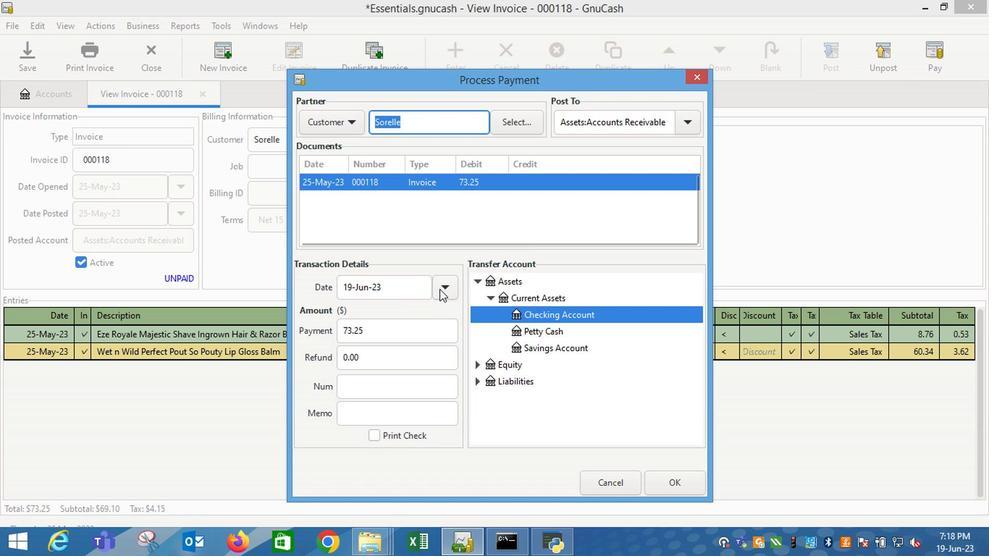 
Action: Mouse moved to (364, 320)
Screenshot: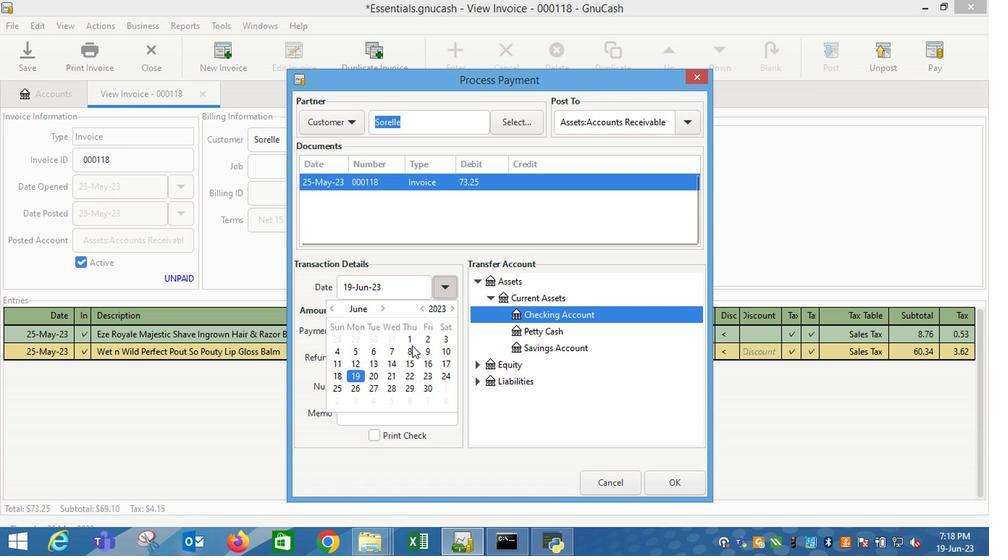 
Action: Mouse pressed left at (364, 320)
Screenshot: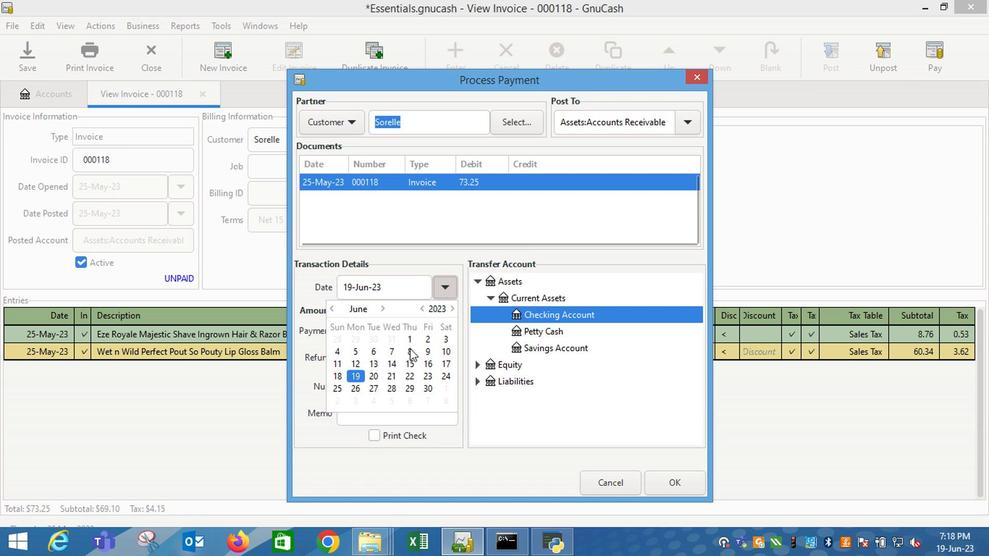 
Action: Mouse moved to (468, 337)
Screenshot: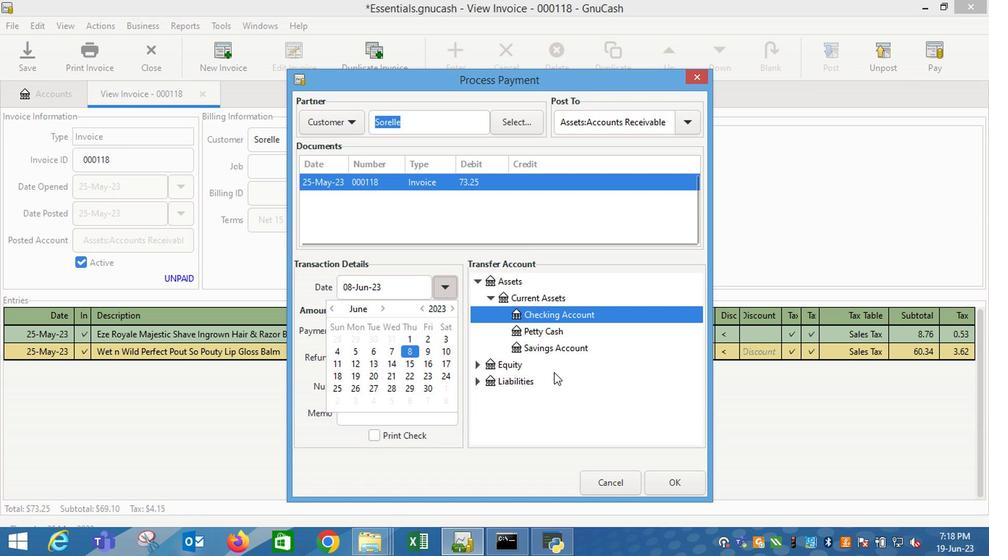 
Action: Mouse pressed left at (468, 337)
Screenshot: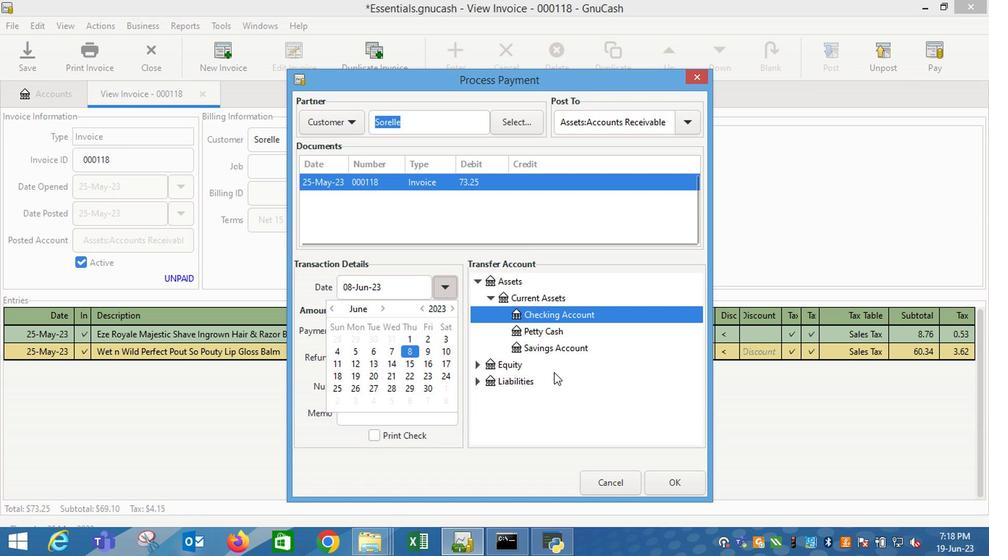 
Action: Mouse moved to (542, 412)
Screenshot: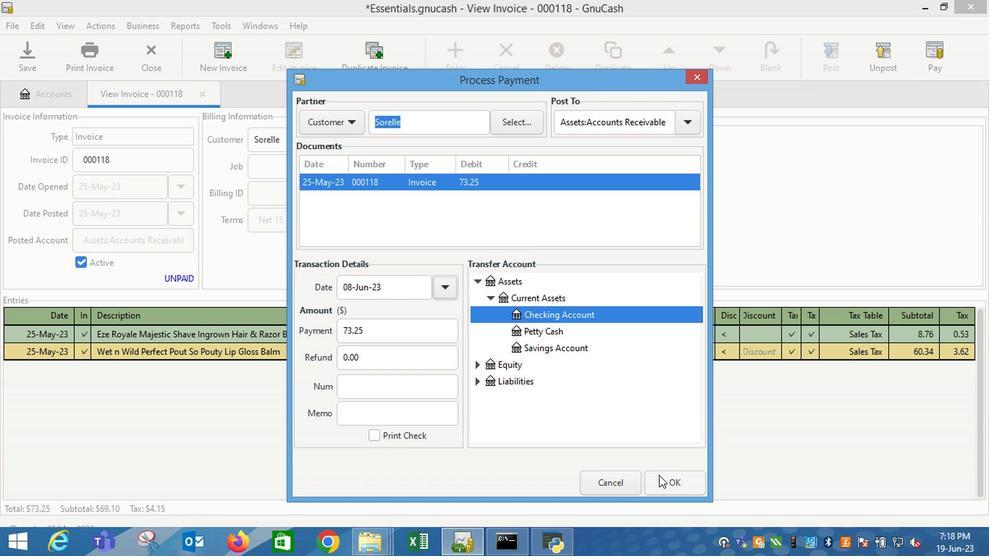 
Action: Mouse pressed left at (542, 412)
Screenshot: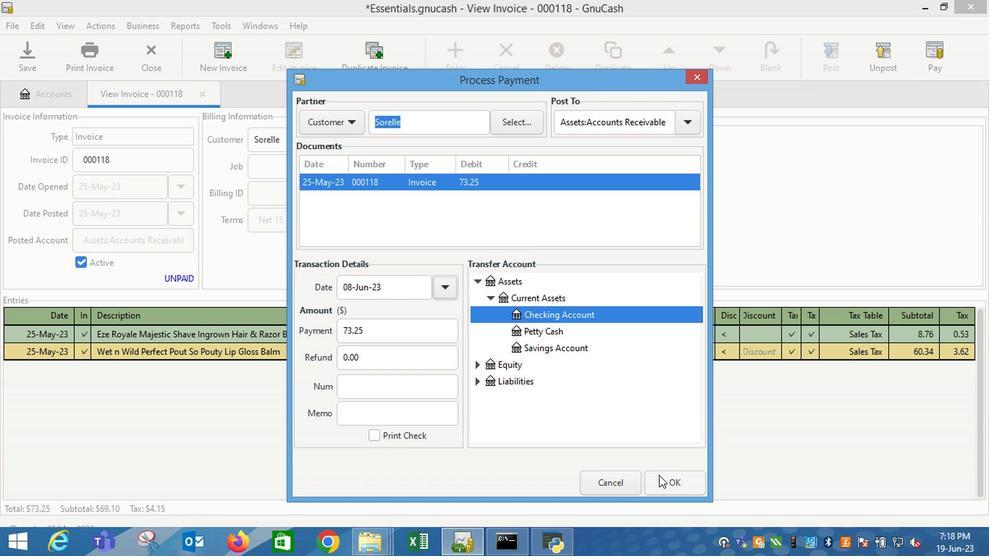 
Action: Mouse moved to (138, 113)
Screenshot: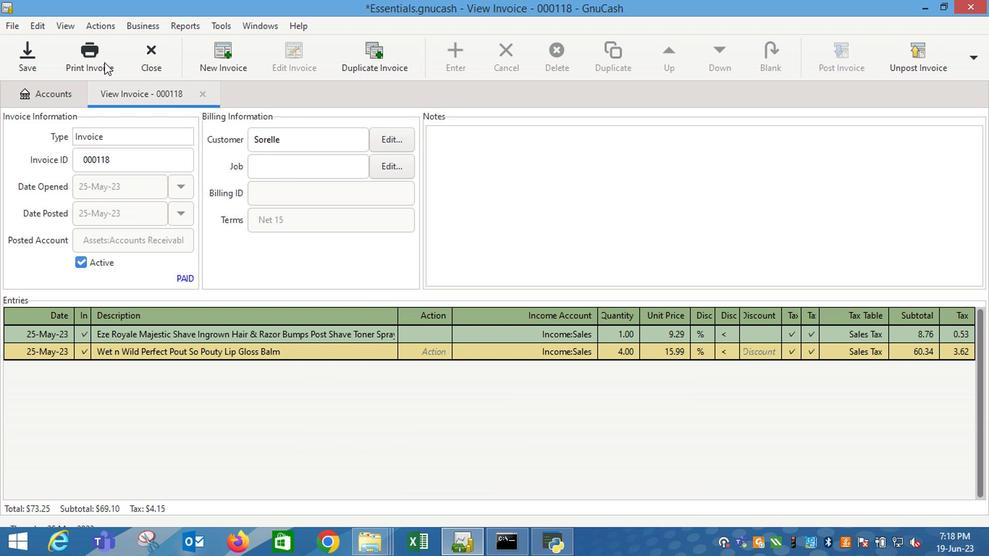 
Action: Mouse pressed left at (138, 113)
Screenshot: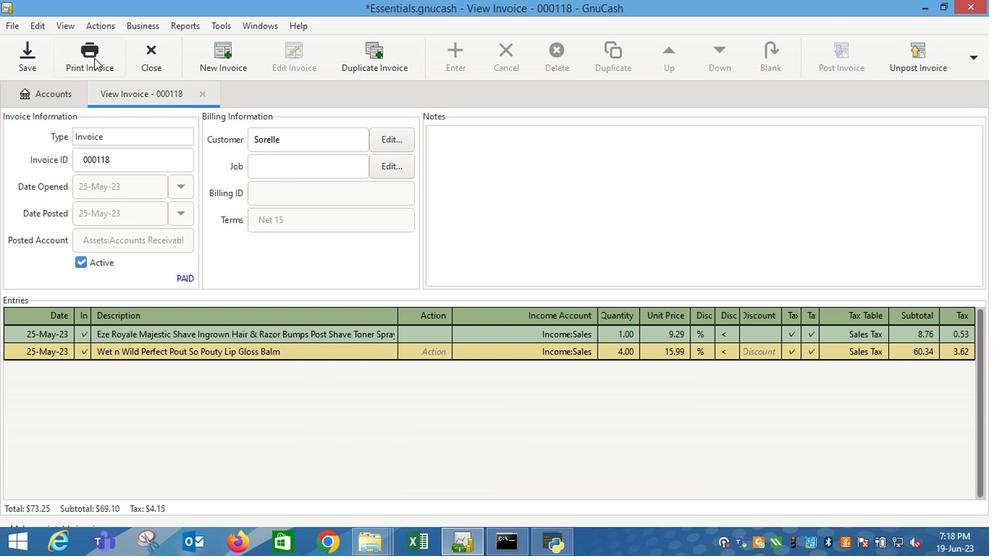
Action: Mouse moved to (704, 268)
Screenshot: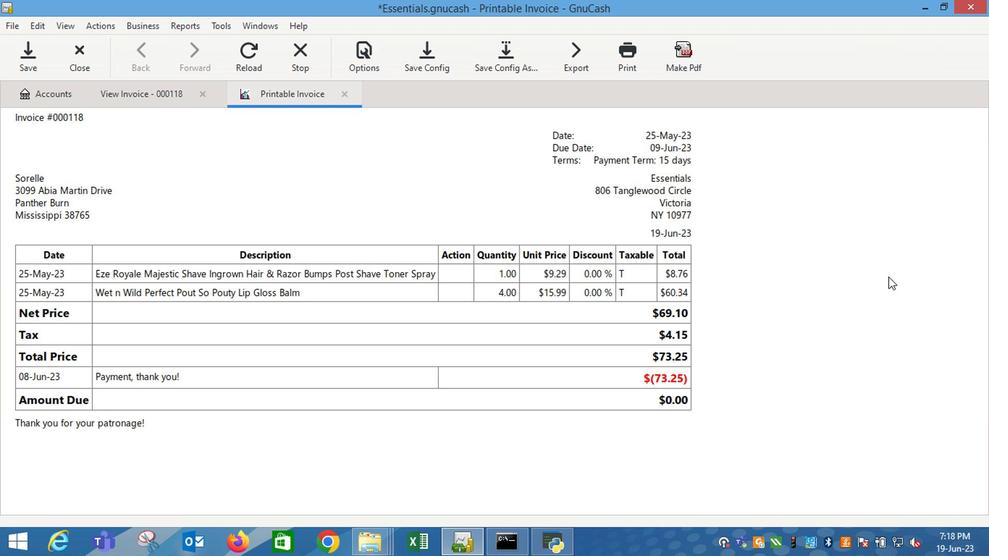 
